 Task: Add an event  with title  Third Product Launch Party, date '2023/10/07' to 2023/10/08 & Select Event type as  Collective. Add location for the event as  Casablanca, Morocco and add a description: The quality assurance team will examine the actual deliverables produced during the project, such as software applications, reports, or physical products. They will verify that the deliverables meet the specified requirements, functional specifications, and quality standards.Create an event link  http-thirdproductlaunchpartycom & Select the event color as  Blue. , logged in from the account softage.4@softage.netand send the event invitation to softage.7@softage.net and softage.8@softage.net
Action: Mouse moved to (717, 101)
Screenshot: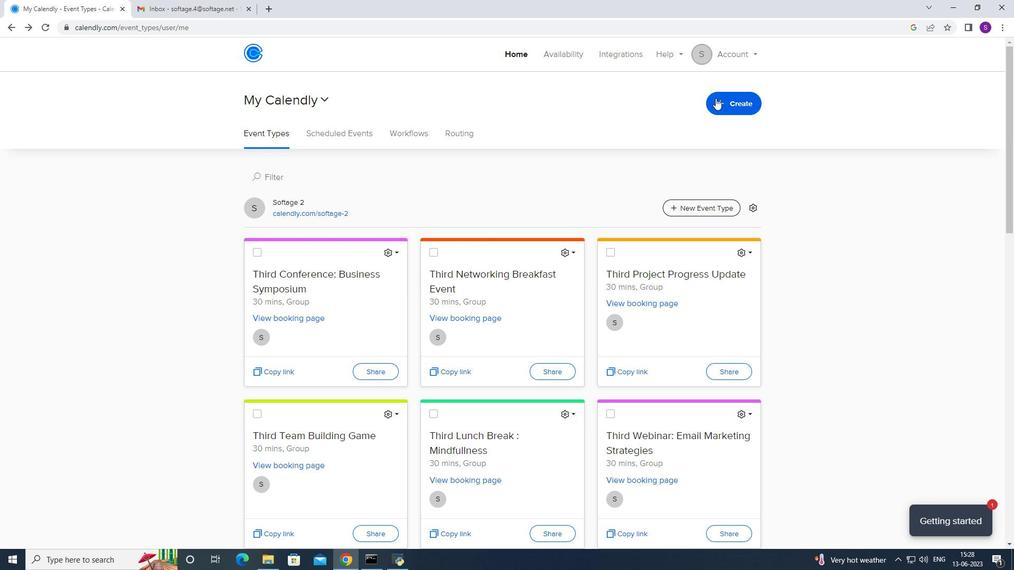 
Action: Mouse pressed left at (717, 101)
Screenshot: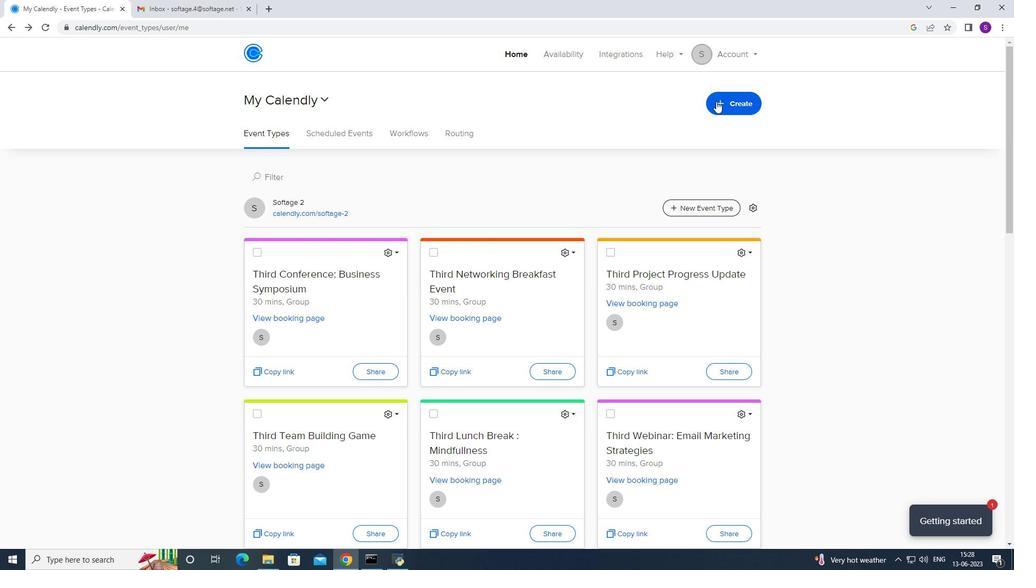 
Action: Mouse moved to (642, 146)
Screenshot: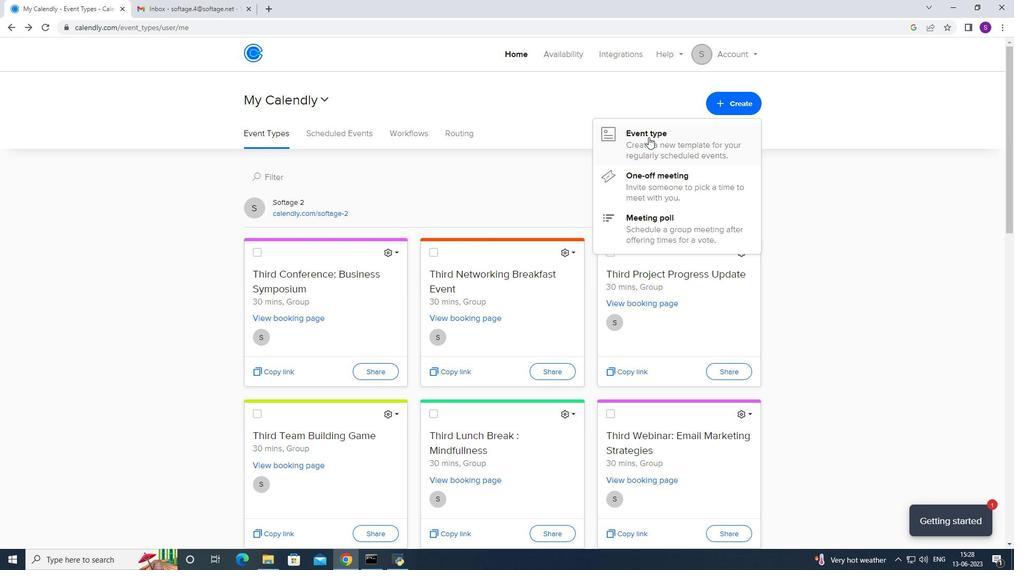 
Action: Mouse pressed left at (642, 146)
Screenshot: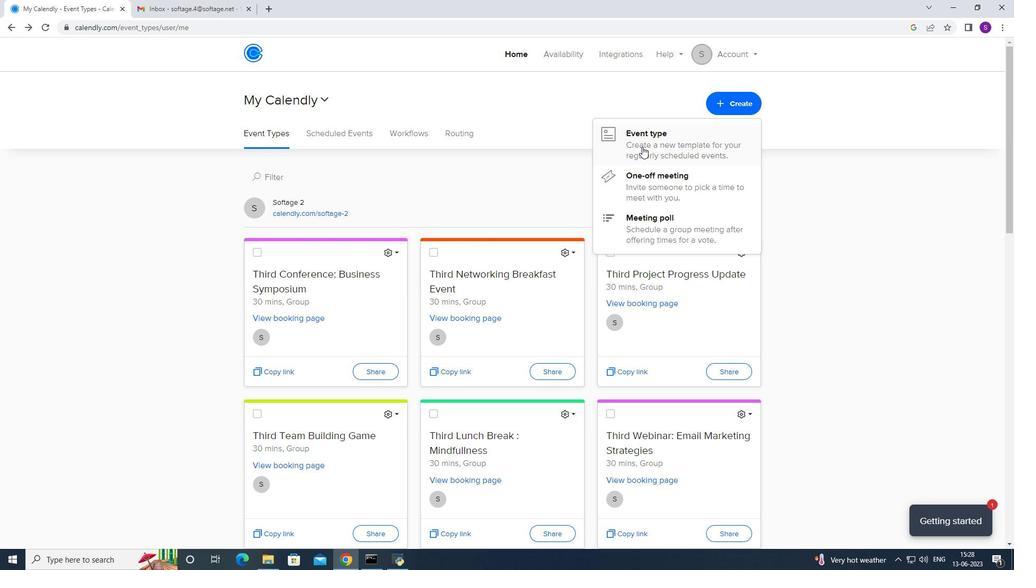 
Action: Mouse moved to (452, 317)
Screenshot: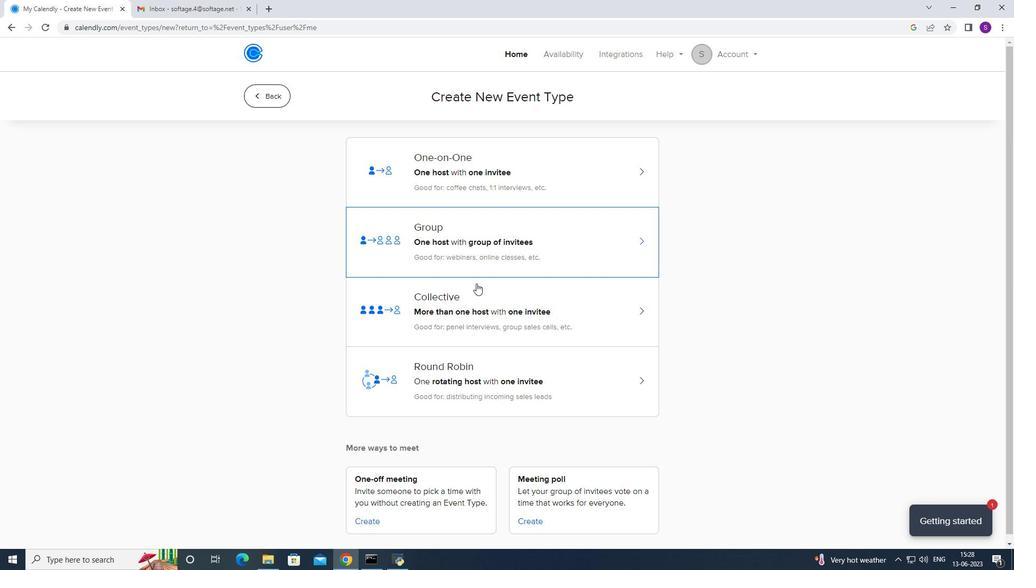 
Action: Mouse pressed left at (452, 317)
Screenshot: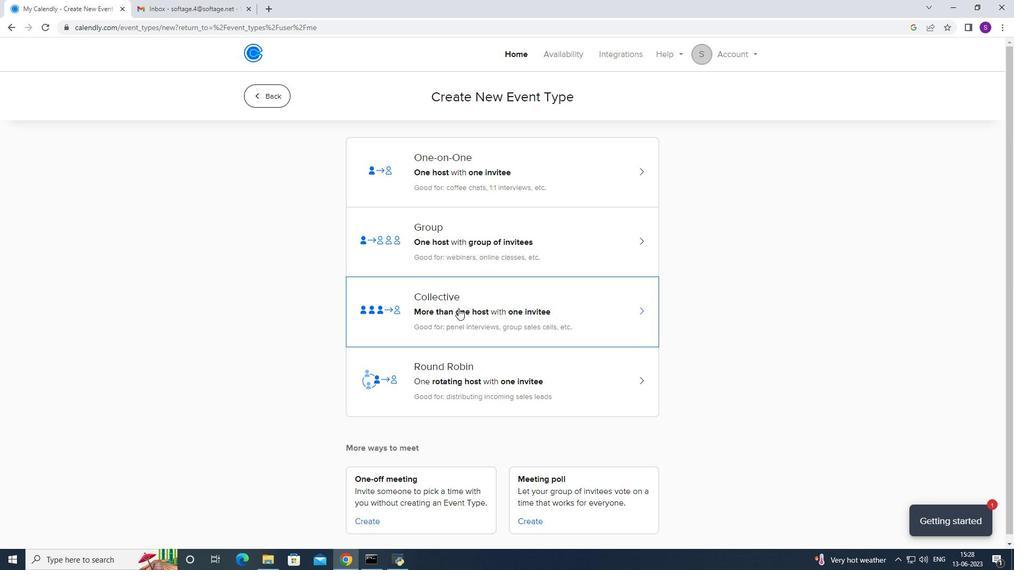 
Action: Mouse moved to (610, 229)
Screenshot: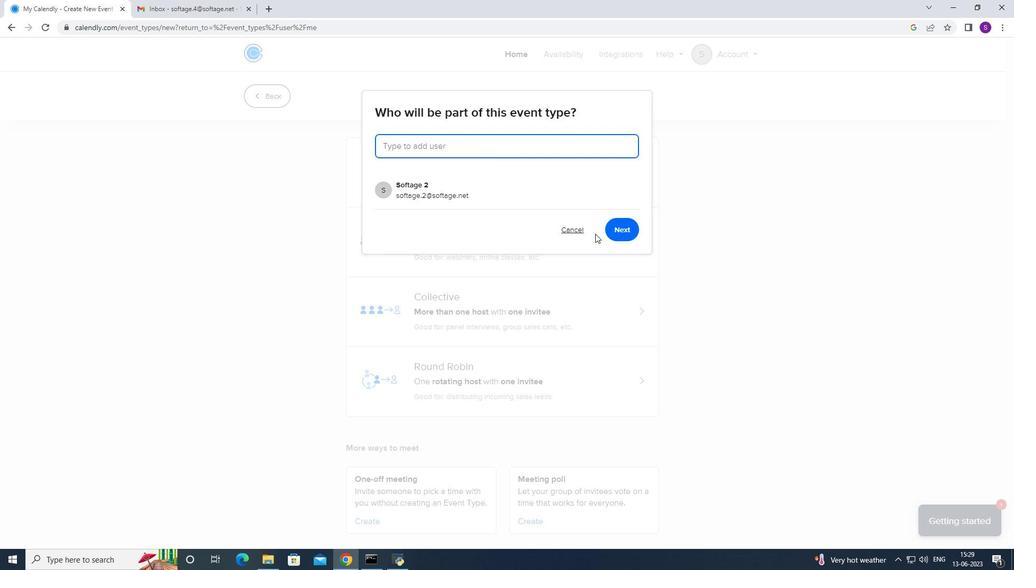 
Action: Mouse pressed left at (610, 229)
Screenshot: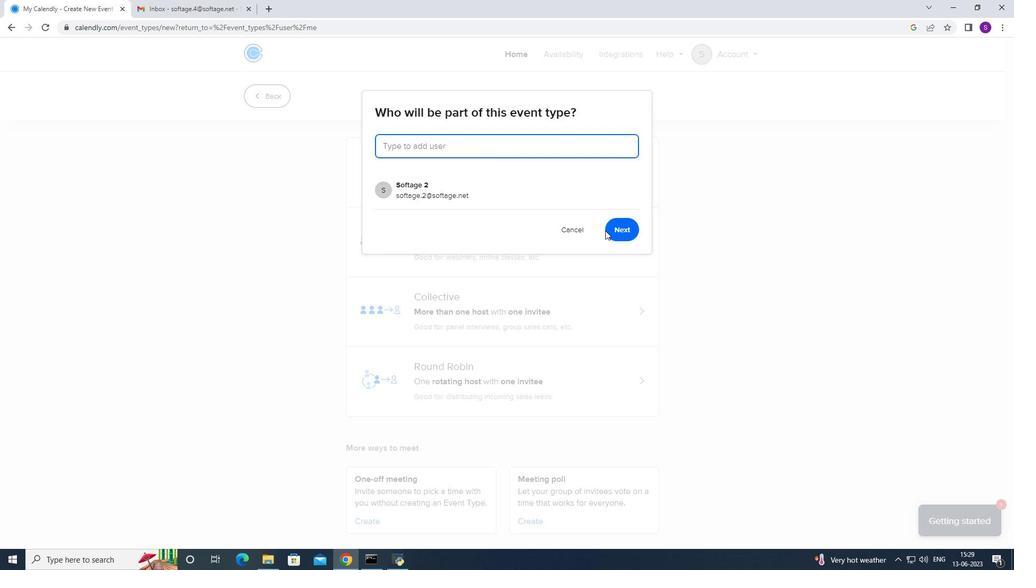 
Action: Mouse moved to (314, 245)
Screenshot: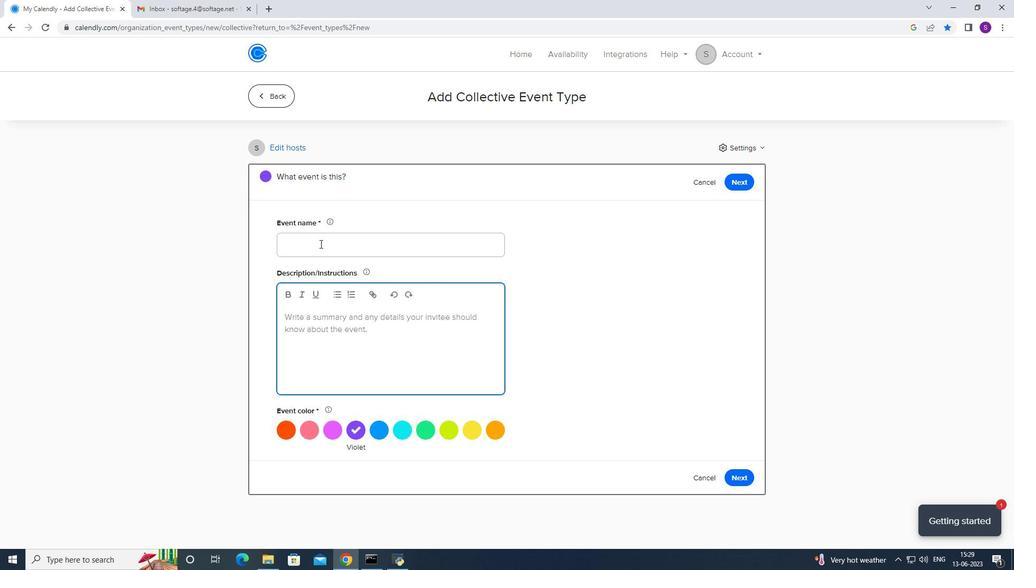 
Action: Mouse pressed left at (314, 245)
Screenshot: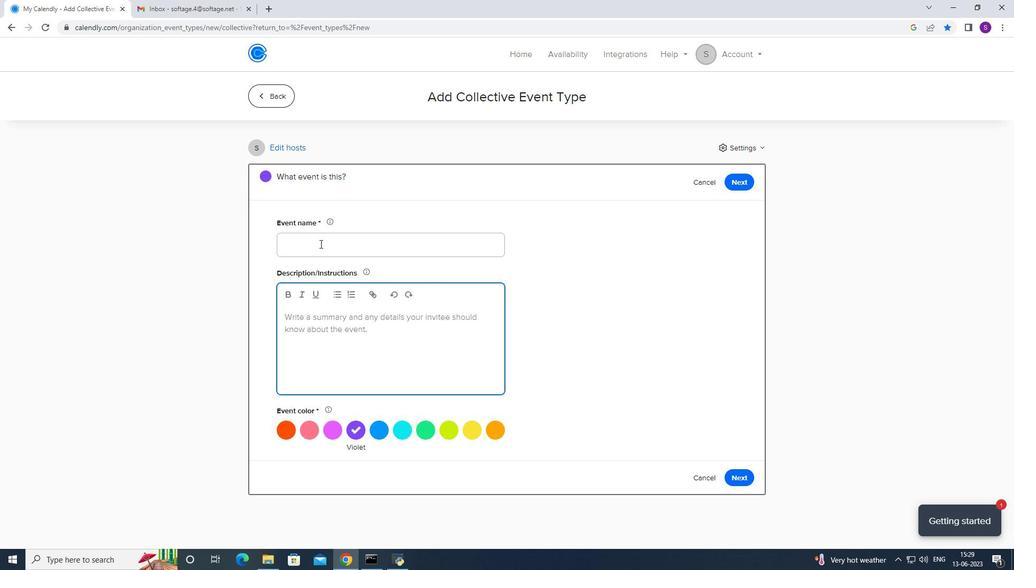 
Action: Mouse moved to (305, 241)
Screenshot: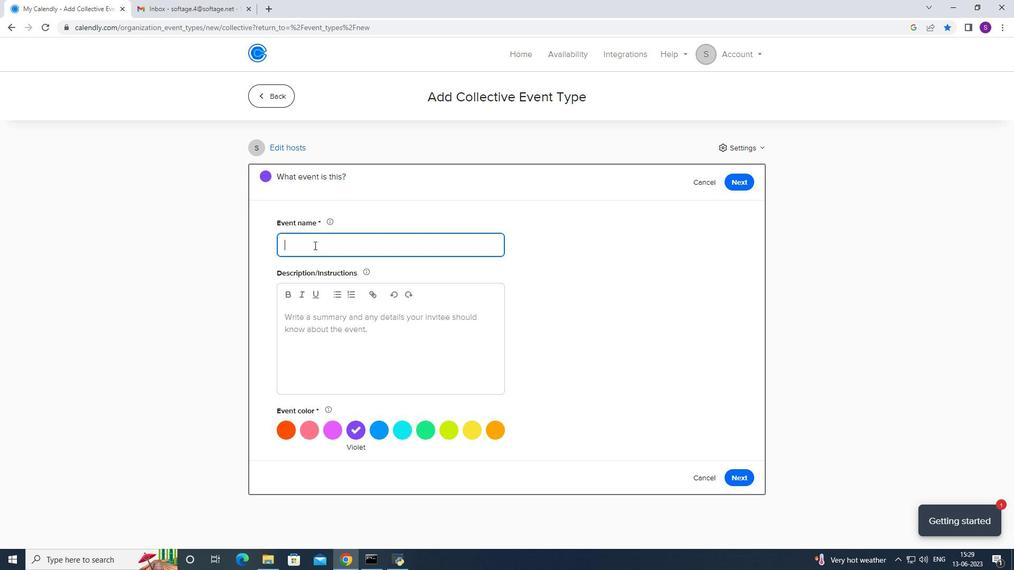 
Action: Key pressed <Key.caps_lock>T<Key.caps_lock>hird<Key.space><Key.caps_lock>P<Key.caps_lock>roduct<Key.space><Key.caps_lock>L<Key.caps_lock>aunch<Key.space><Key.caps_lock>P<Key.caps_lock>arty
Screenshot: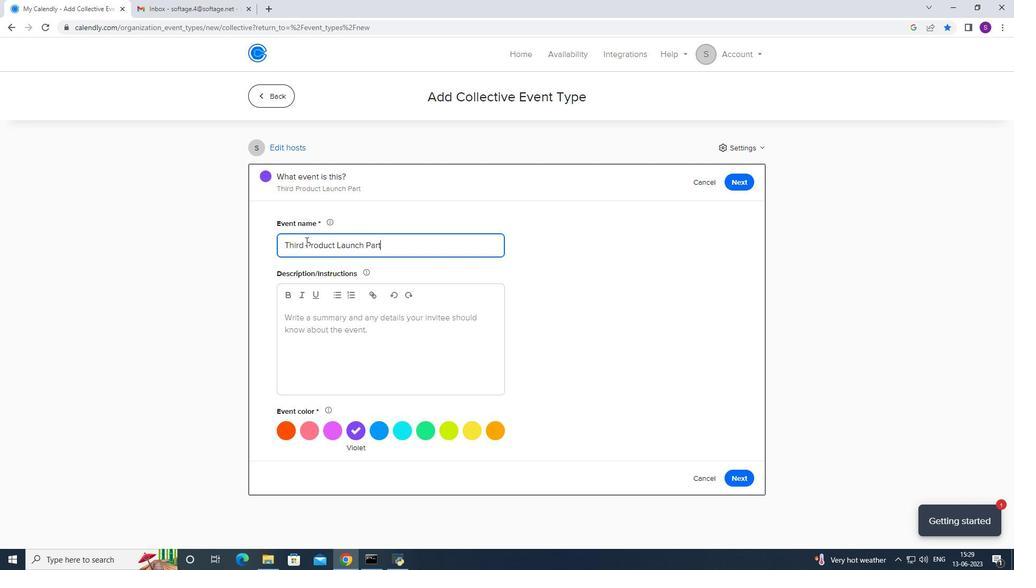 
Action: Mouse moved to (310, 338)
Screenshot: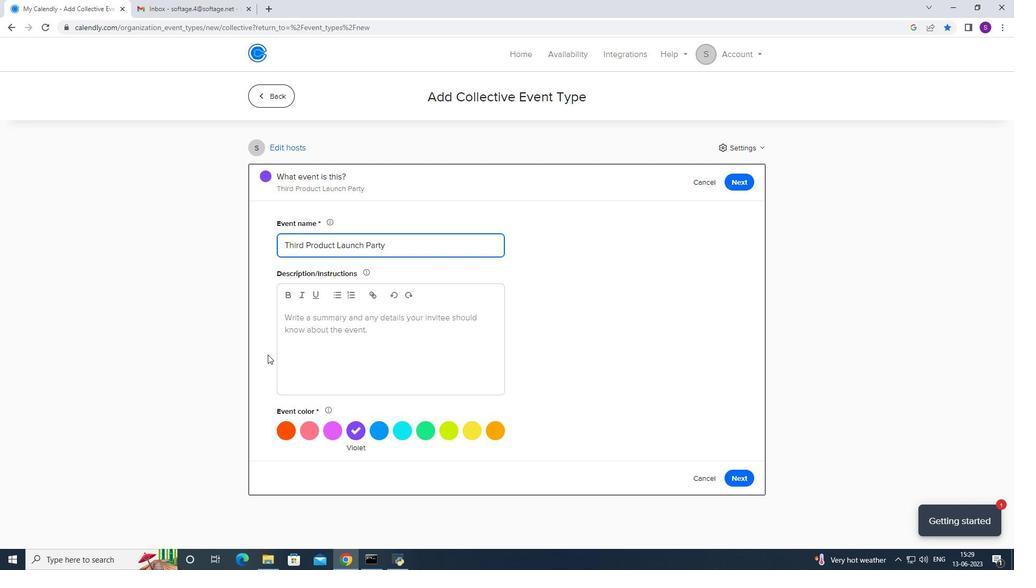 
Action: Mouse pressed left at (310, 338)
Screenshot: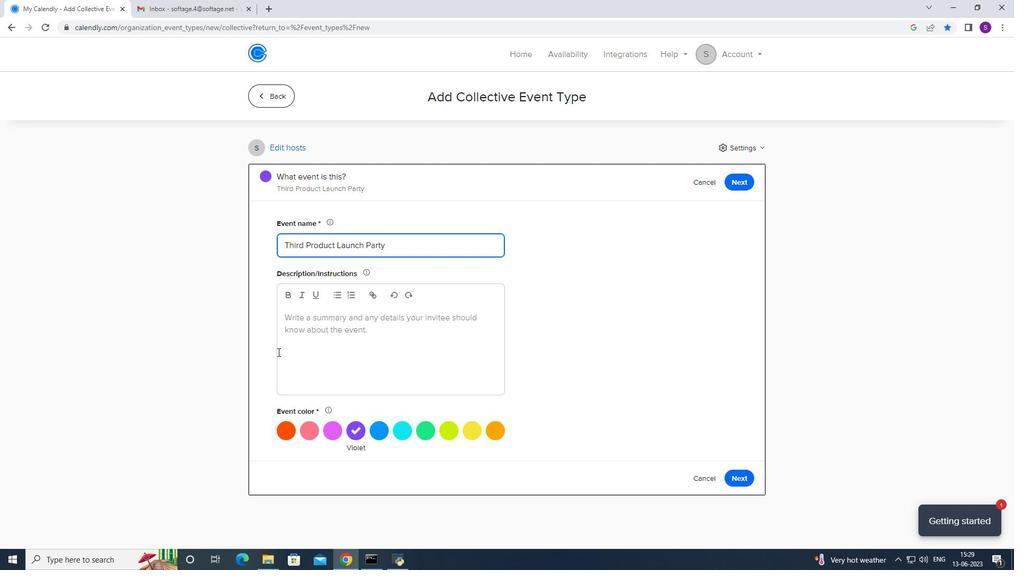 
Action: Mouse moved to (322, 334)
Screenshot: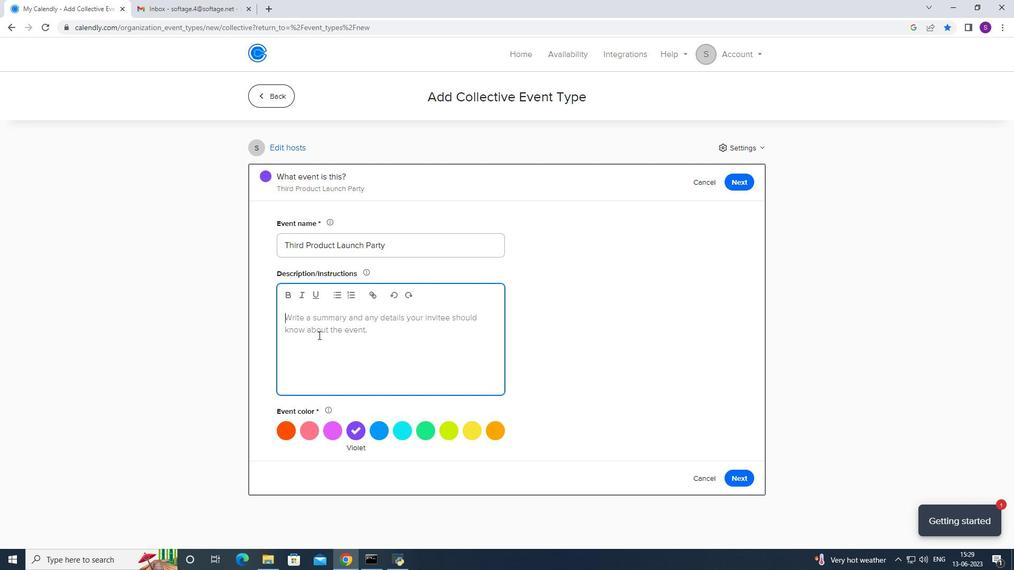 
Action: Key pressed <Key.caps_lock>T<Key.caps_lock>he<Key.space>qualityy<Key.backspace><Key.space>assurance<Key.space>team<Key.space>wil<Key.space><Key.backspace>l<Key.space>examine<Key.space>the<Key.space>actuial<Key.space>f<Key.backspace><Key.backspace><Key.backspace><Key.backspace><Key.backspace>al<Key.space>de;liverables<Key.space>
Screenshot: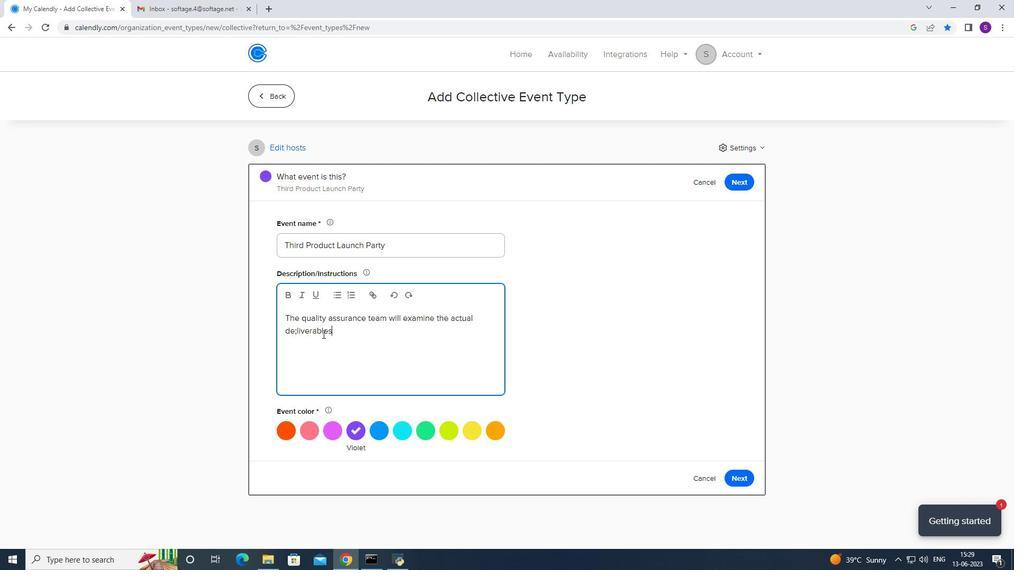 
Action: Mouse moved to (323, 334)
Screenshot: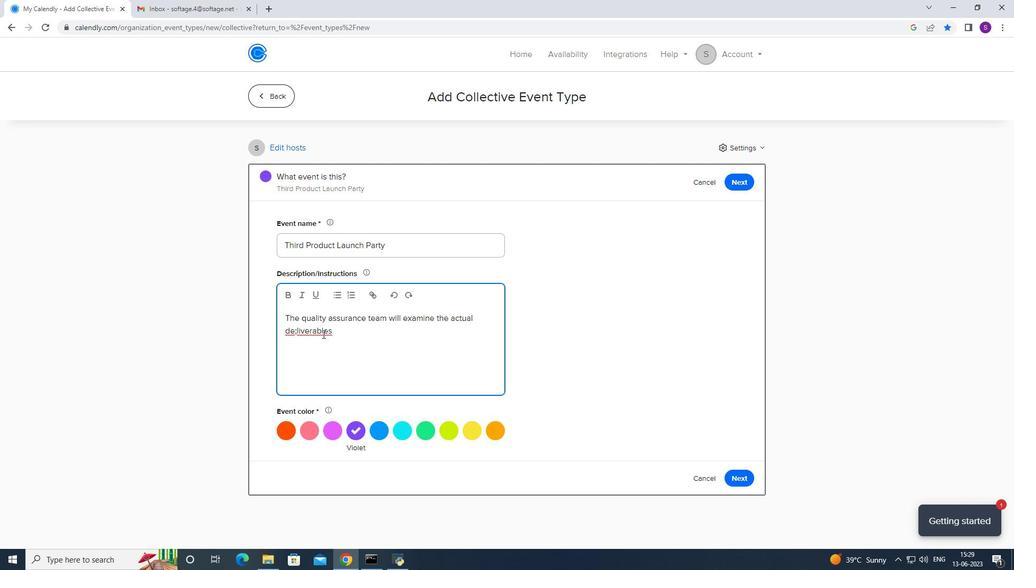 
Action: Mouse scrolled (323, 334) with delta (0, 0)
Screenshot: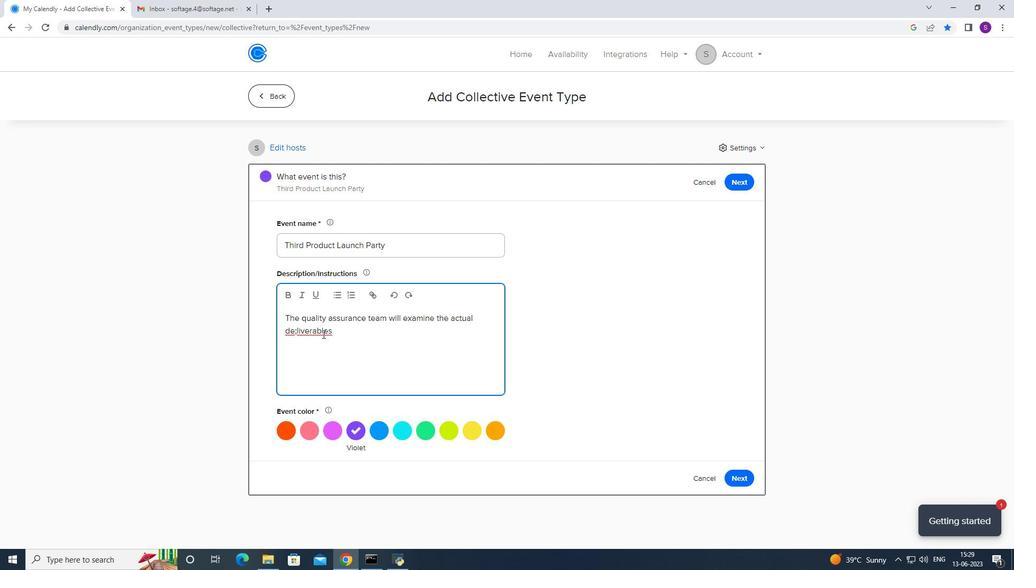 
Action: Mouse moved to (295, 332)
Screenshot: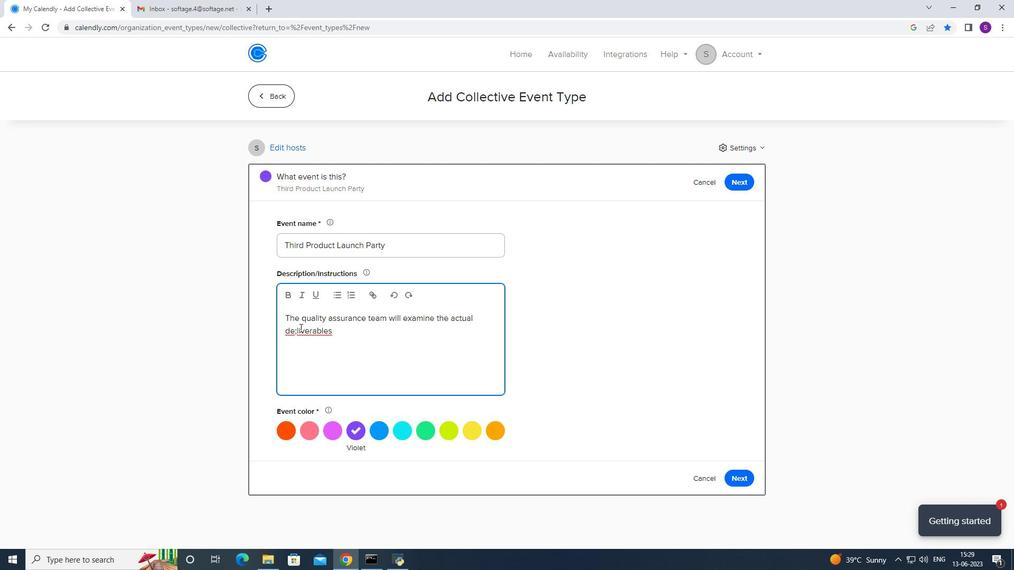 
Action: Mouse pressed left at (295, 332)
Screenshot: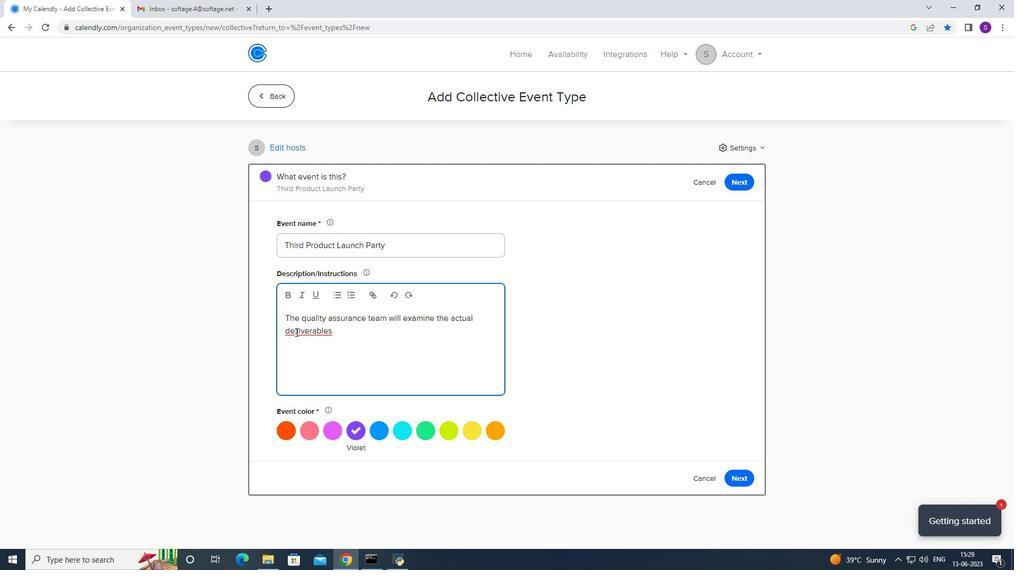 
Action: Mouse moved to (301, 330)
Screenshot: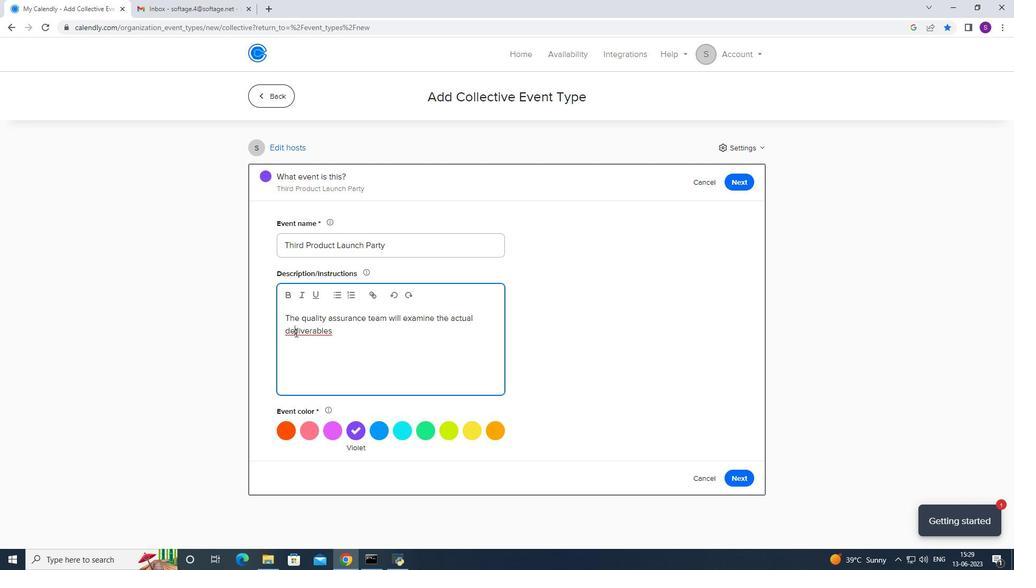 
Action: Mouse pressed left at (301, 330)
Screenshot: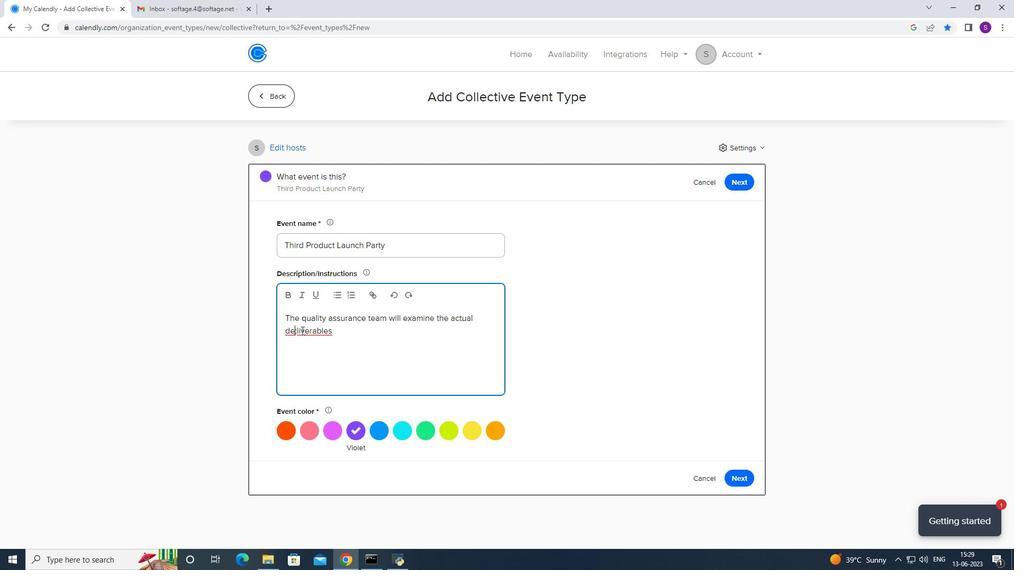 
Action: Mouse moved to (297, 331)
Screenshot: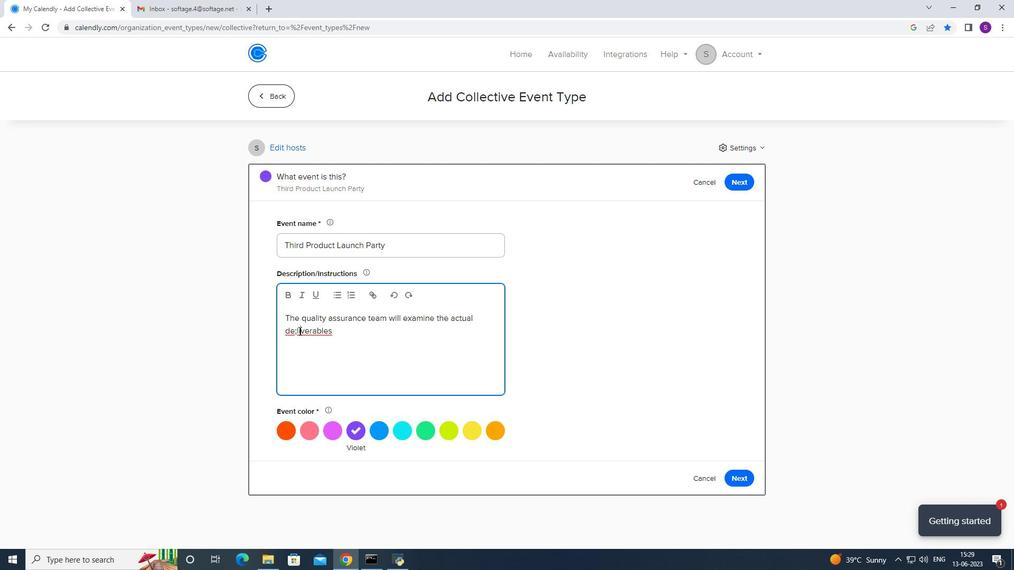 
Action: Mouse pressed left at (297, 331)
Screenshot: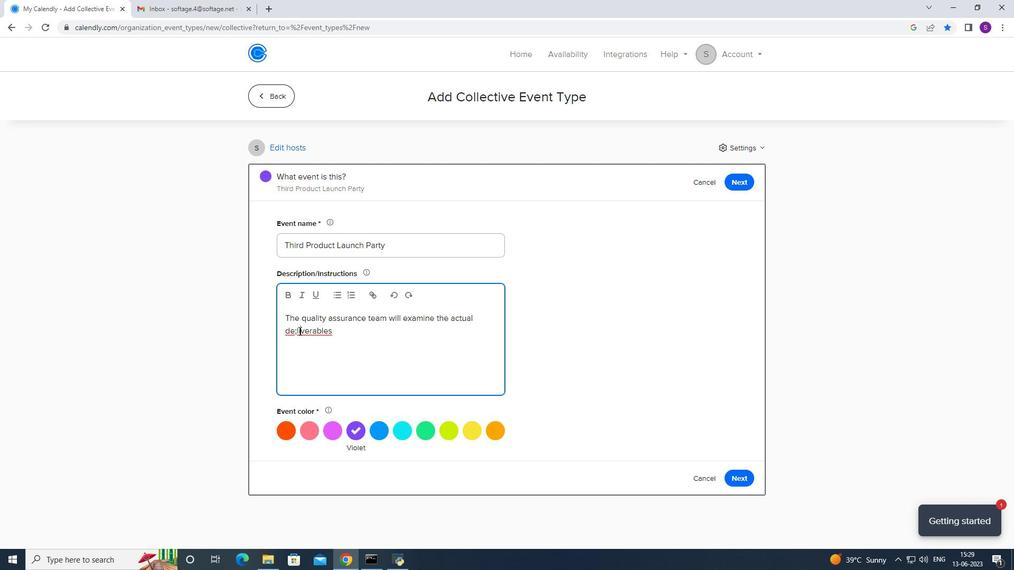 
Action: Mouse moved to (304, 328)
Screenshot: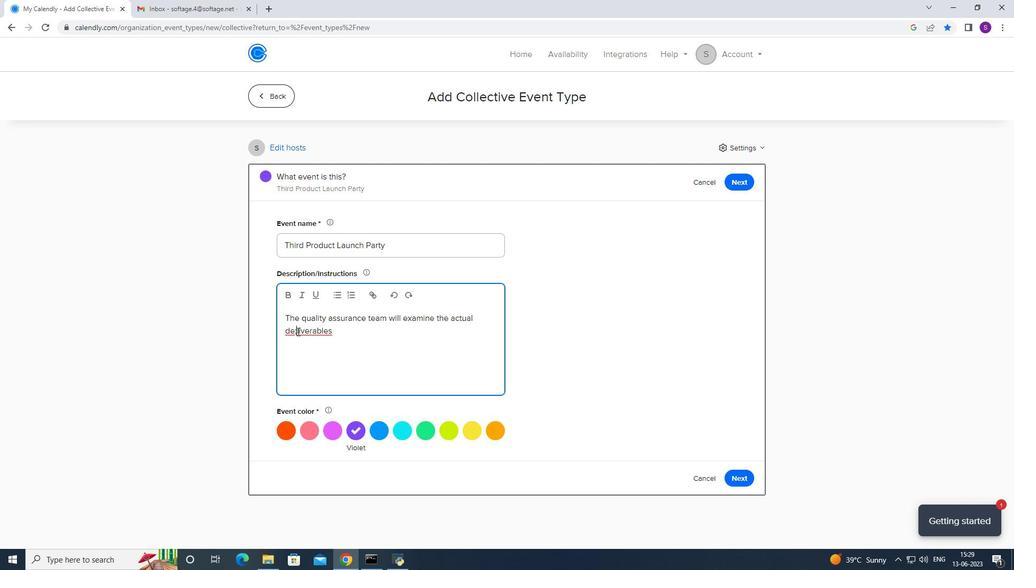 
Action: Key pressed <Key.backspace>
Screenshot: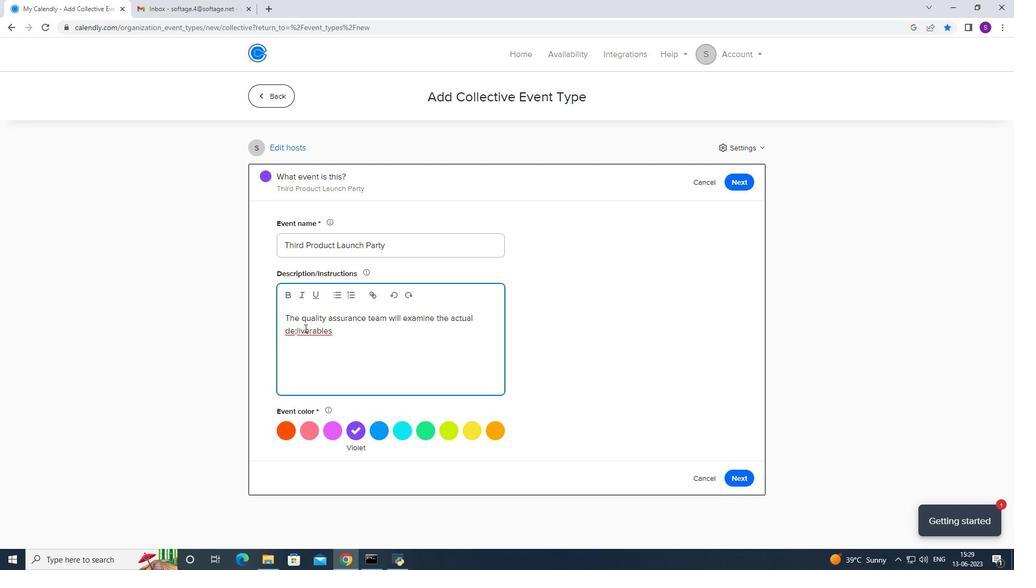 
Action: Mouse moved to (340, 337)
Screenshot: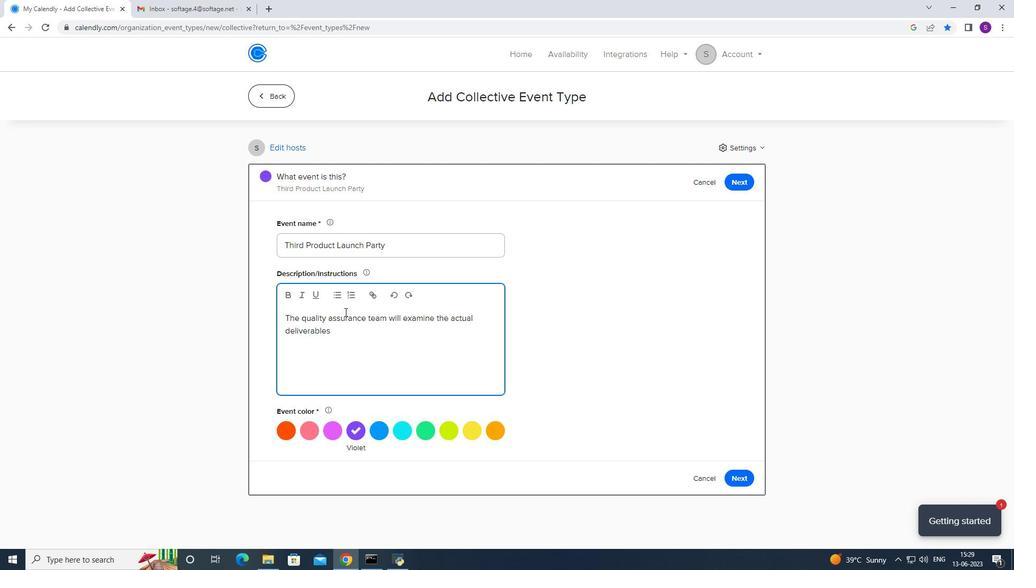
Action: Mouse pressed left at (340, 337)
Screenshot: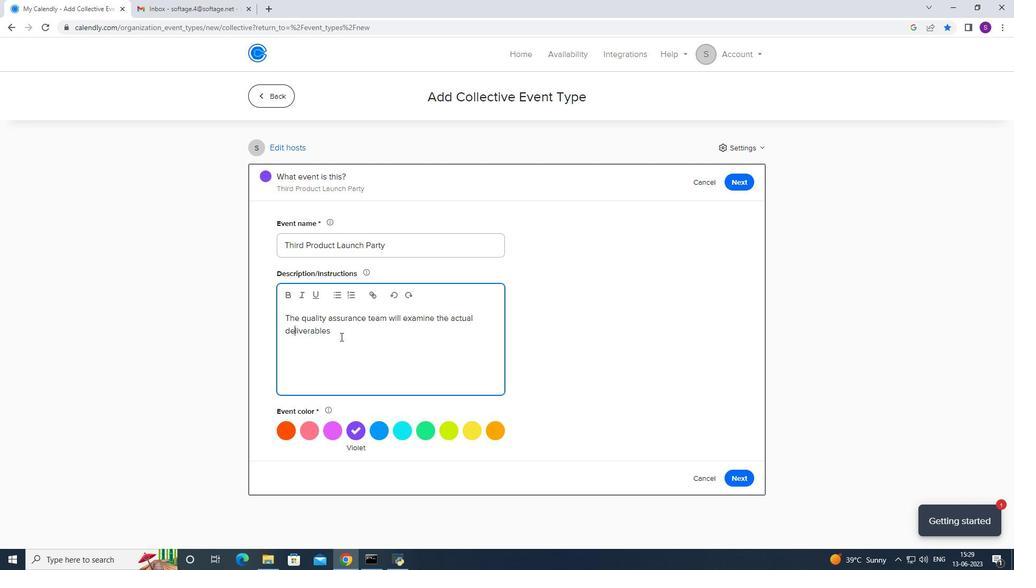 
Action: Key pressed produced<Key.space>s<Key.backspace>during<Key.space>the<Key.space>prtoject.<Key.space>such<Key.space>as<Key.space>software<Key.space>
Screenshot: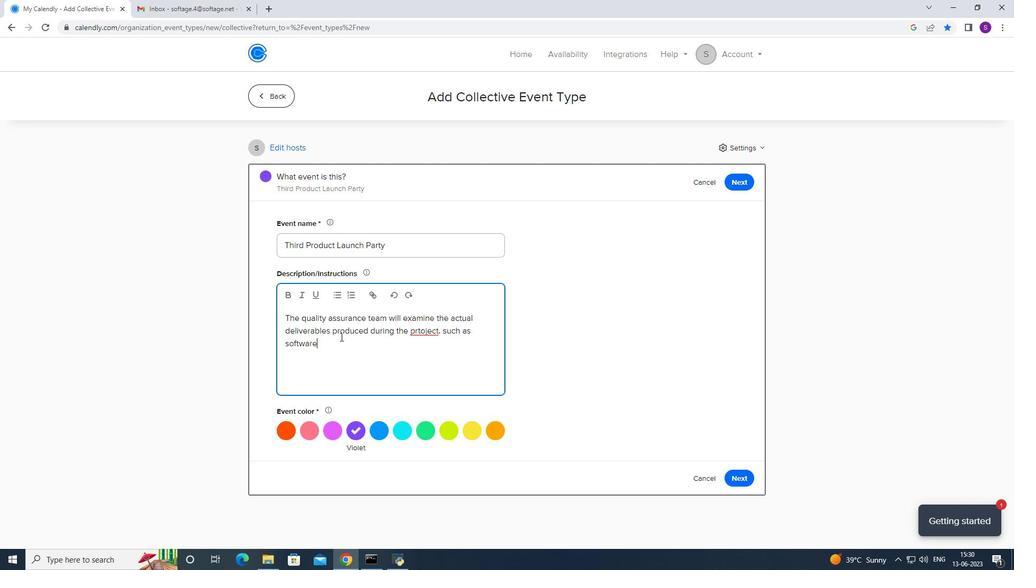 
Action: Mouse moved to (411, 329)
Screenshot: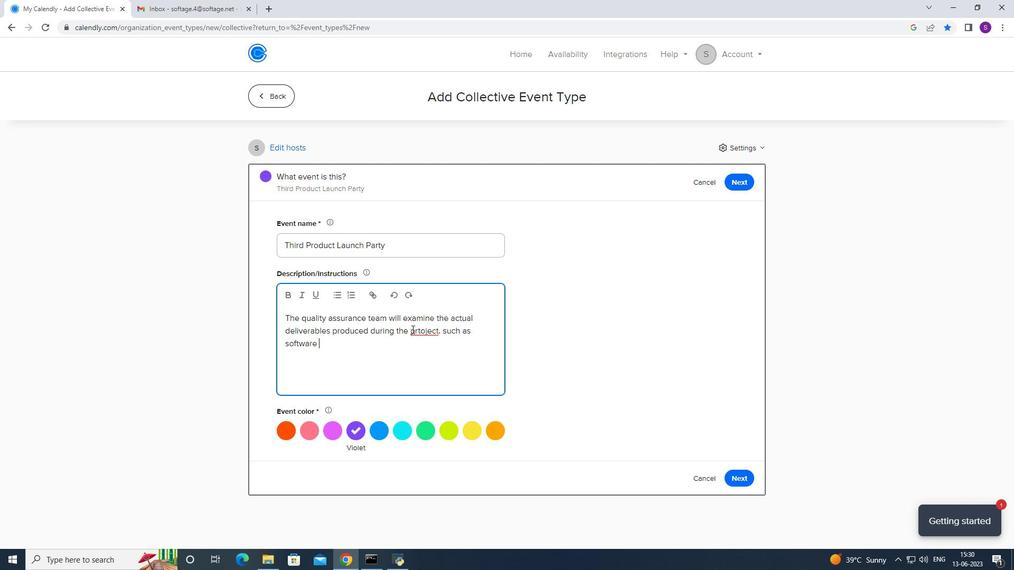 
Action: Mouse pressed right at (411, 329)
Screenshot: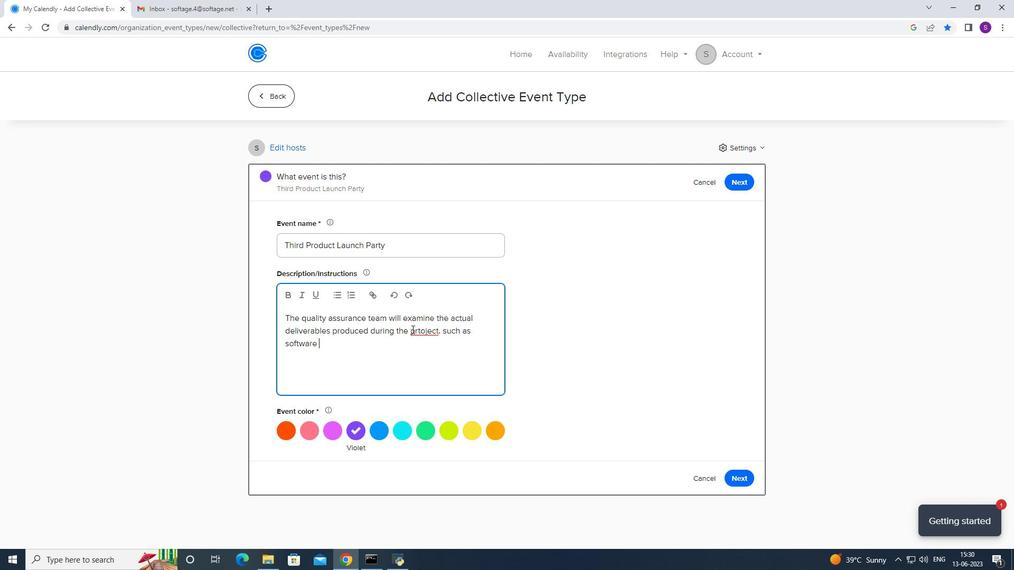 
Action: Mouse moved to (427, 337)
Screenshot: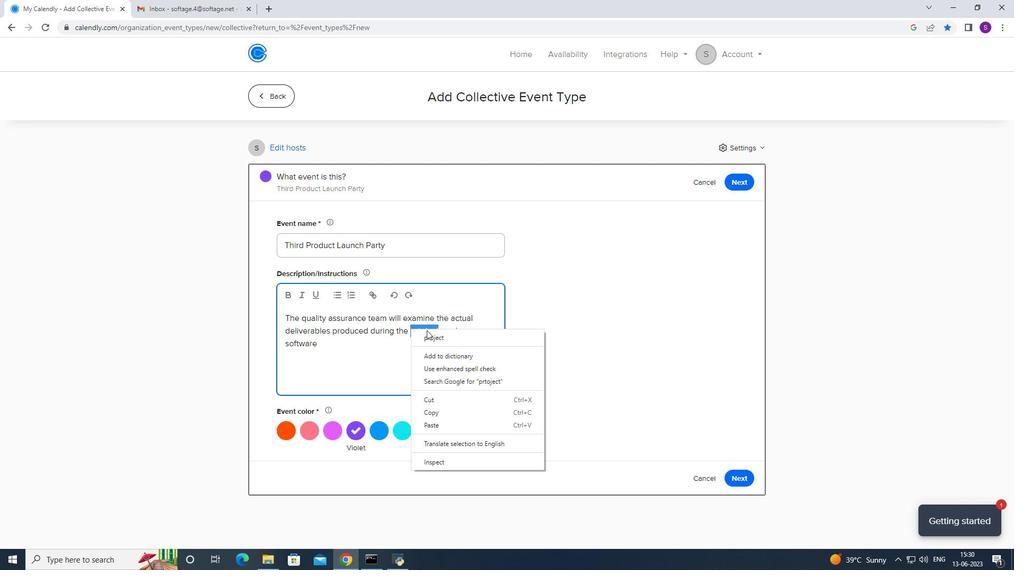 
Action: Mouse pressed left at (427, 337)
Screenshot: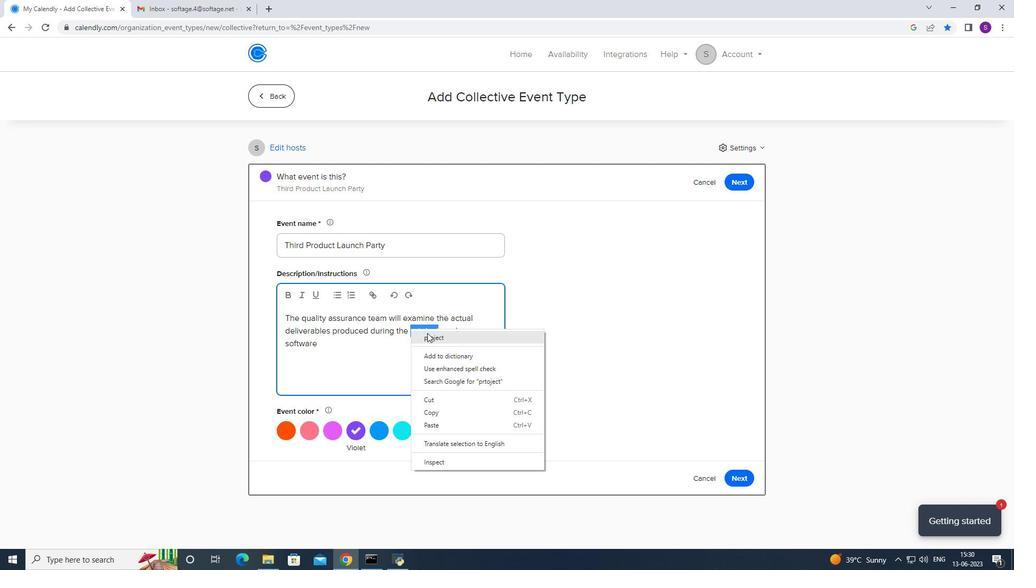 
Action: Mouse moved to (368, 338)
Screenshot: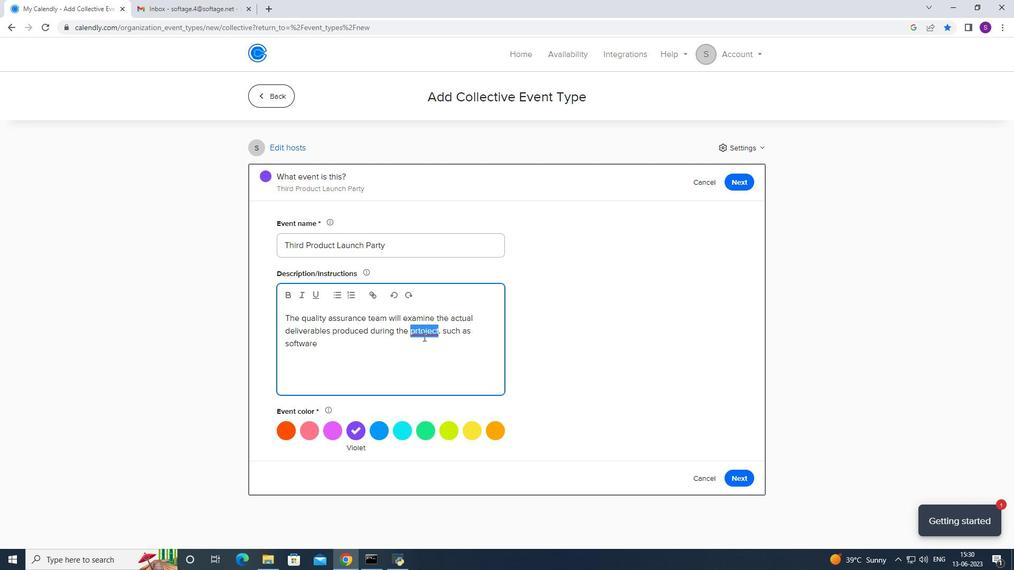 
Action: Mouse pressed left at (368, 338)
Screenshot: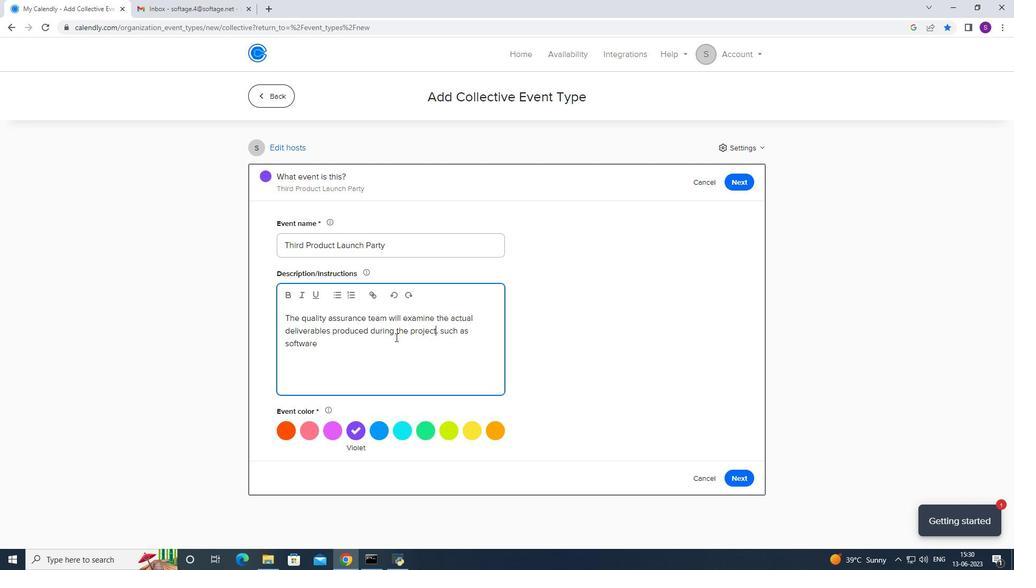 
Action: Mouse moved to (373, 337)
Screenshot: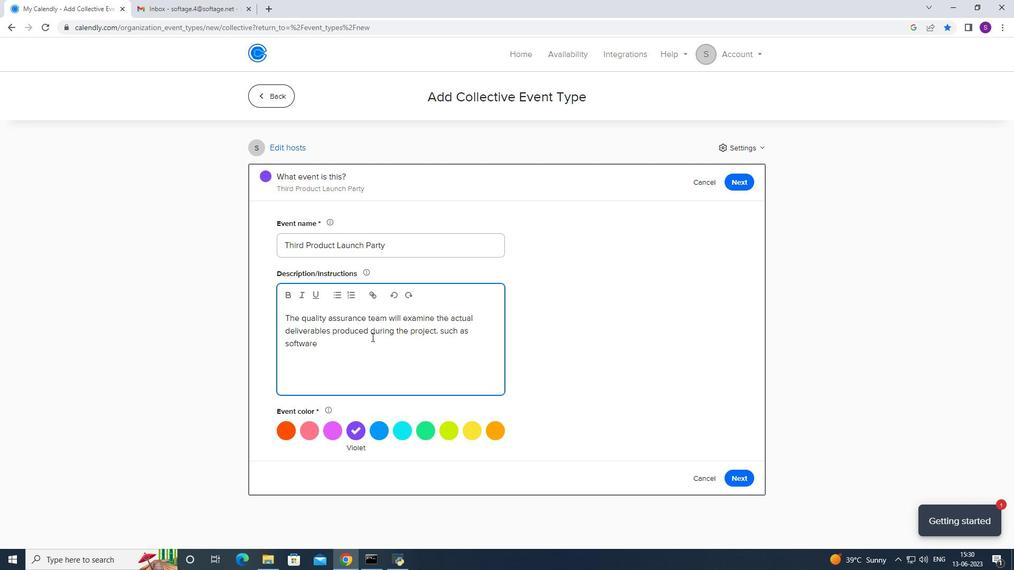 
Action: Key pressed applix<Key.backspace>cations,<Key.space>reports<Key.space>or<Key.space>[p<Key.backspace><Key.backspace><Key.backspace><Key.space>physical<Key.space>opp<Key.backspace><Key.backspace><Key.backspace>products.<Key.space><Key.caps_lock>T<Key.caps_lock>he<Key.space><Key.backspace>
Screenshot: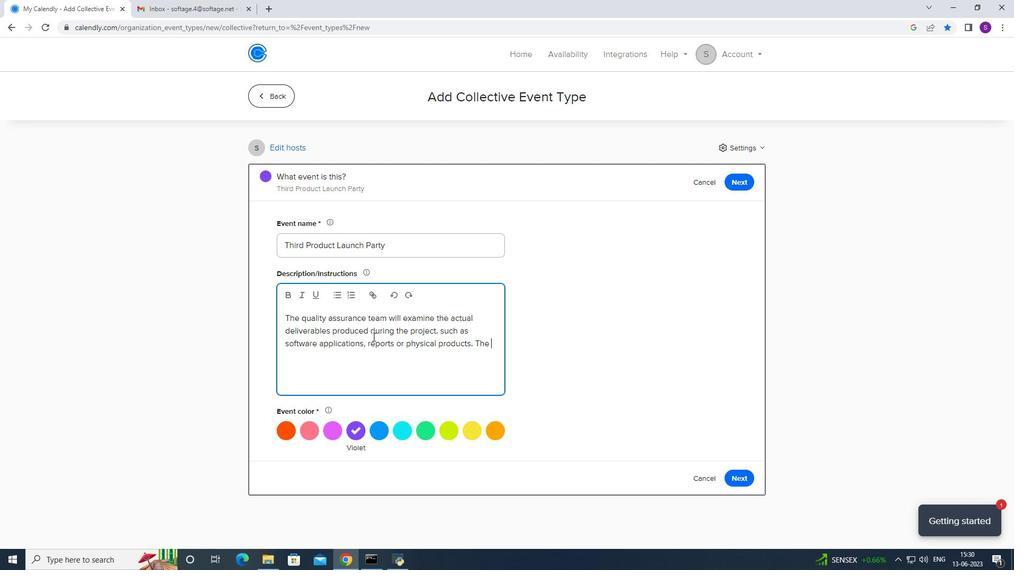 
Action: Mouse moved to (372, 337)
Screenshot: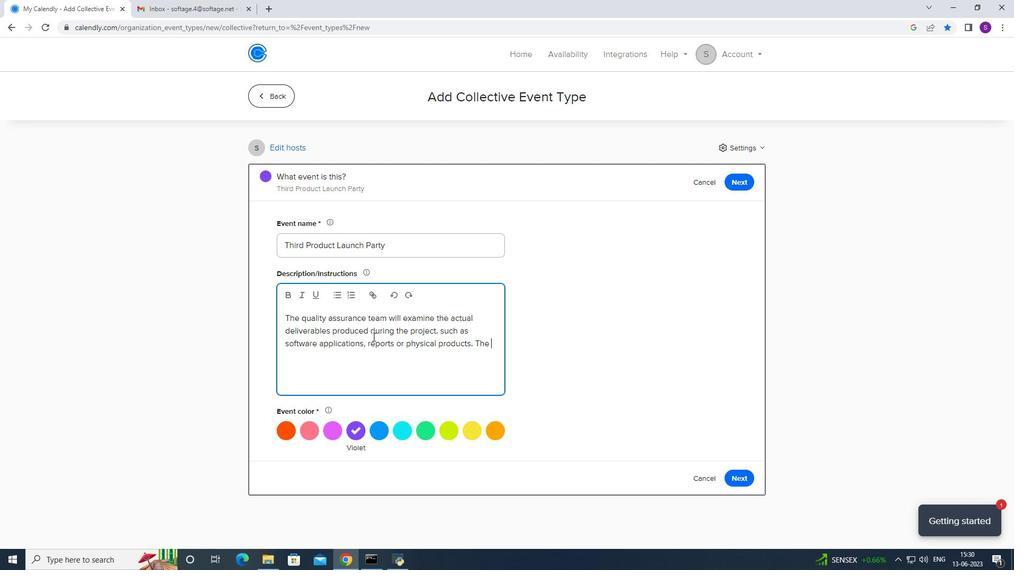 
Action: Key pressed y<Key.space>will<Key.space>verify<Key.space>that<Key.space>the<Key.space>deliverabvles<Key.space><Key.backspace>
Screenshot: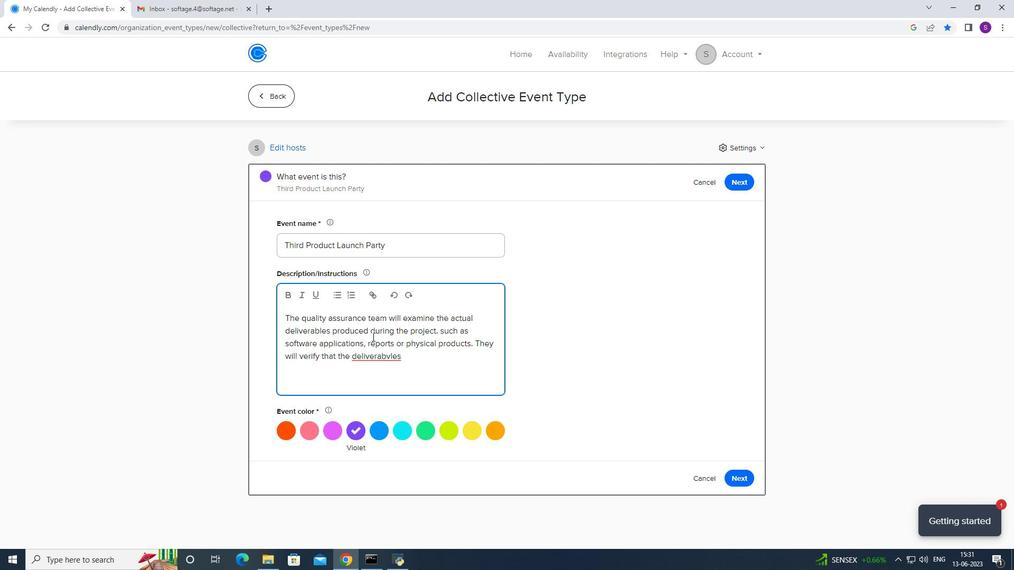 
Action: Mouse moved to (374, 348)
Screenshot: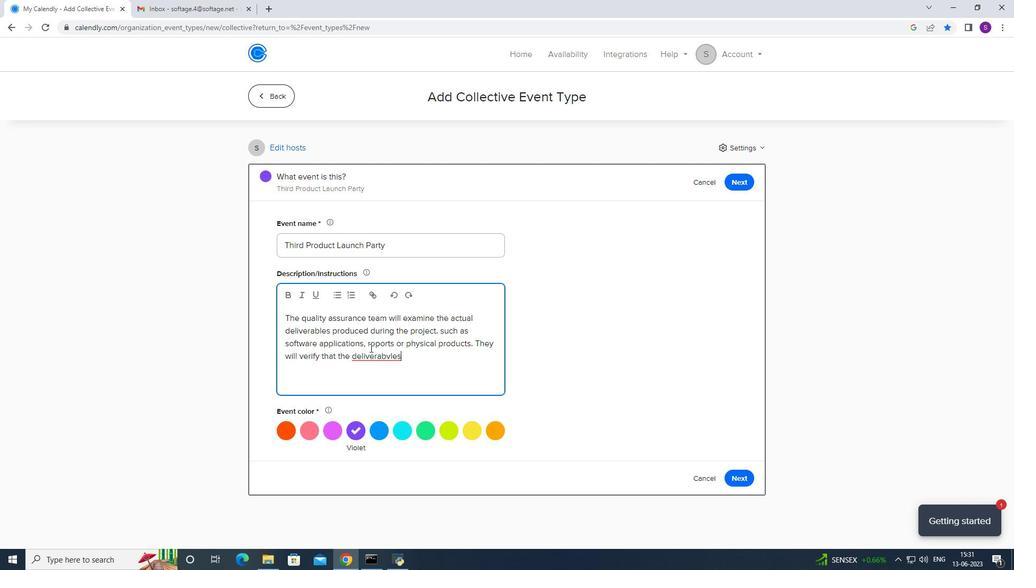 
Action: Mouse pressed right at (374, 348)
Screenshot: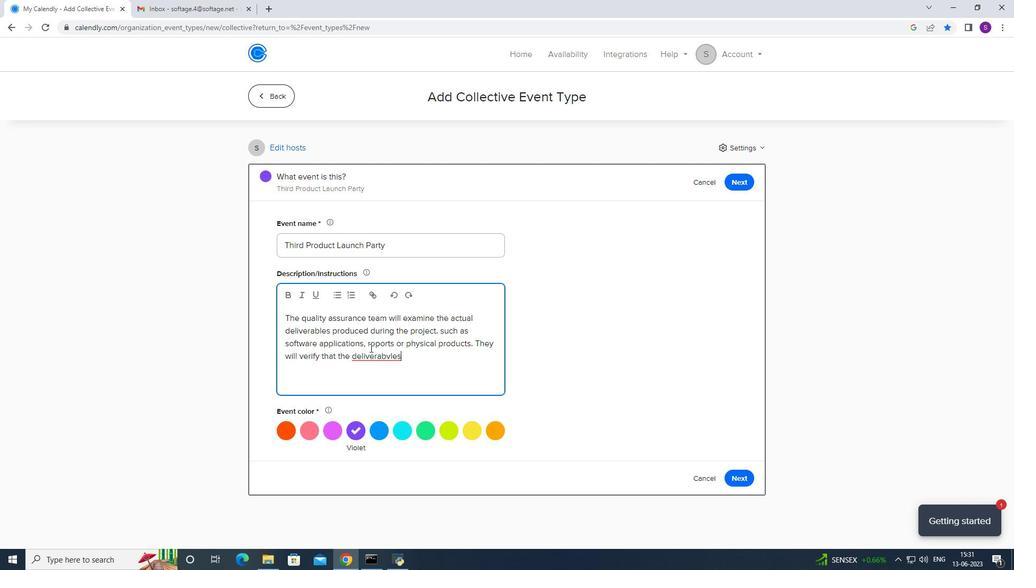 
Action: Mouse moved to (369, 354)
Screenshot: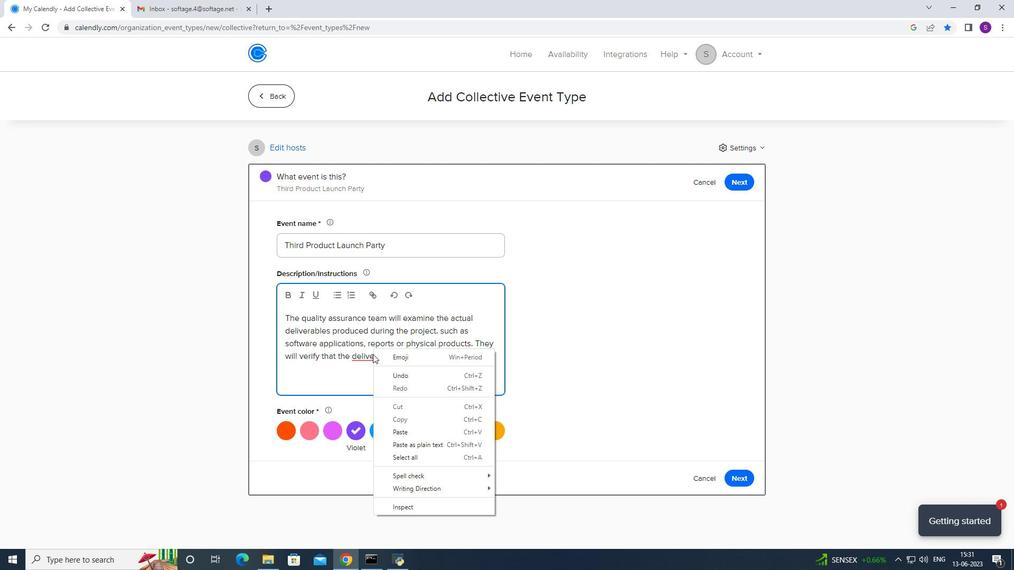 
Action: Mouse pressed left at (369, 354)
Screenshot: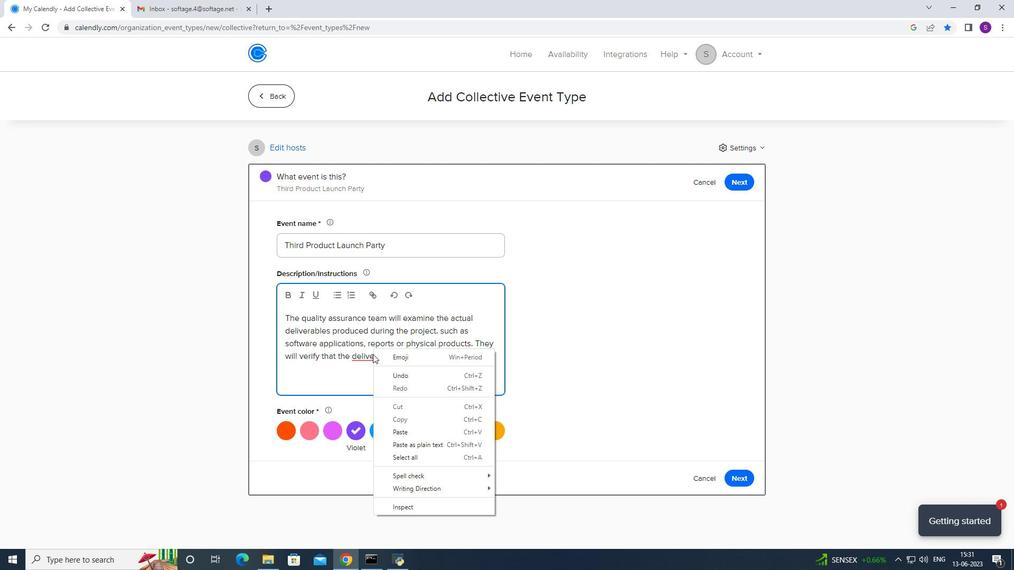 
Action: Mouse pressed right at (369, 354)
Screenshot: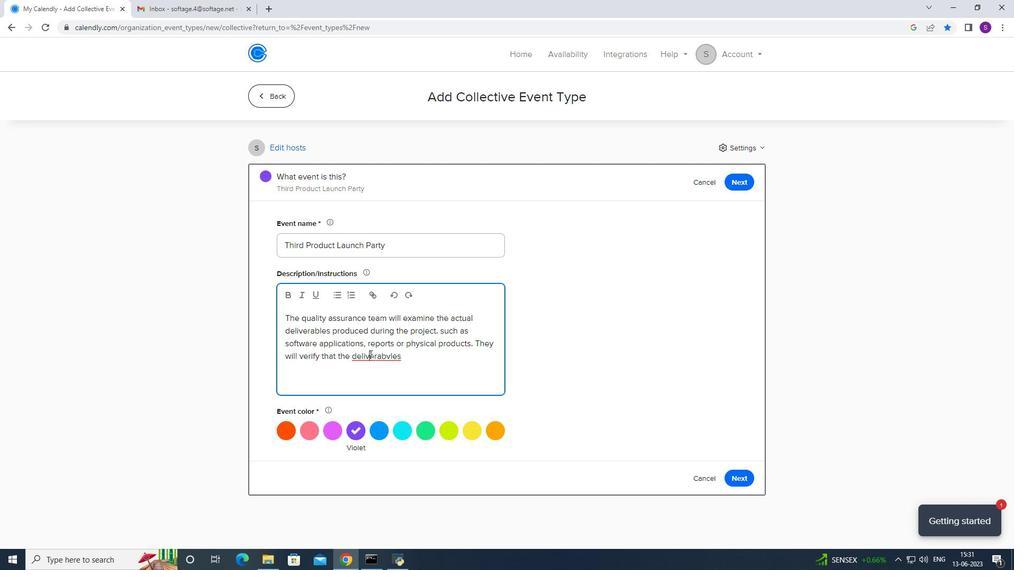 
Action: Mouse moved to (383, 363)
Screenshot: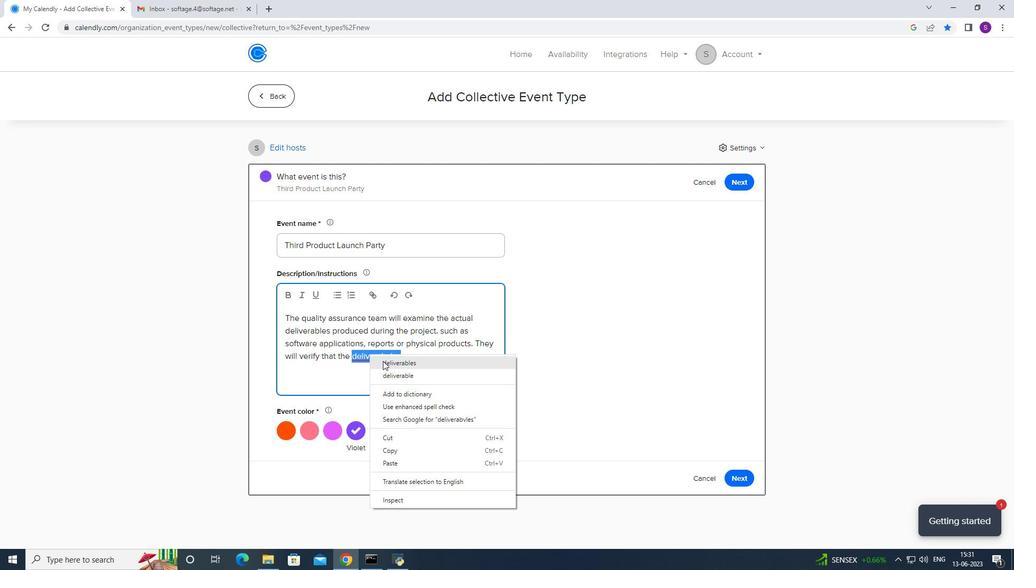 
Action: Mouse pressed left at (383, 363)
Screenshot: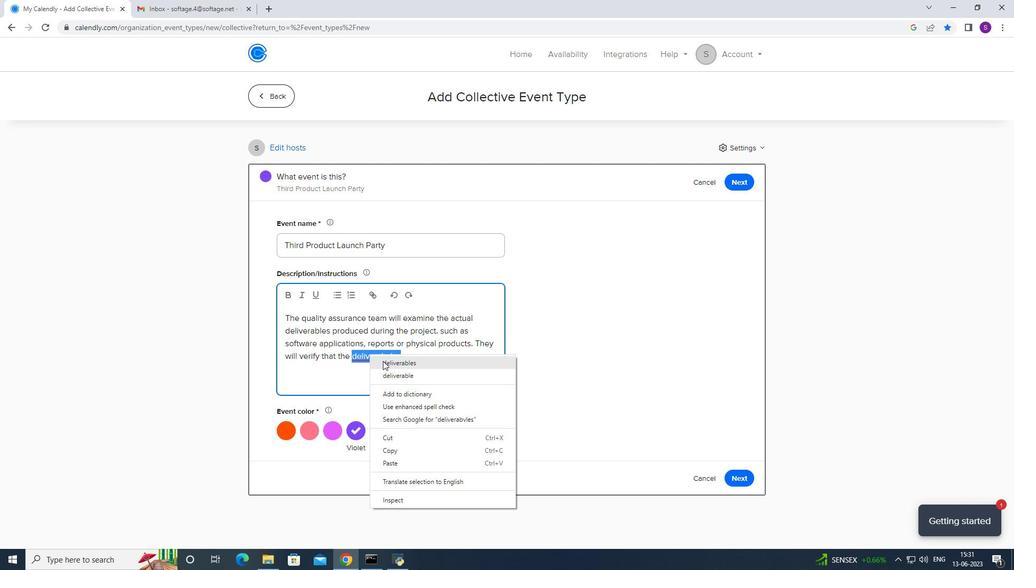
Action: Mouse moved to (406, 355)
Screenshot: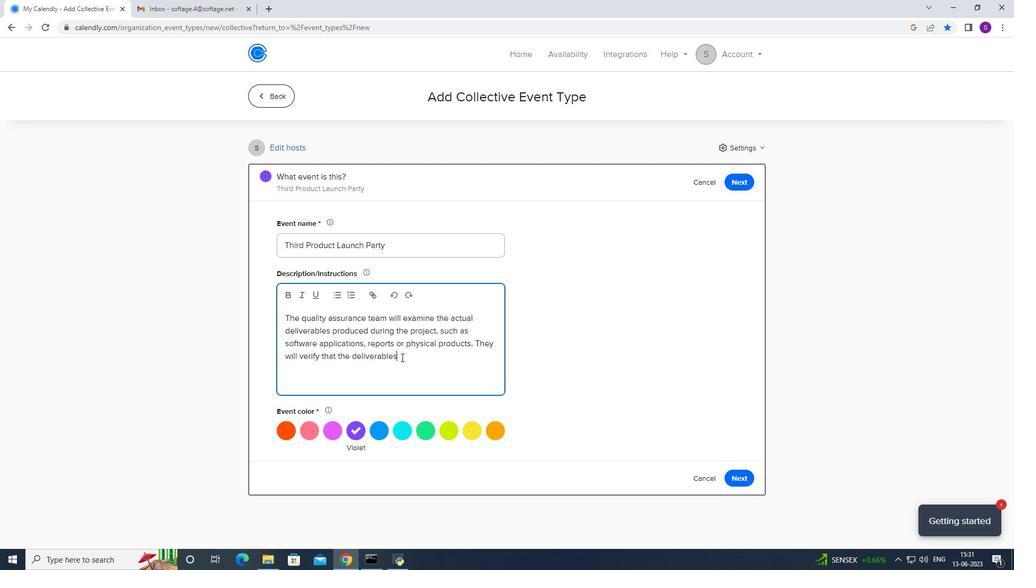 
Action: Mouse pressed left at (406, 355)
Screenshot: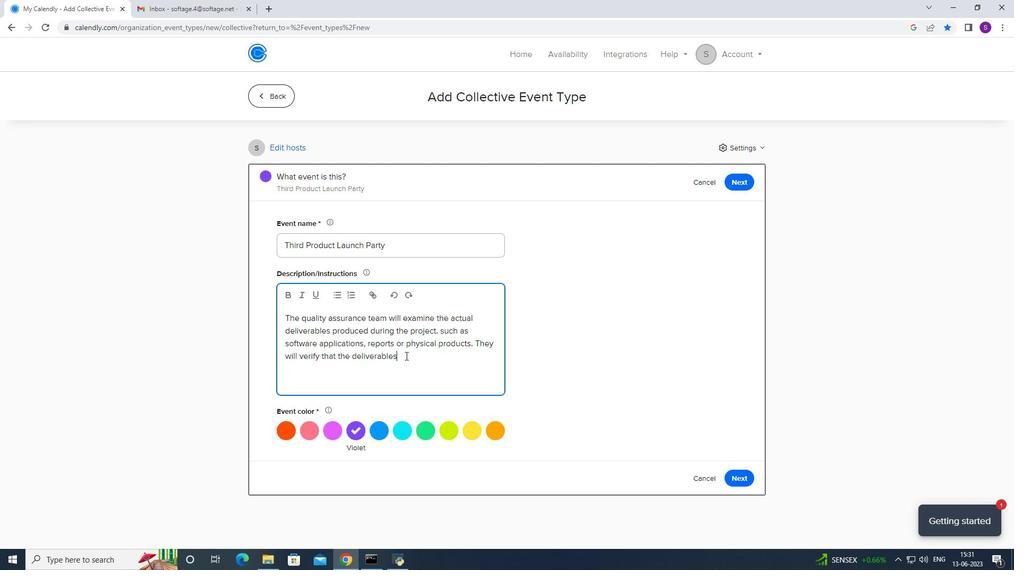 
Action: Key pressed <Key.space>meet<Key.space>the<Key.space>specid=<Key.backspace><Key.backspace>fied<Key.space>requirements,<Key.space>functional<Key.space>spo<Key.backspace>ecification<Key.space>anbd<Key.space>quality<Key.space>standards.
Screenshot: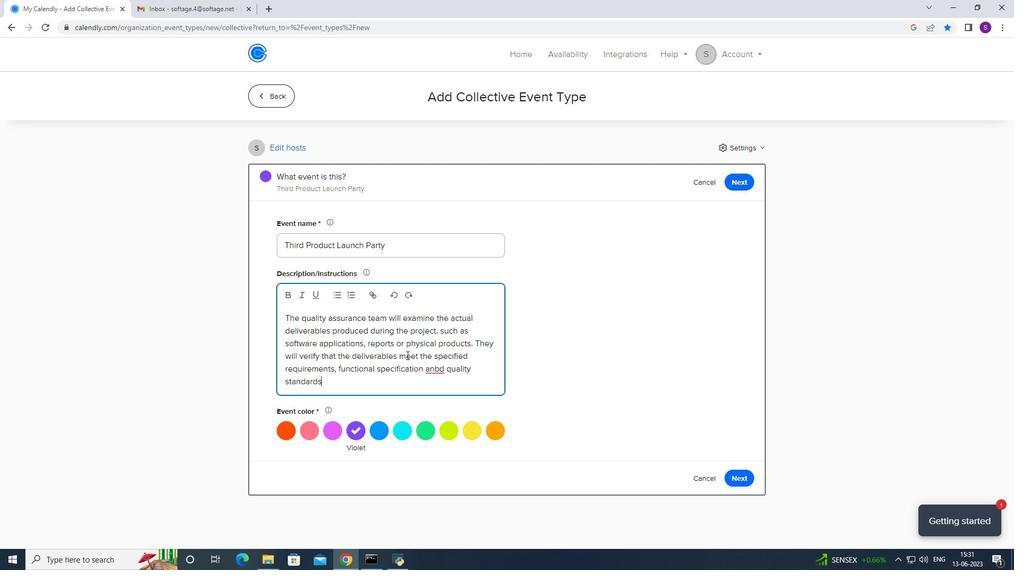 
Action: Mouse moved to (431, 366)
Screenshot: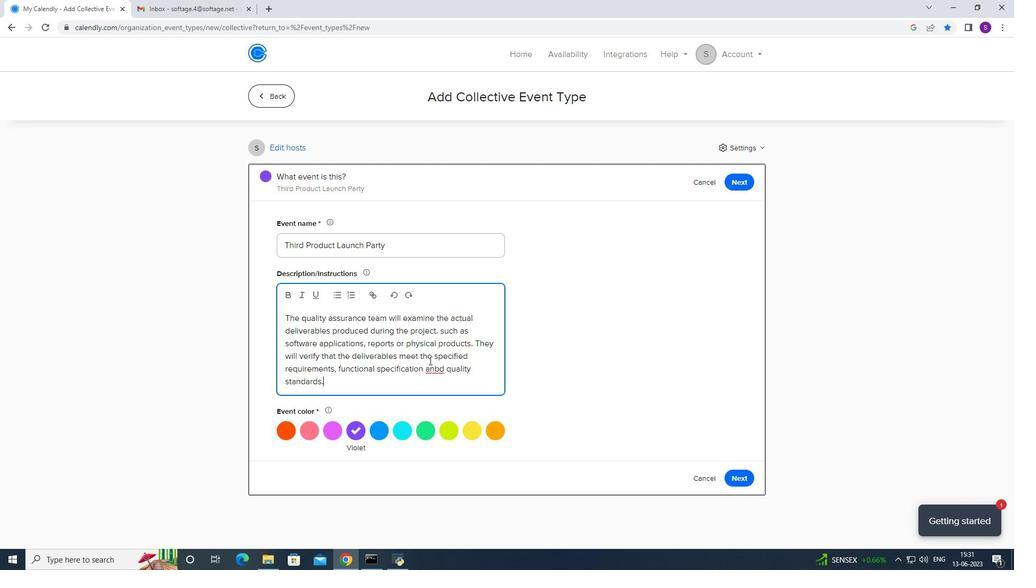 
Action: Mouse pressed right at (431, 366)
Screenshot: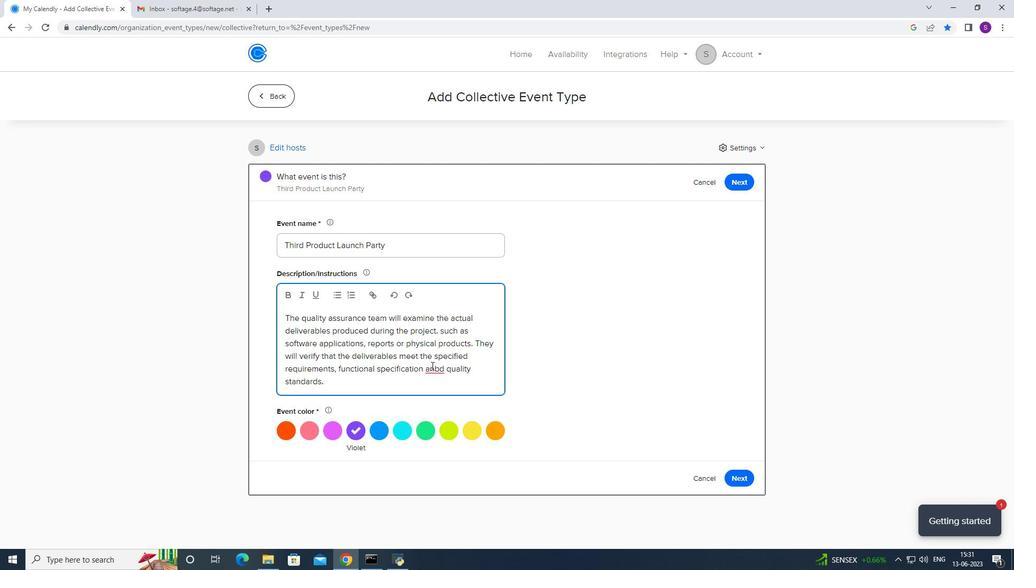 
Action: Mouse moved to (445, 375)
Screenshot: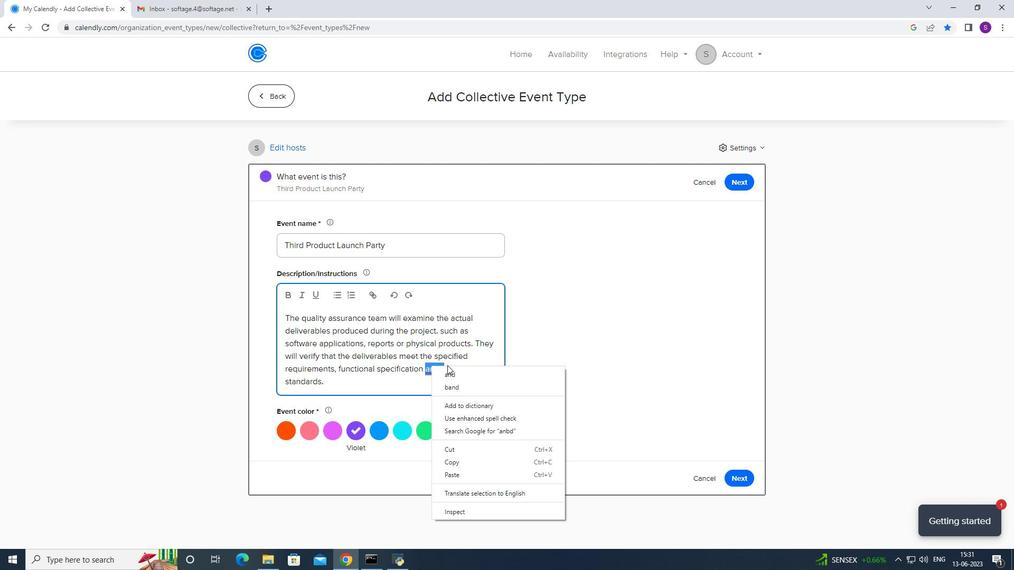 
Action: Mouse pressed left at (445, 375)
Screenshot: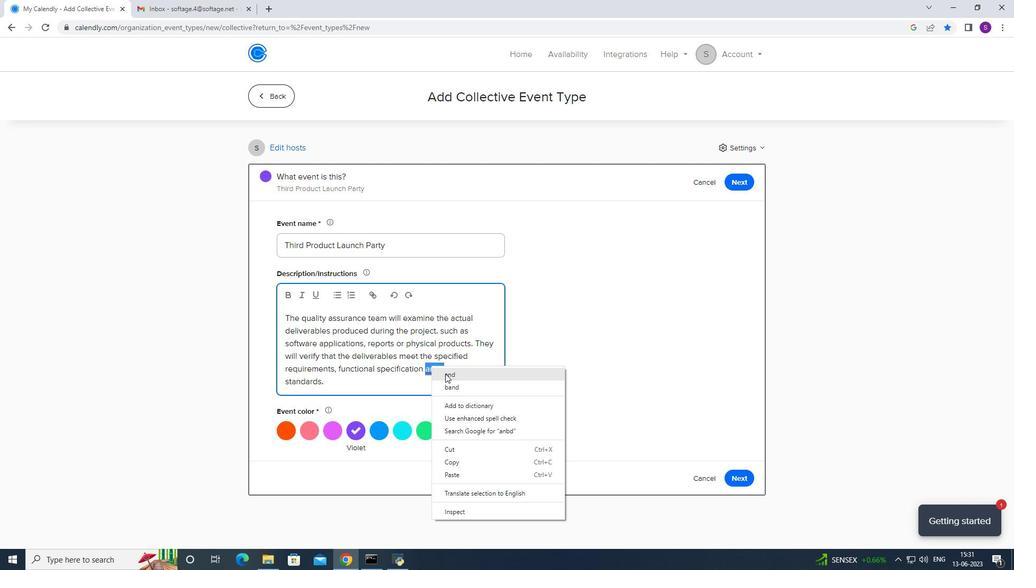 
Action: Mouse moved to (376, 429)
Screenshot: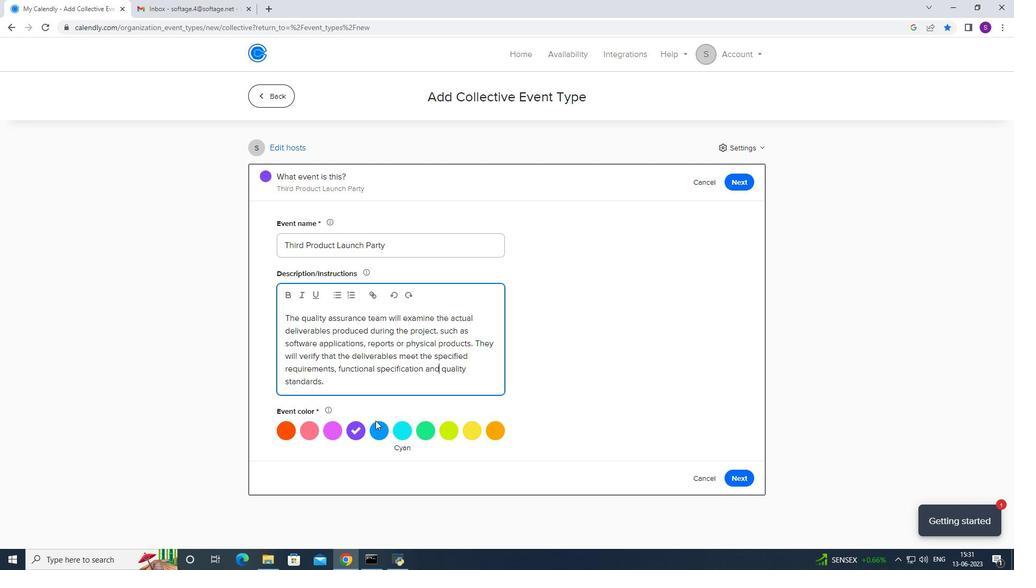 
Action: Mouse pressed left at (376, 429)
Screenshot: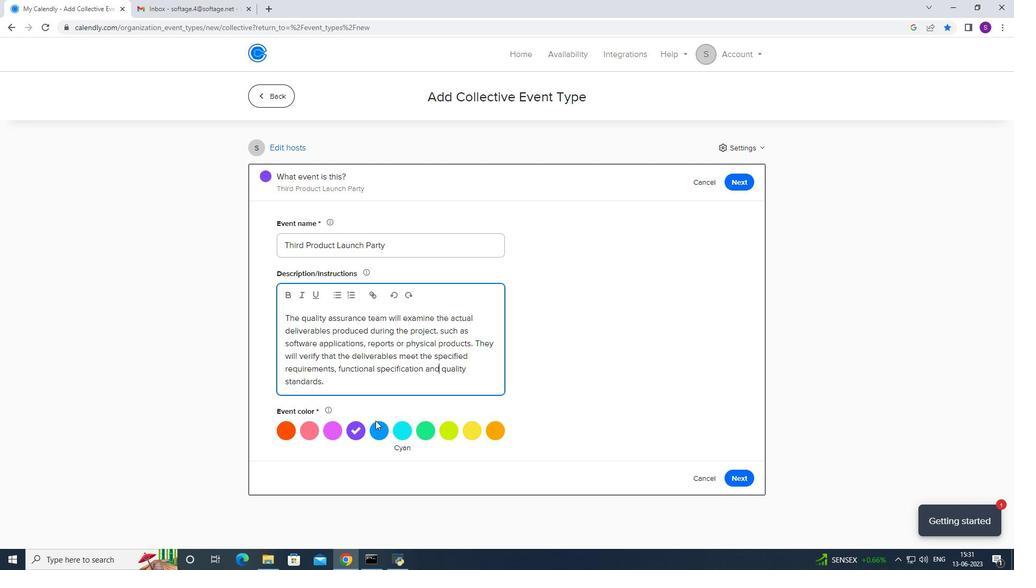 
Action: Mouse moved to (736, 478)
Screenshot: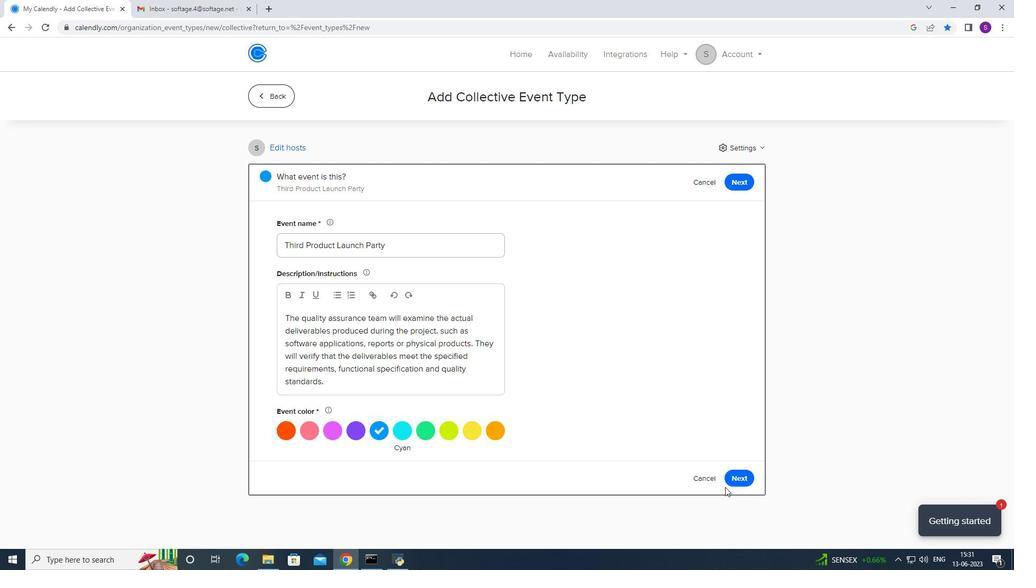 
Action: Mouse pressed left at (736, 478)
Screenshot: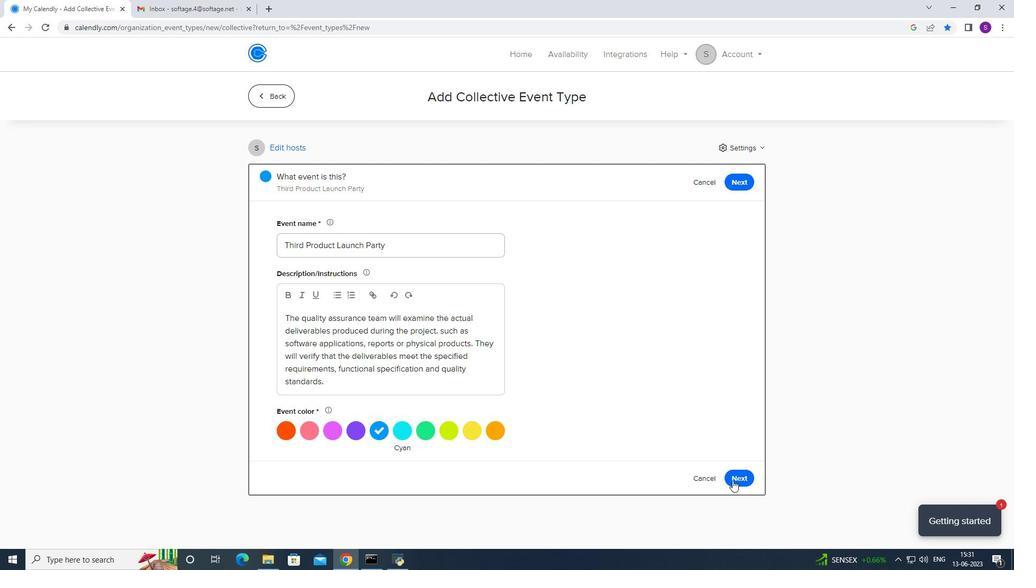 
Action: Mouse moved to (390, 301)
Screenshot: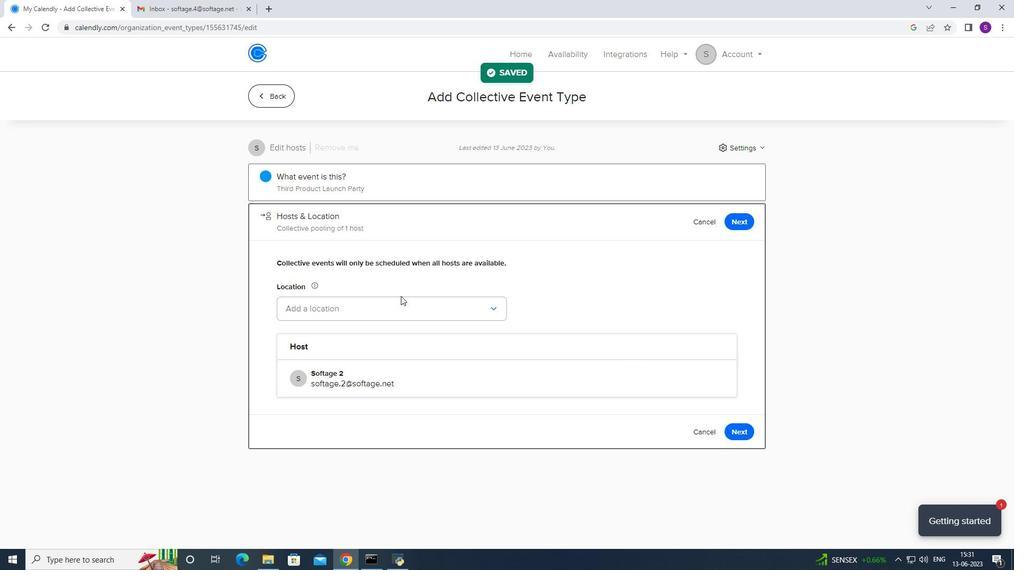 
Action: Mouse pressed left at (390, 301)
Screenshot: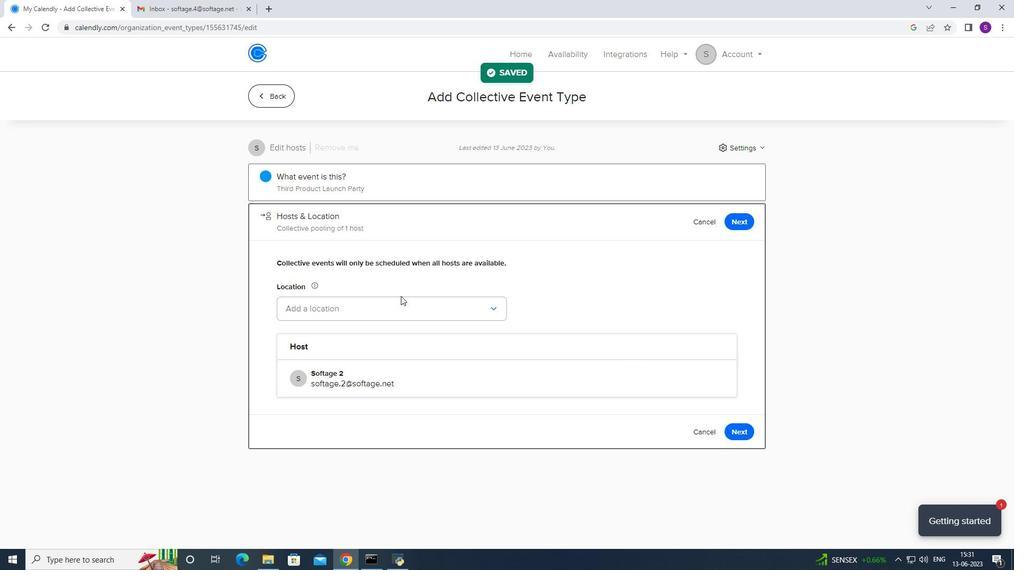 
Action: Mouse moved to (359, 330)
Screenshot: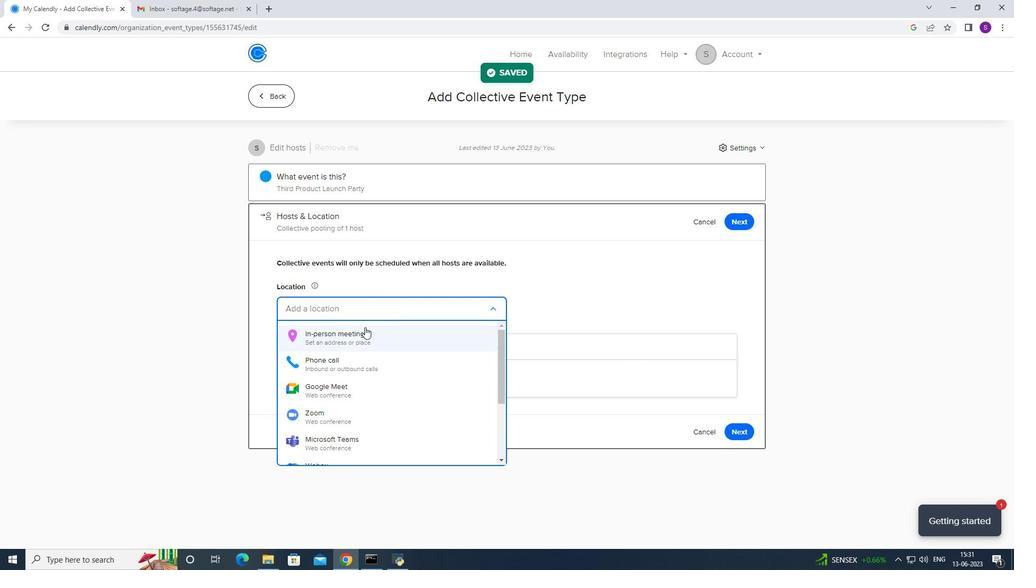 
Action: Mouse pressed left at (359, 330)
Screenshot: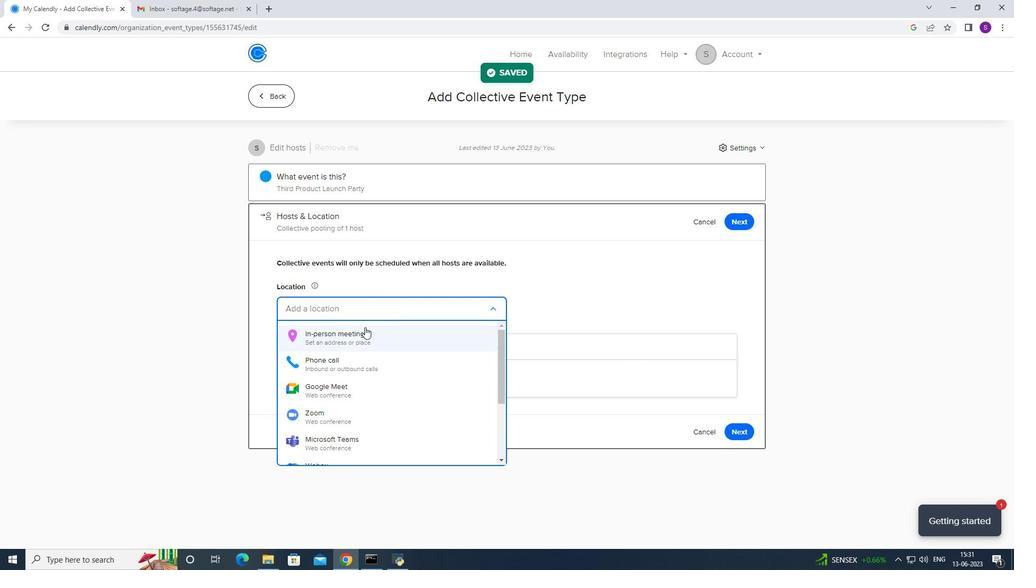 
Action: Mouse moved to (488, 178)
Screenshot: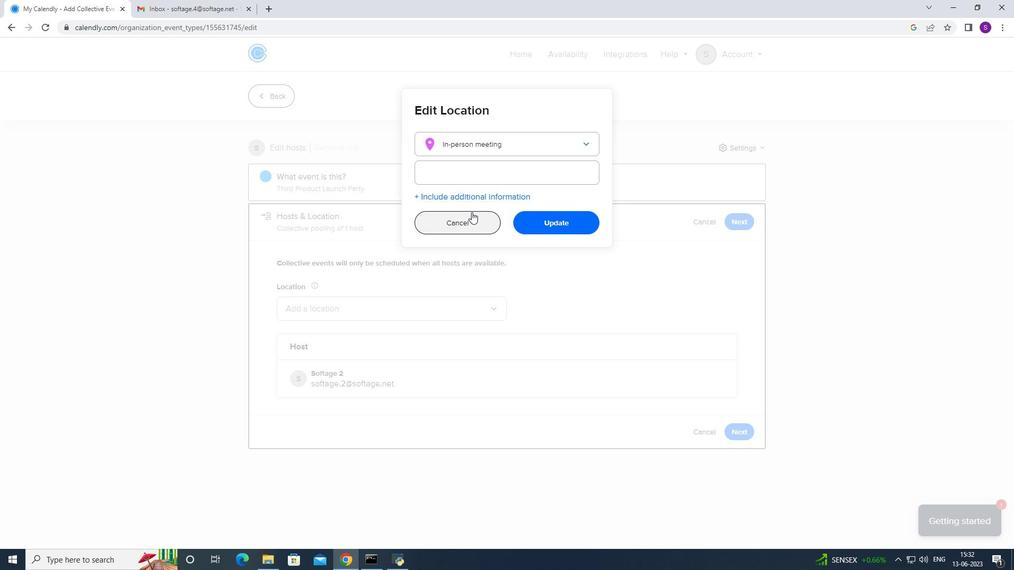 
Action: Mouse pressed left at (488, 178)
Screenshot: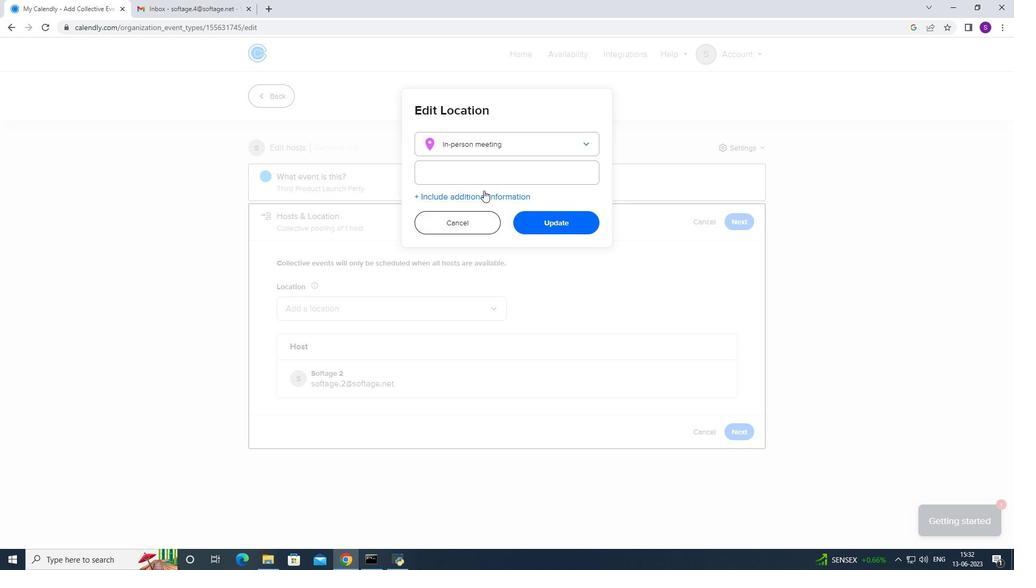 
Action: Mouse moved to (485, 178)
Screenshot: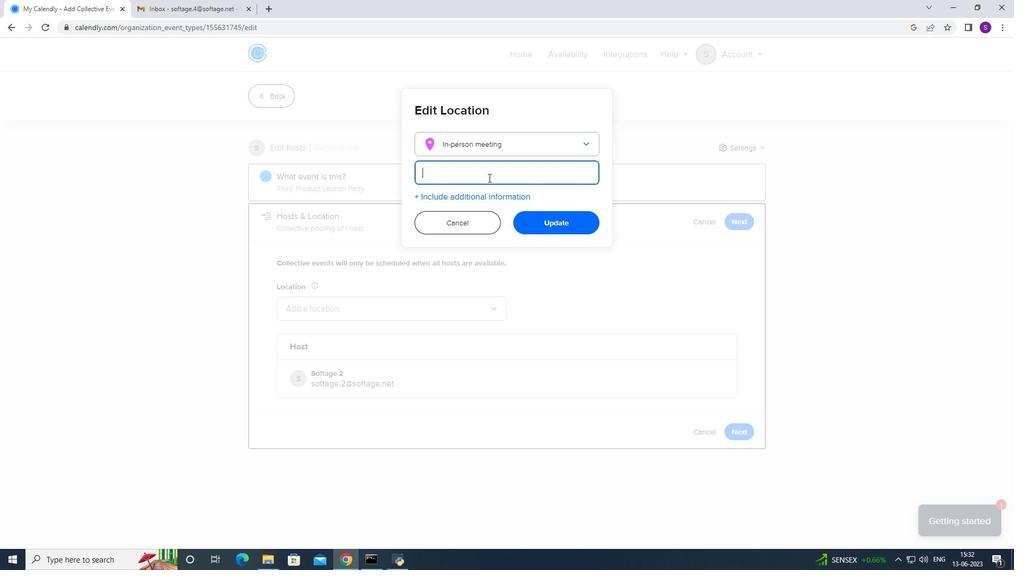 
Action: Key pressed <Key.caps_lock>CAS<Key.backspace>
Screenshot: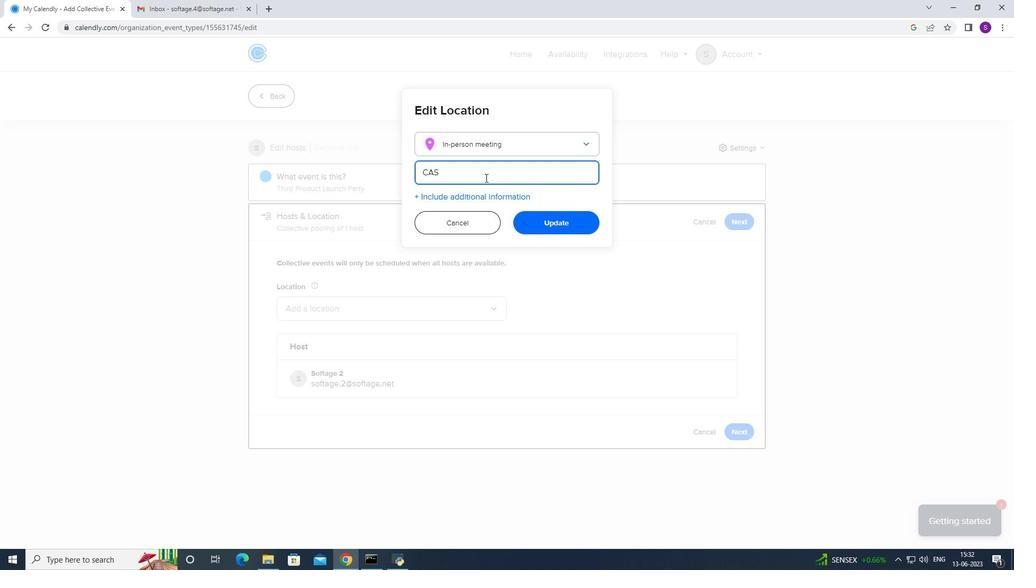 
Action: Mouse moved to (477, 184)
Screenshot: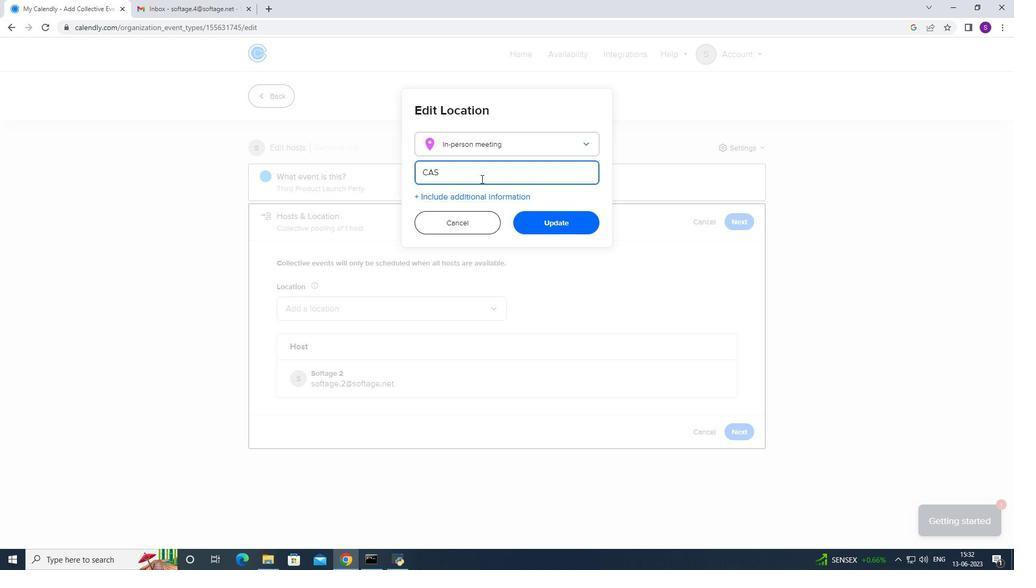 
Action: Key pressed <Key.backspace>
Screenshot: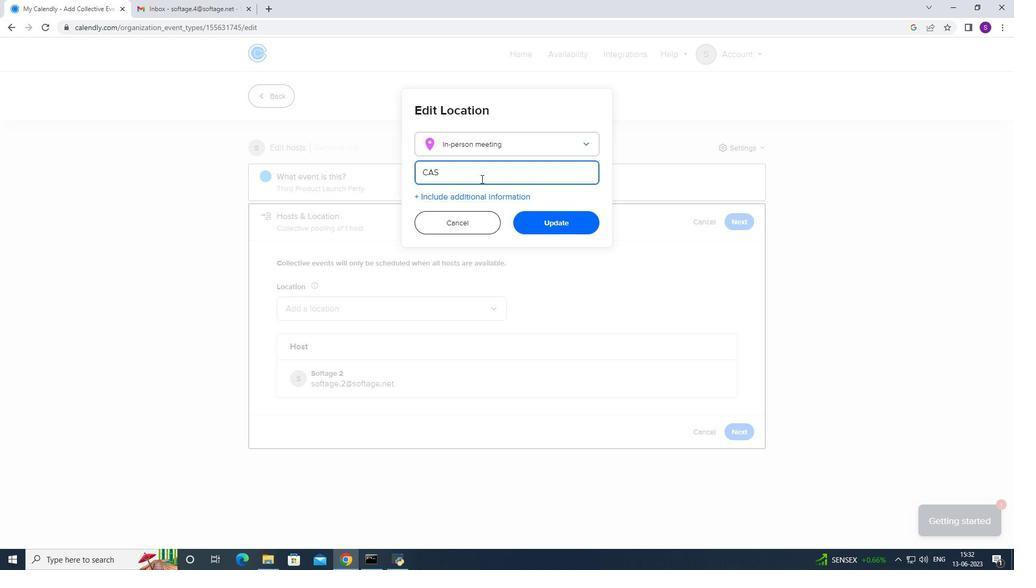 
Action: Mouse moved to (477, 186)
Screenshot: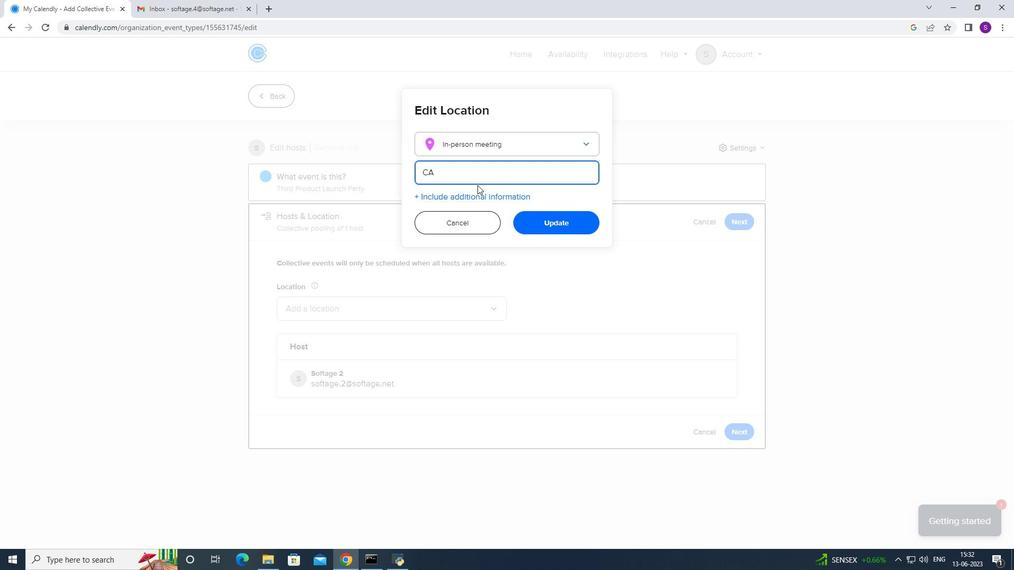 
Action: Key pressed <Key.caps_lock>asan<Key.backspace>blanca,<Key.space><Key.caps_lock>M<Key.caps_lock>orrocco
Screenshot: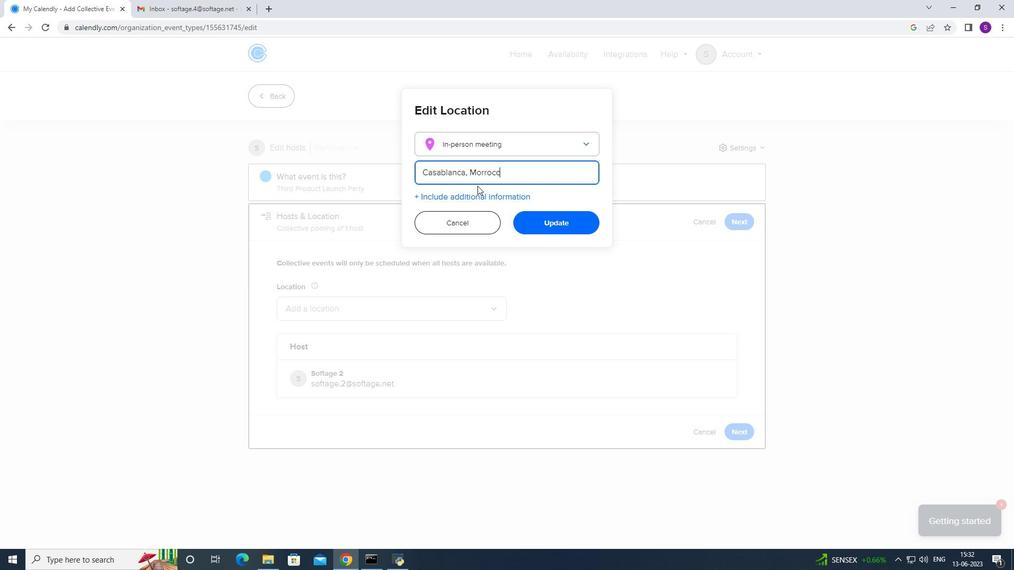 
Action: Mouse moved to (525, 224)
Screenshot: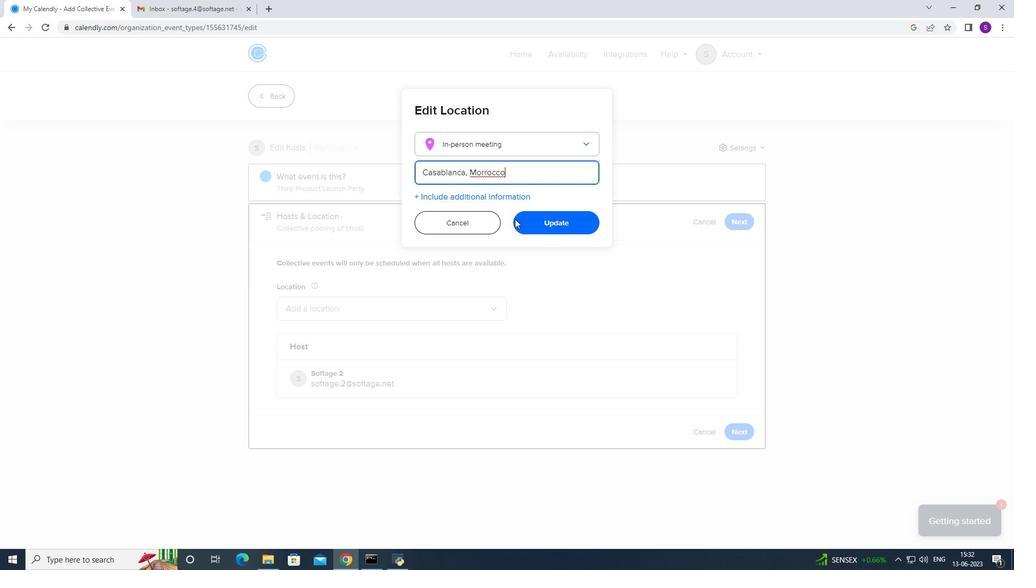 
Action: Mouse pressed left at (525, 224)
Screenshot: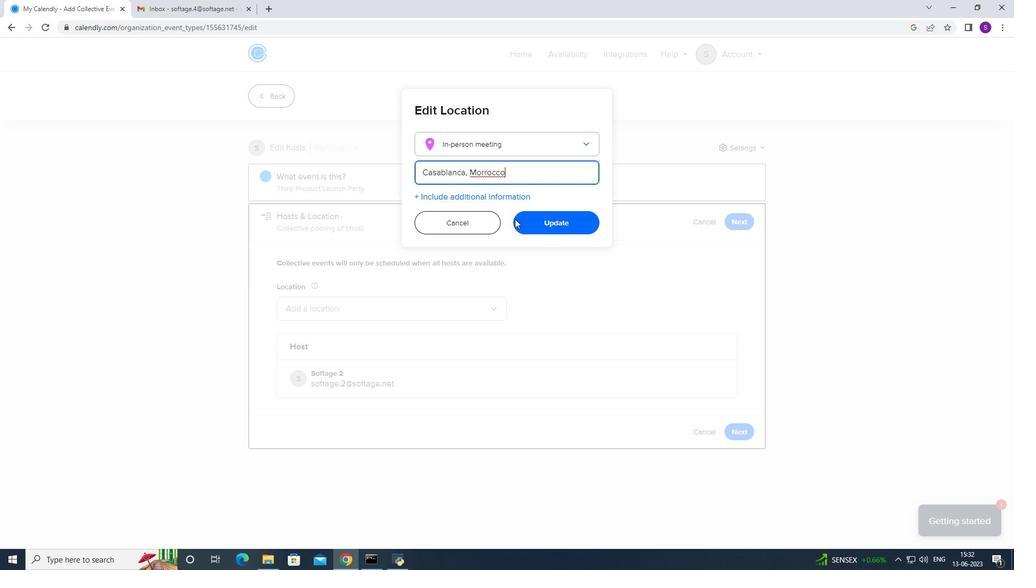 
Action: Mouse moved to (361, 321)
Screenshot: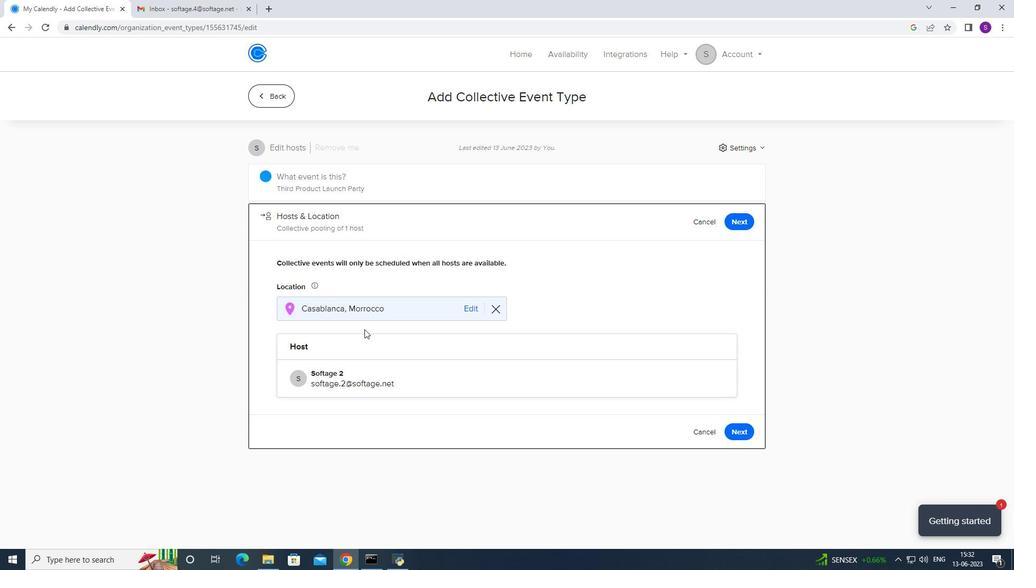 
Action: Mouse scrolled (361, 320) with delta (0, 0)
Screenshot: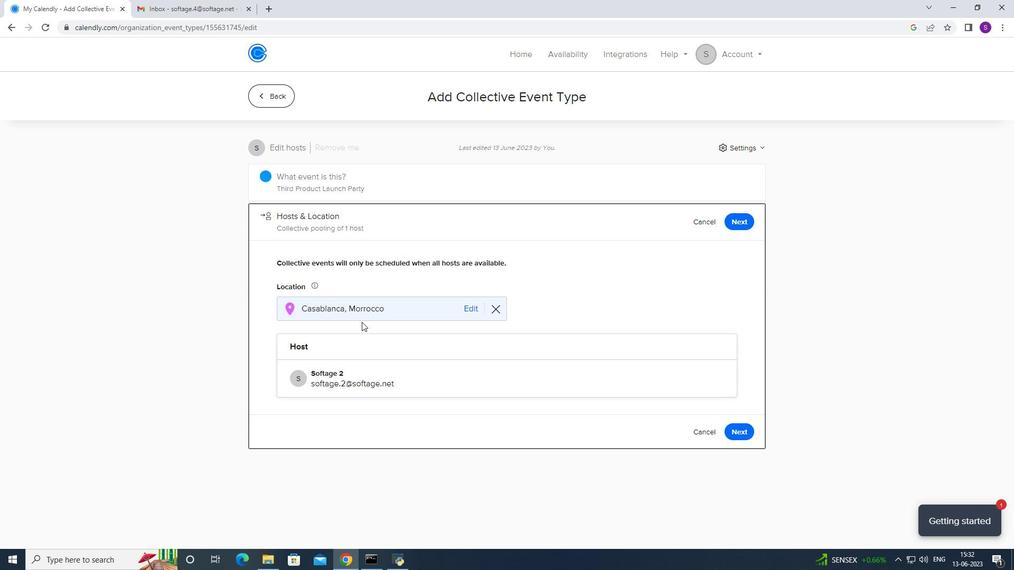 
Action: Mouse scrolled (361, 320) with delta (0, 0)
Screenshot: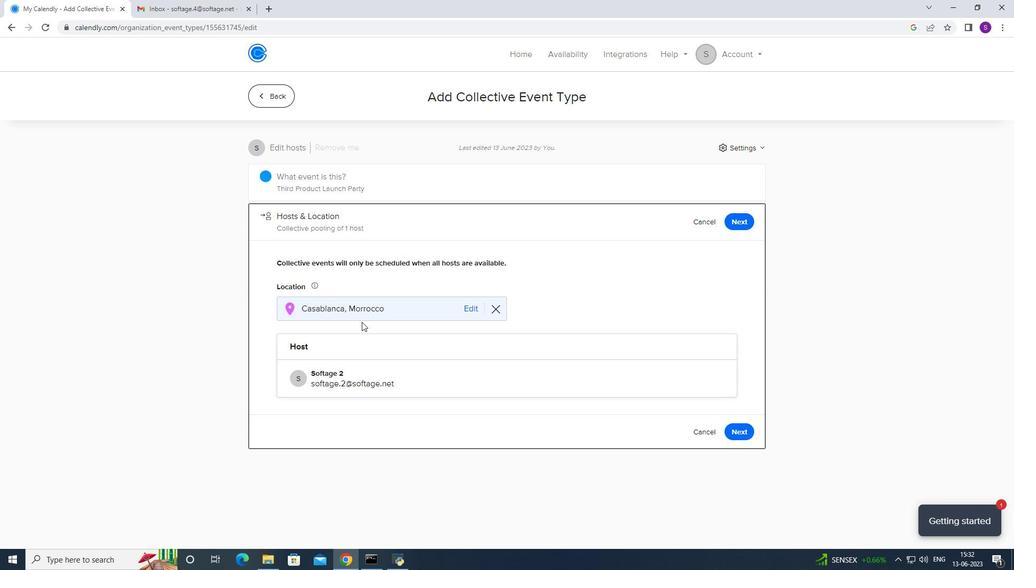 
Action: Mouse scrolled (361, 320) with delta (0, 0)
Screenshot: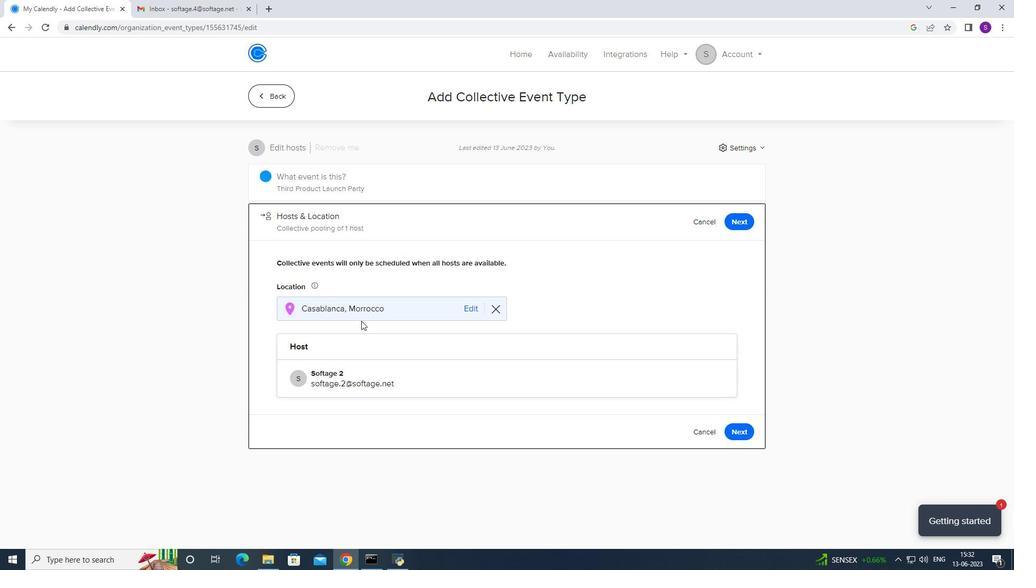 
Action: Mouse scrolled (361, 320) with delta (0, 0)
Screenshot: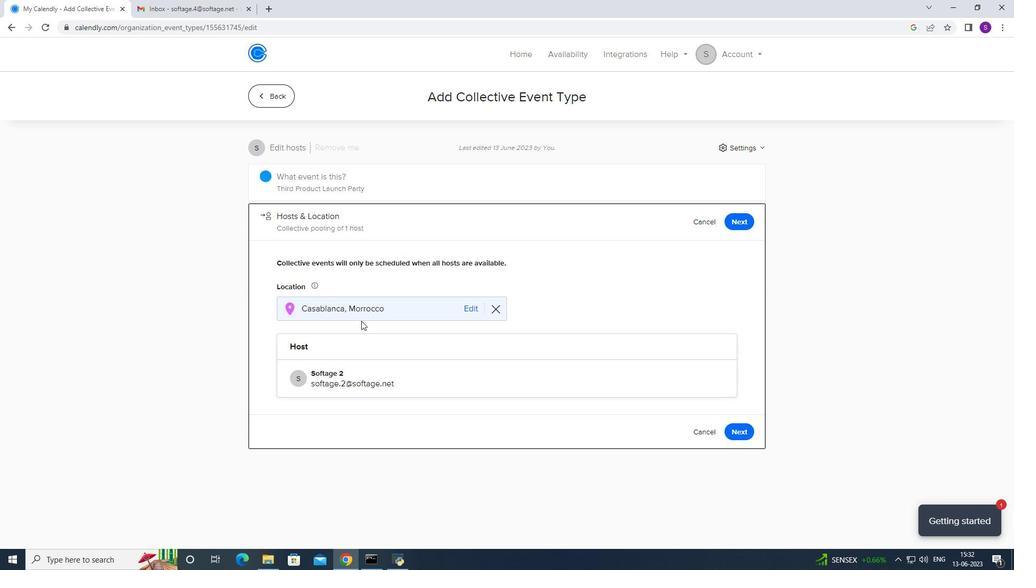 
Action: Mouse moved to (741, 432)
Screenshot: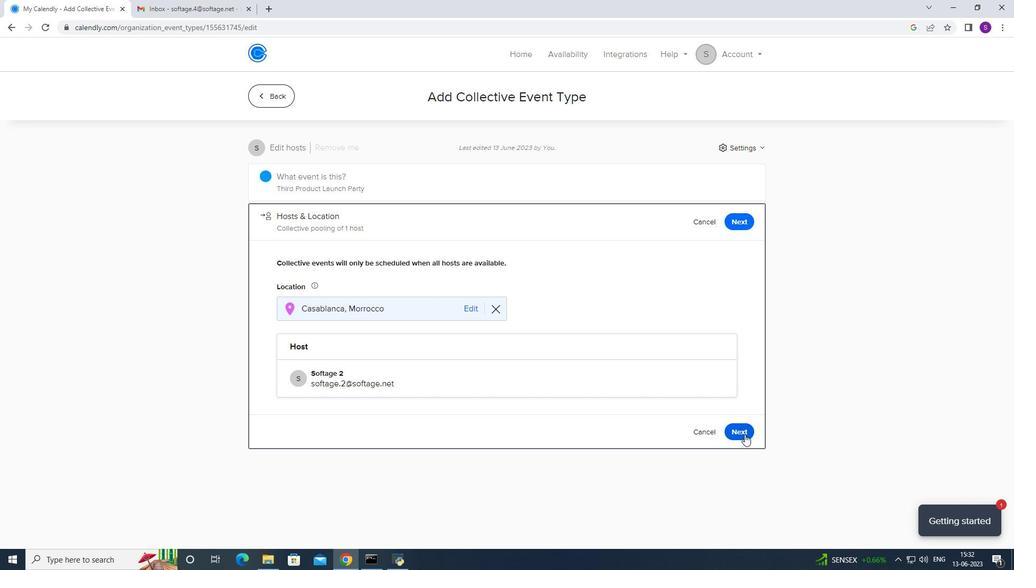 
Action: Mouse pressed left at (743, 434)
Screenshot: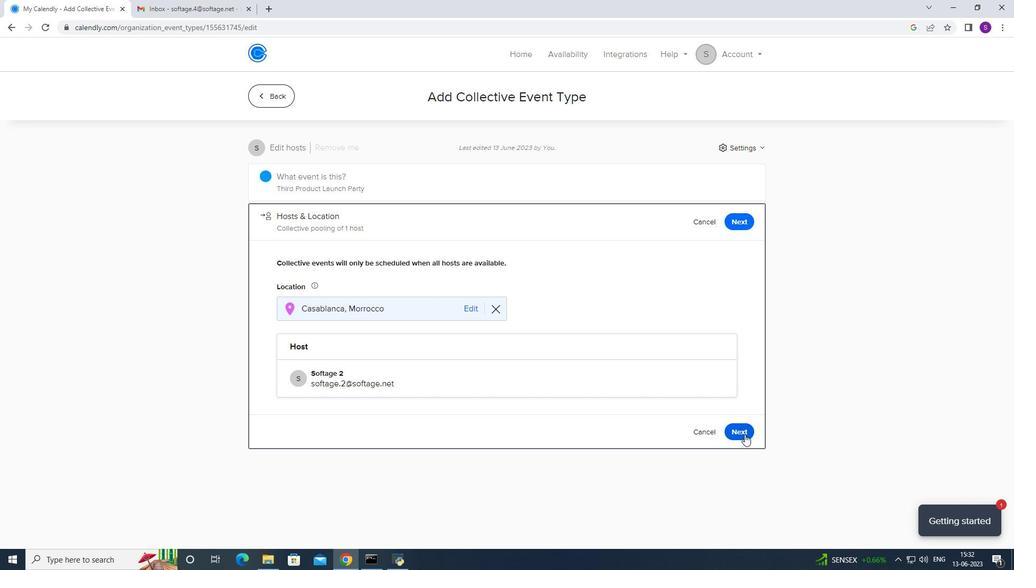 
Action: Mouse moved to (358, 349)
Screenshot: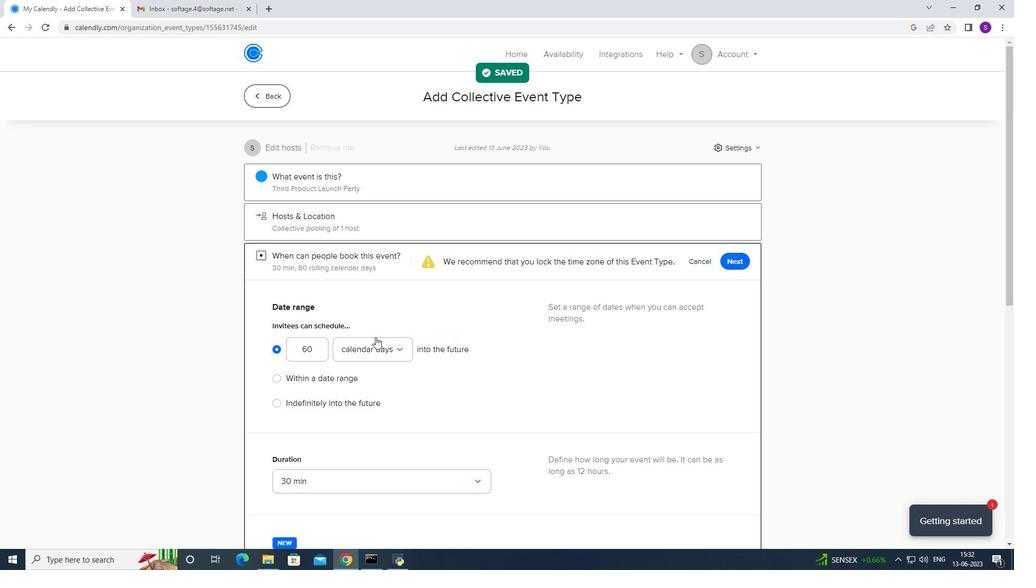 
Action: Mouse scrolled (358, 349) with delta (0, 0)
Screenshot: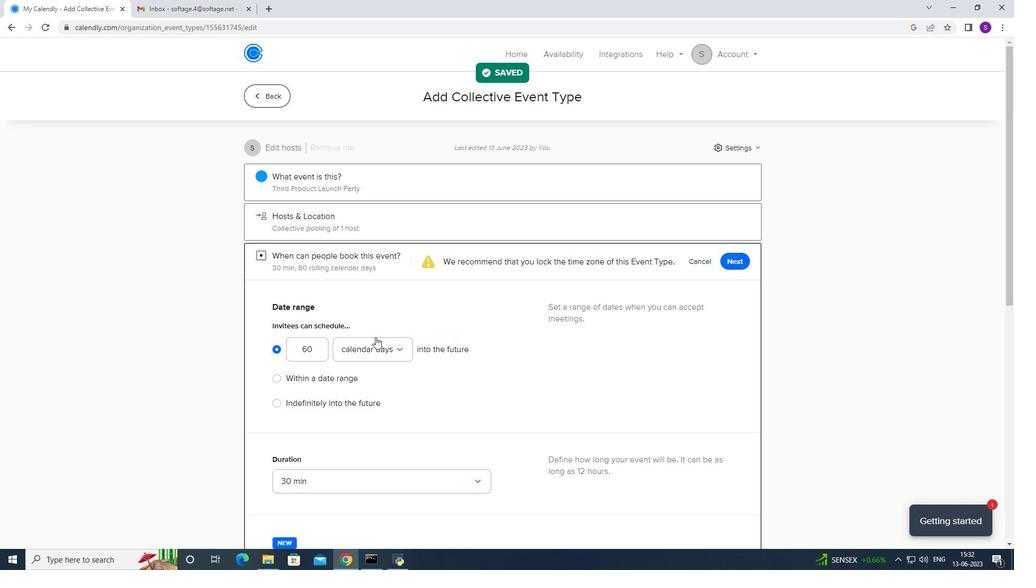 
Action: Mouse moved to (352, 354)
Screenshot: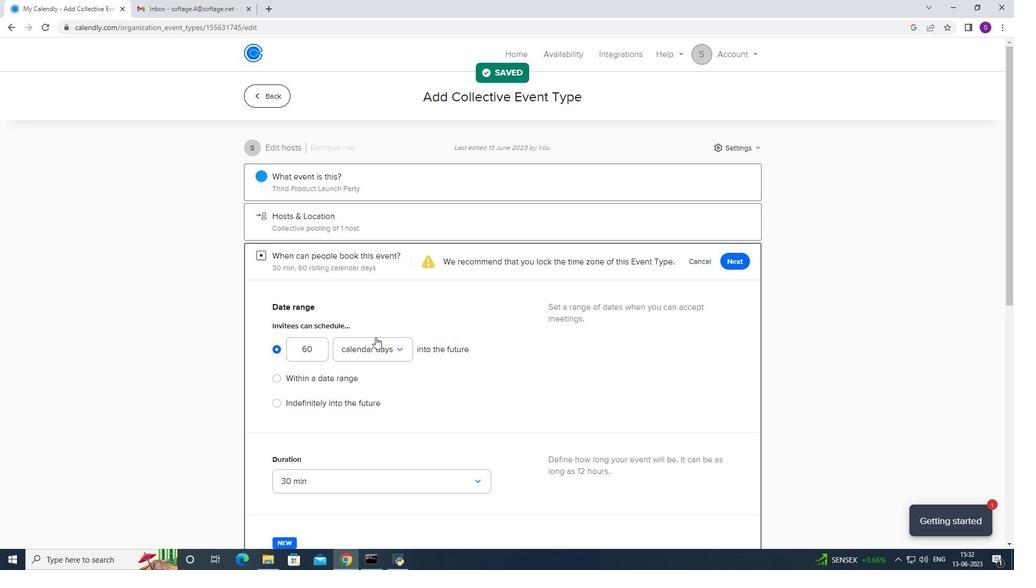 
Action: Mouse scrolled (352, 353) with delta (0, 0)
Screenshot: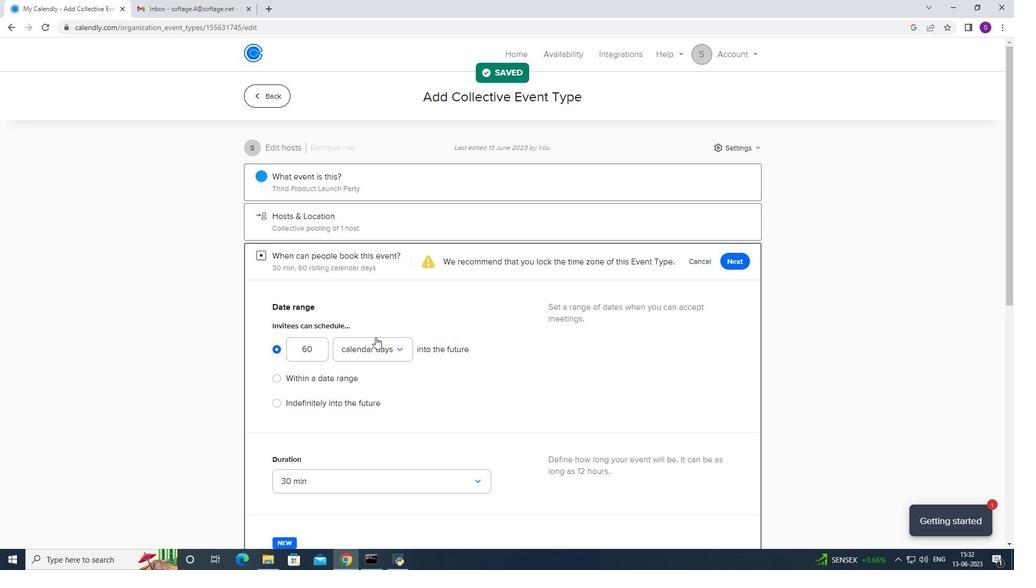 
Action: Mouse moved to (318, 270)
Screenshot: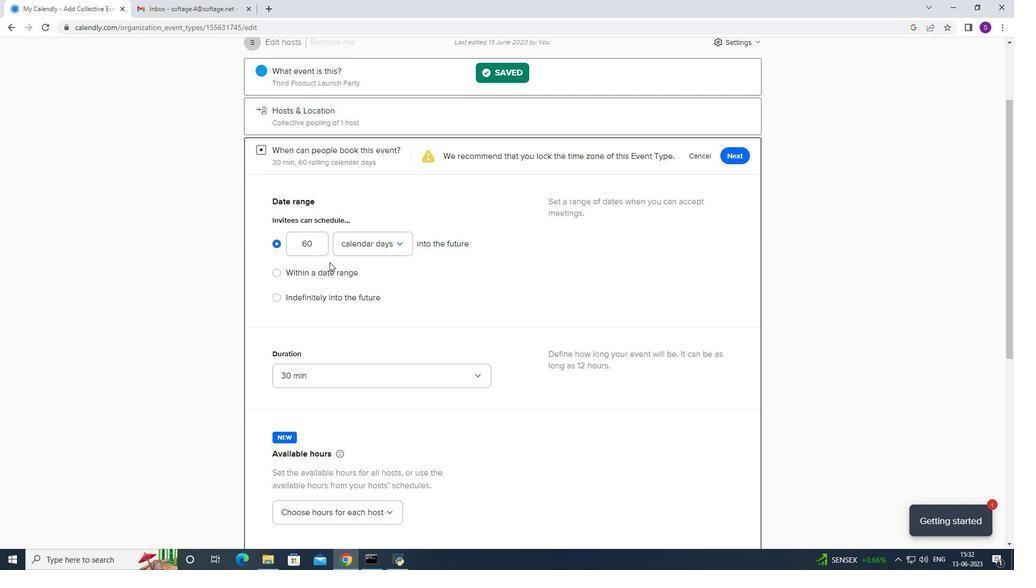 
Action: Mouse pressed left at (318, 270)
Screenshot: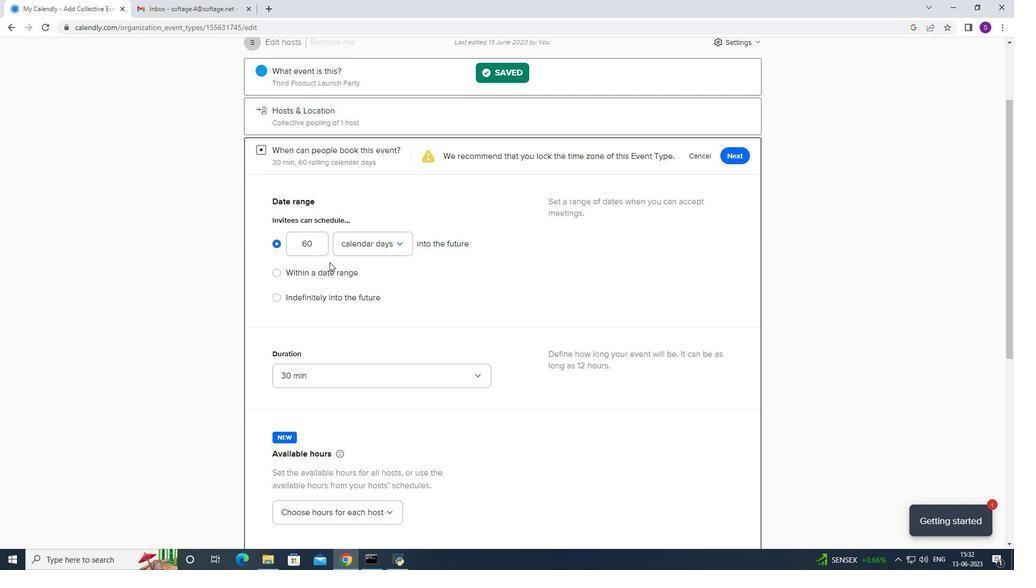 
Action: Mouse moved to (427, 273)
Screenshot: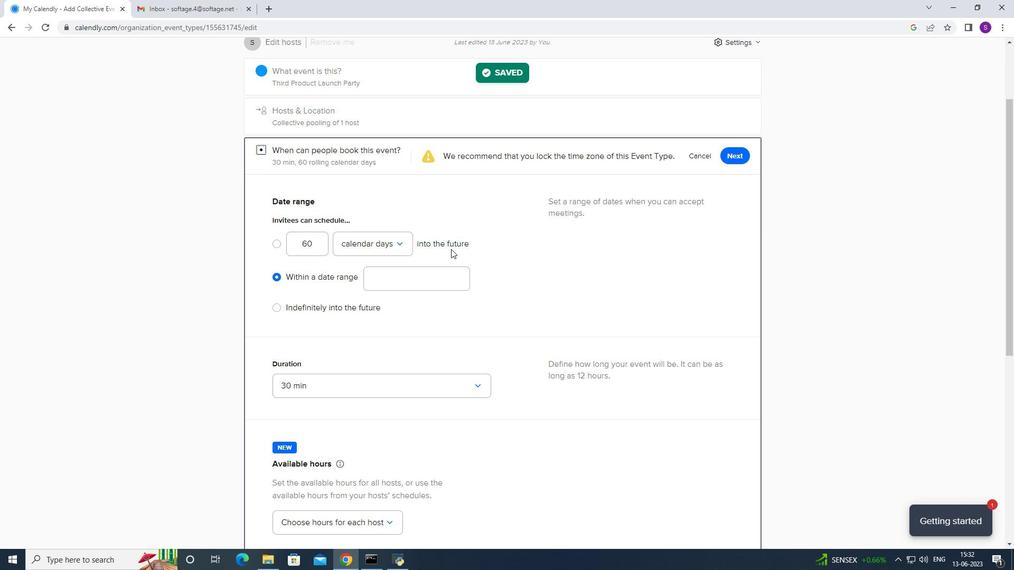
Action: Mouse pressed left at (427, 273)
Screenshot: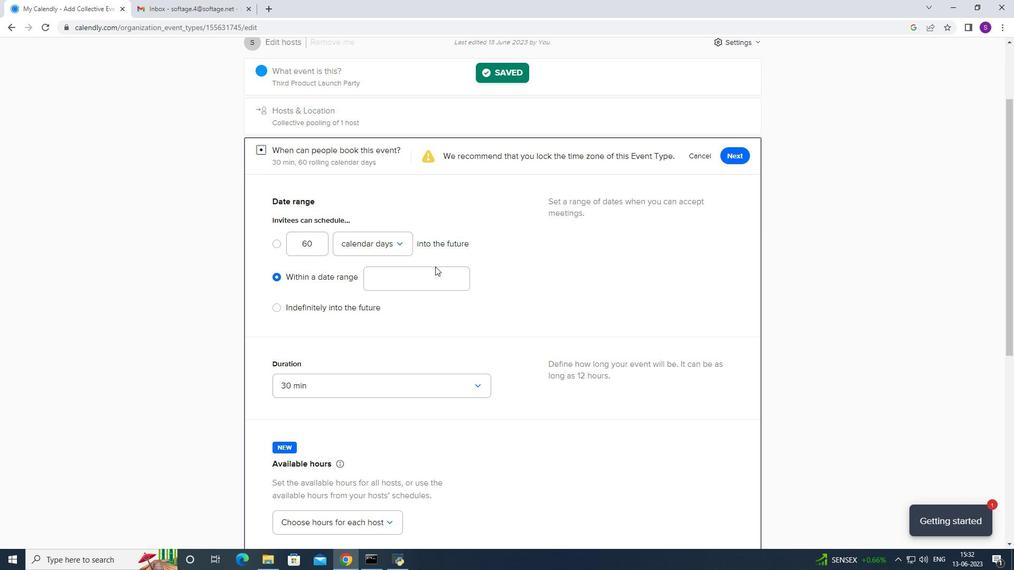 
Action: Mouse moved to (447, 318)
Screenshot: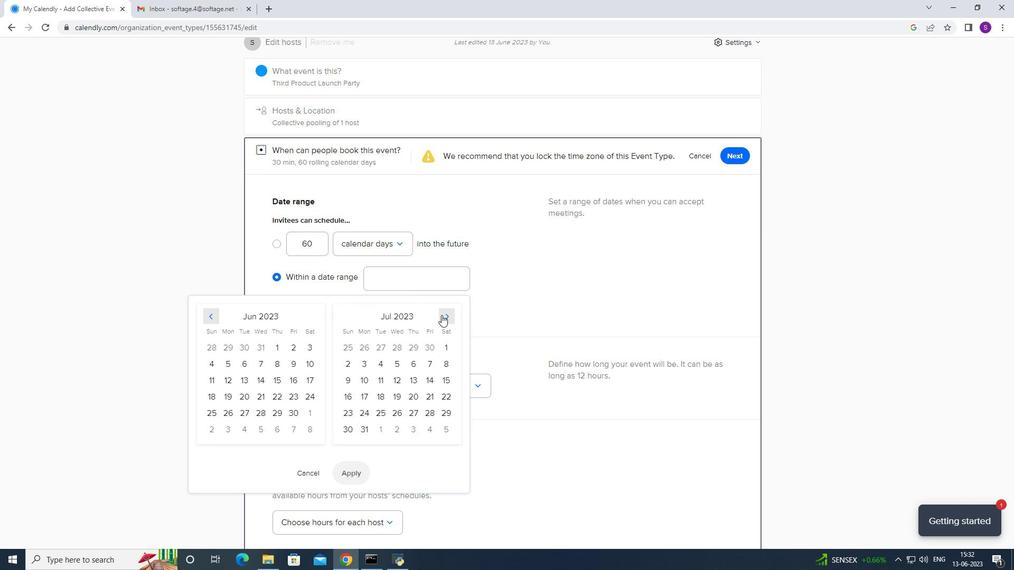 
Action: Mouse pressed left at (447, 318)
Screenshot: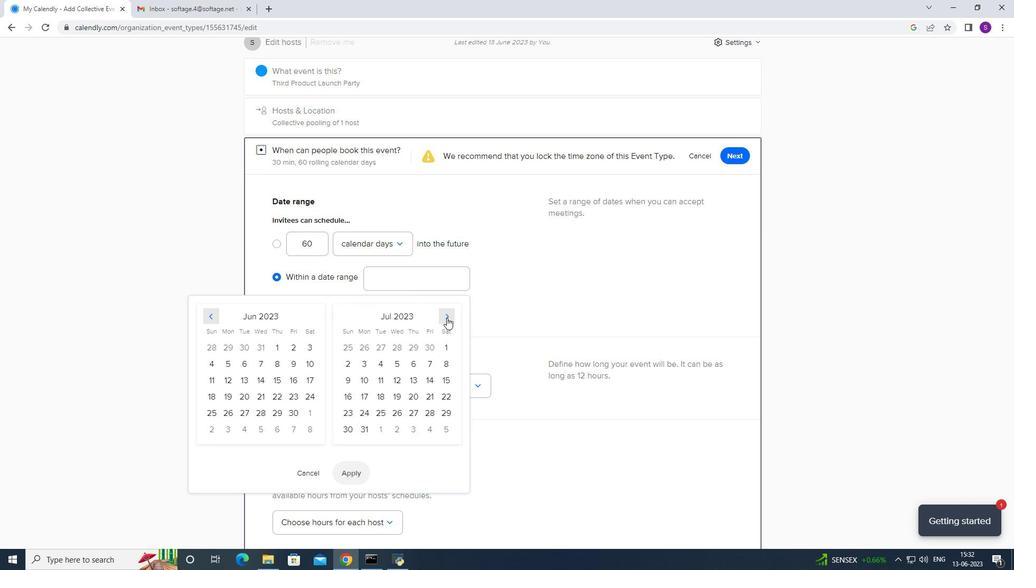 
Action: Mouse pressed left at (447, 318)
Screenshot: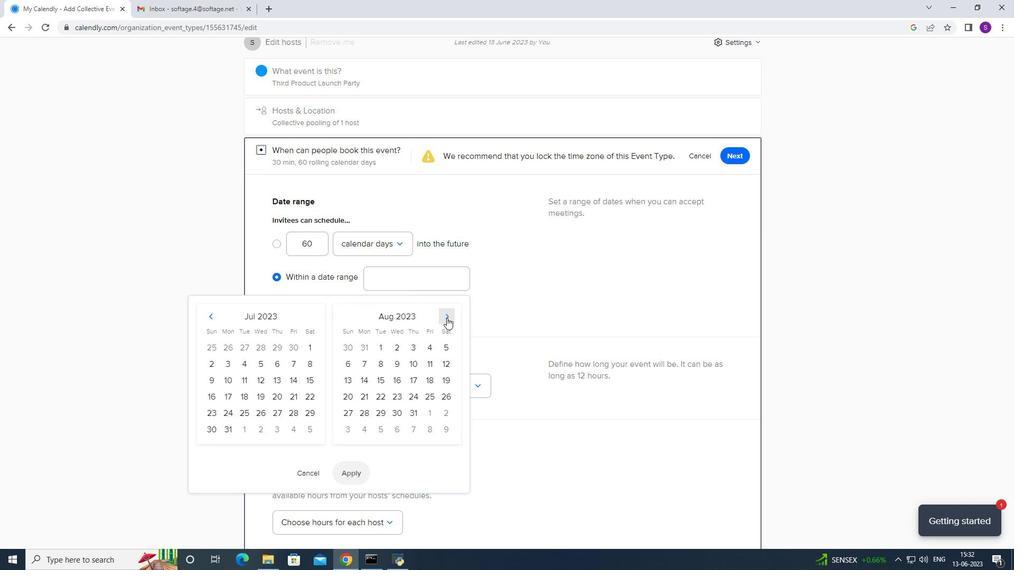 
Action: Mouse pressed left at (447, 318)
Screenshot: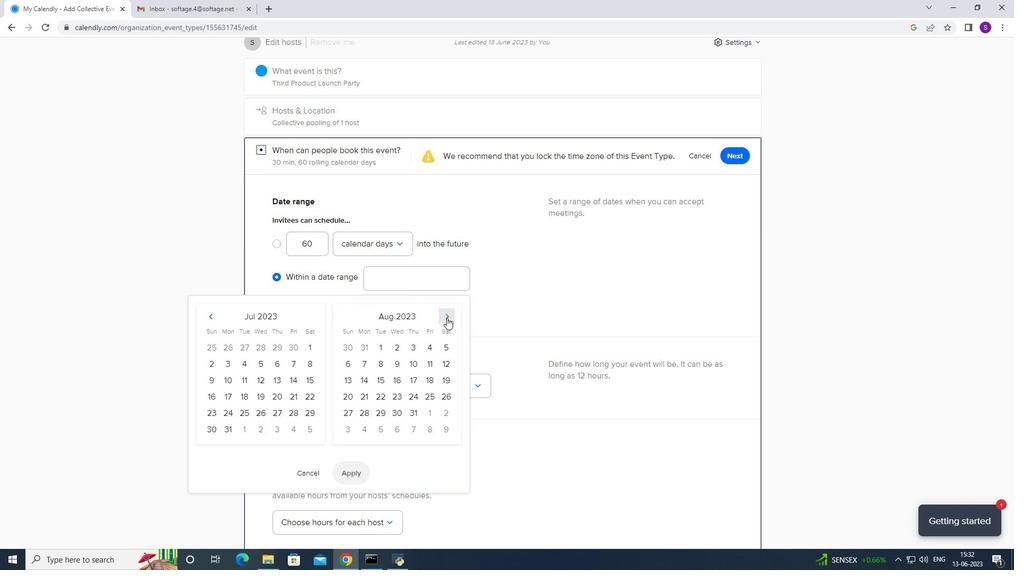 
Action: Mouse pressed left at (447, 318)
Screenshot: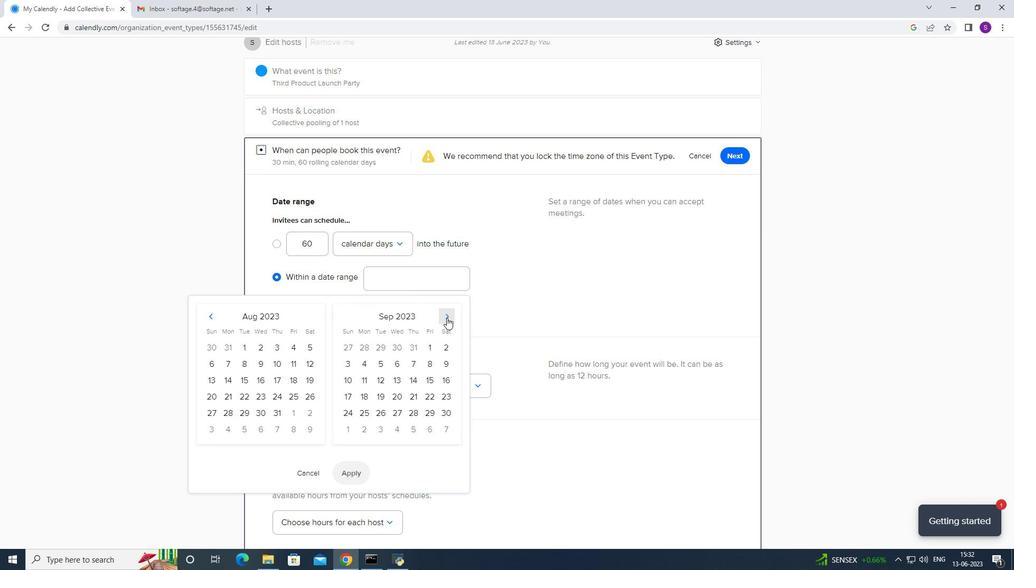 
Action: Mouse pressed left at (447, 318)
Screenshot: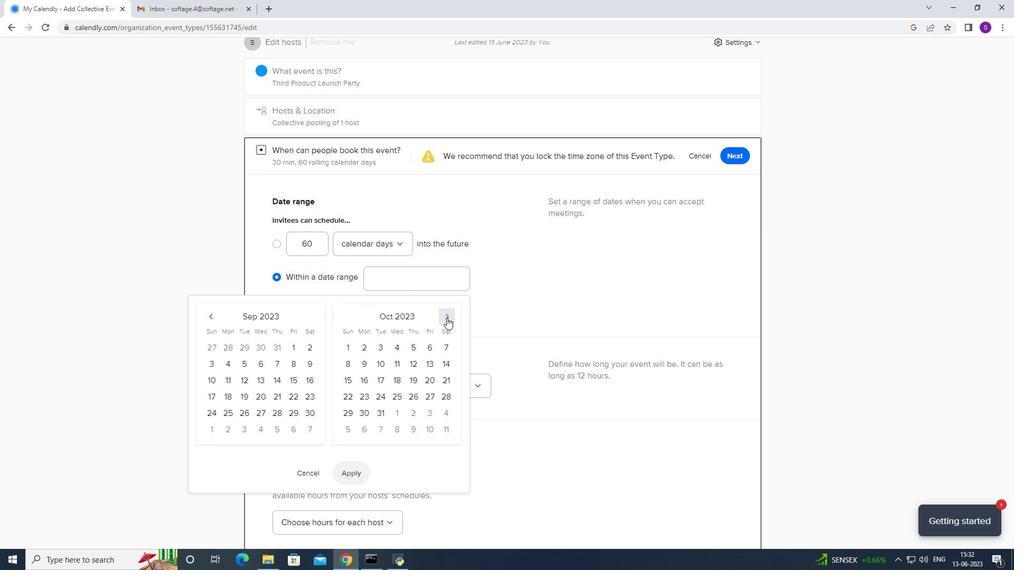 
Action: Mouse moved to (209, 314)
Screenshot: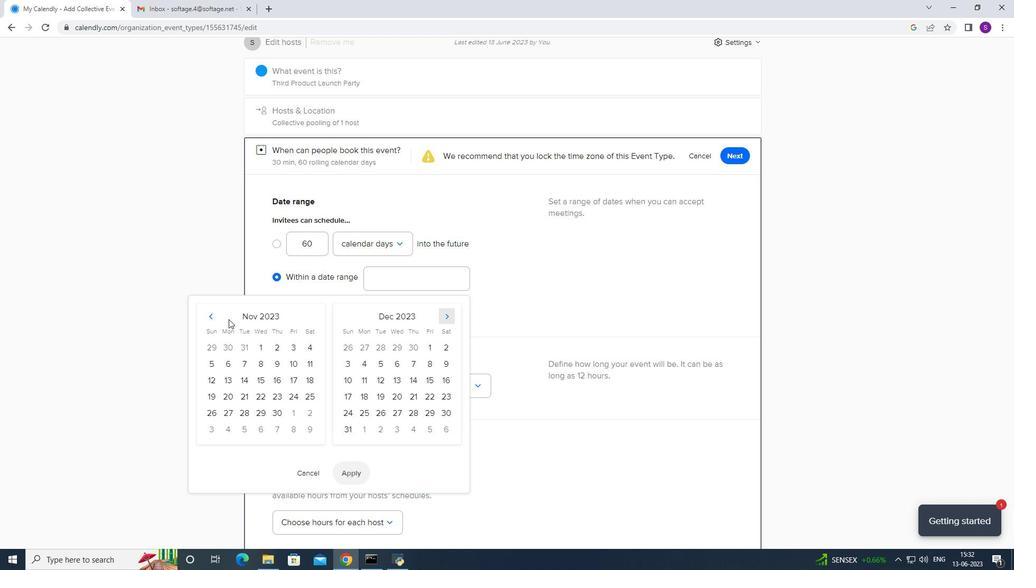 
Action: Mouse pressed left at (209, 314)
Screenshot: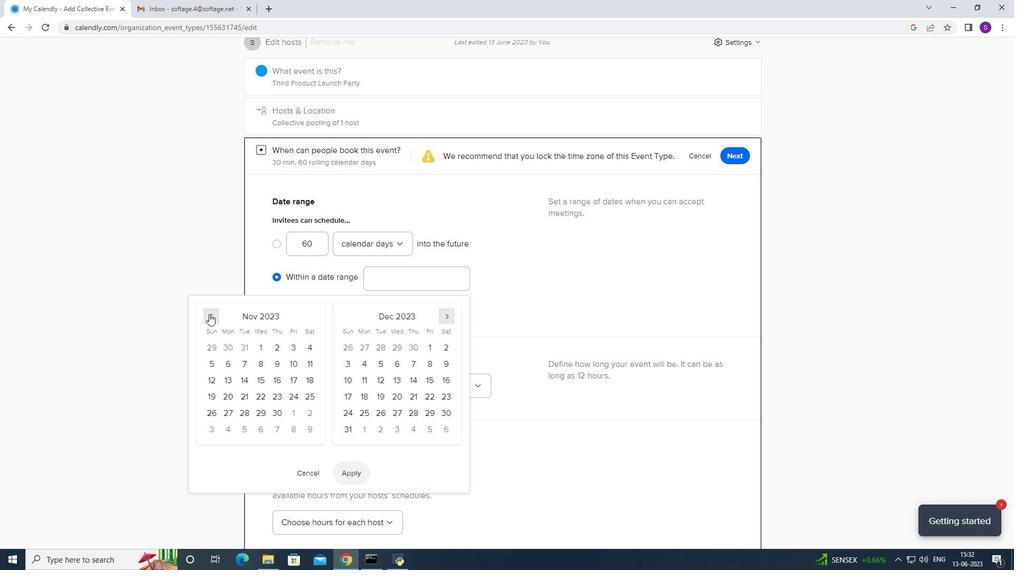 
Action: Mouse moved to (303, 347)
Screenshot: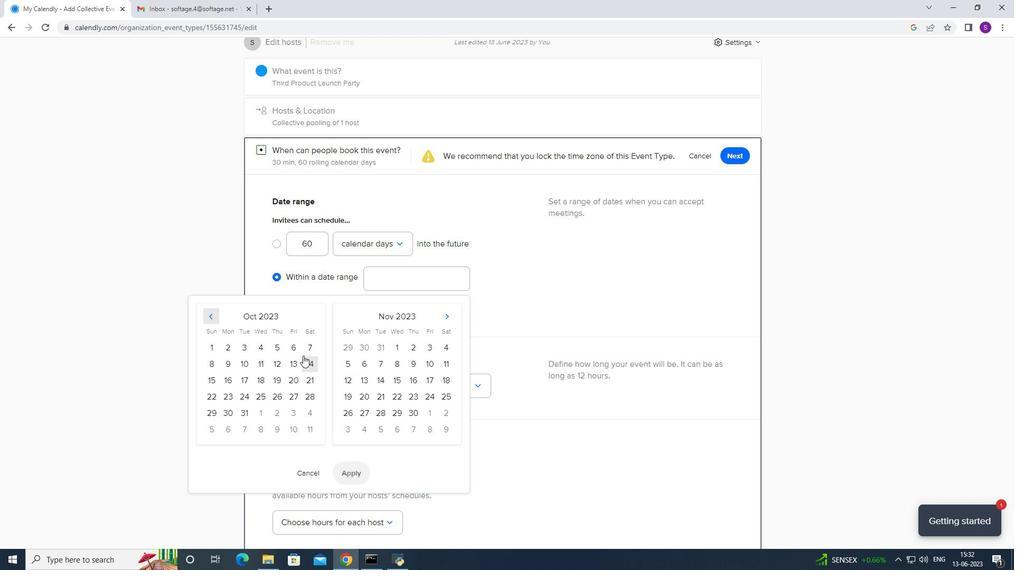 
Action: Mouse pressed left at (303, 347)
Screenshot: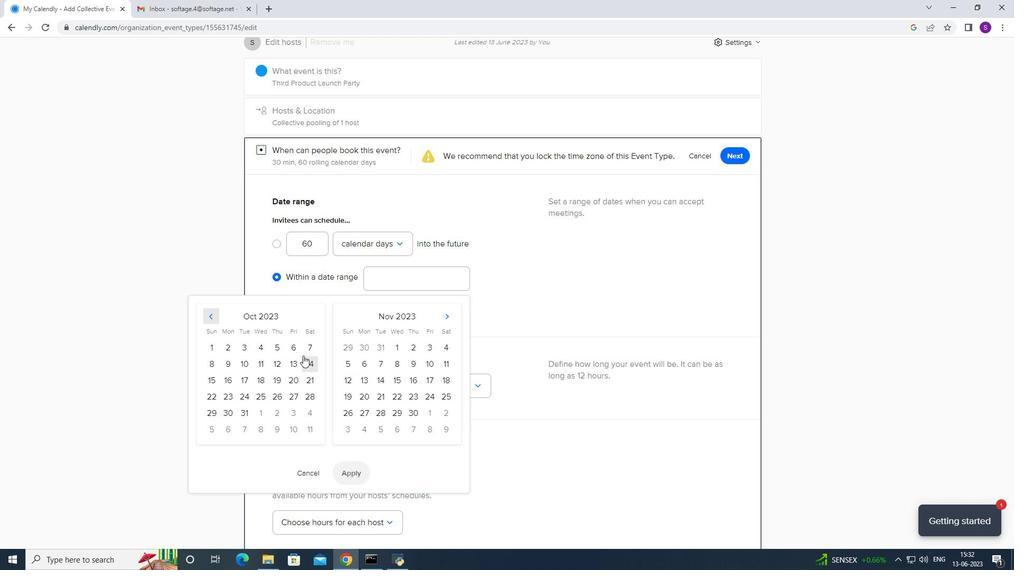 
Action: Mouse moved to (221, 368)
Screenshot: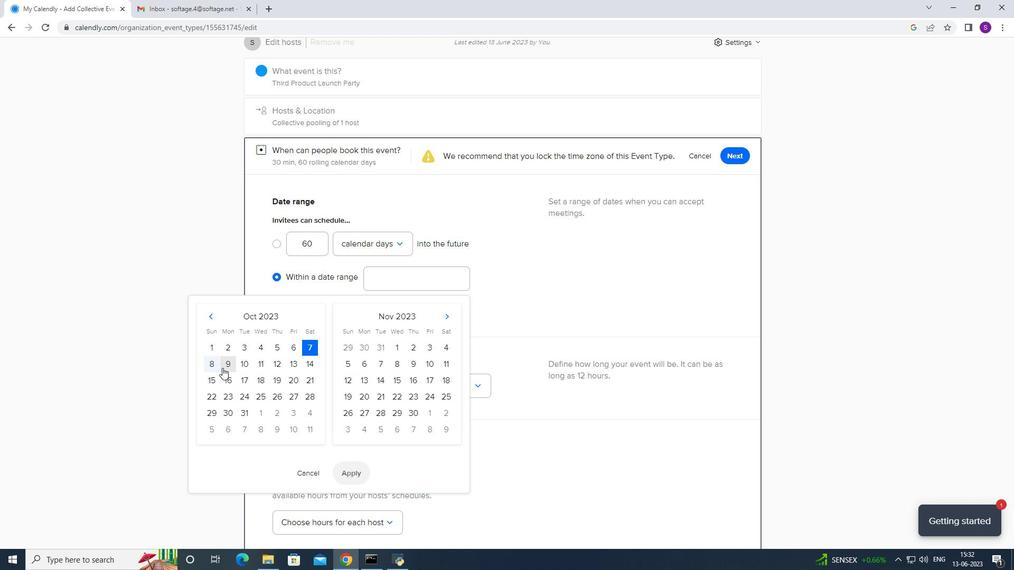
Action: Mouse pressed left at (221, 368)
Screenshot: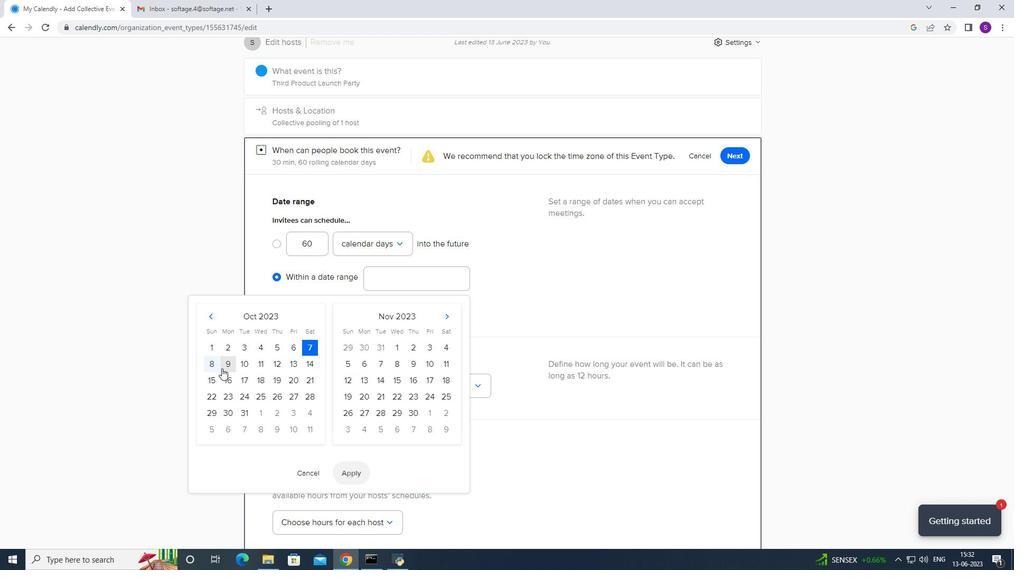
Action: Mouse moved to (217, 369)
Screenshot: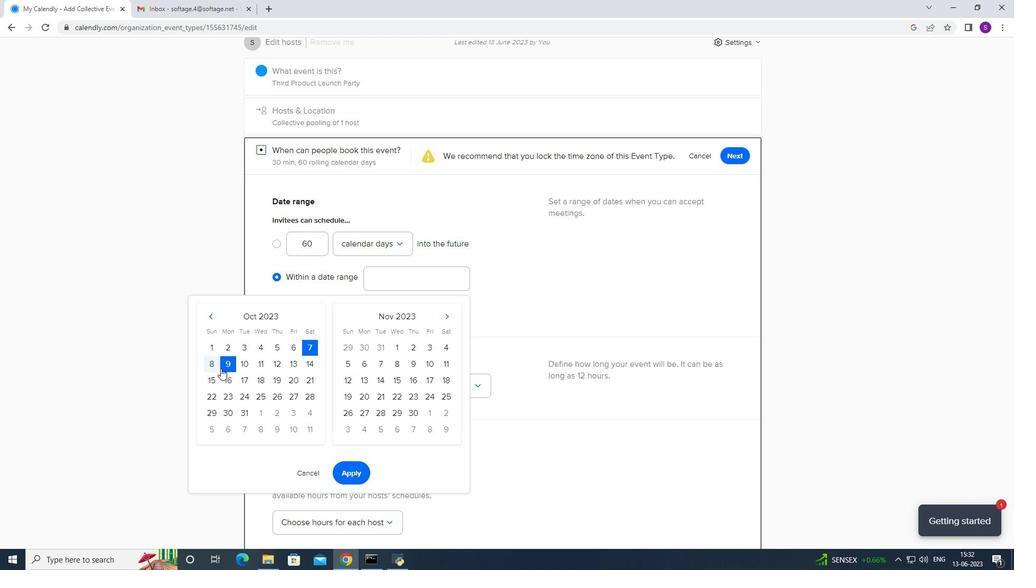 
Action: Mouse pressed left at (217, 369)
Screenshot: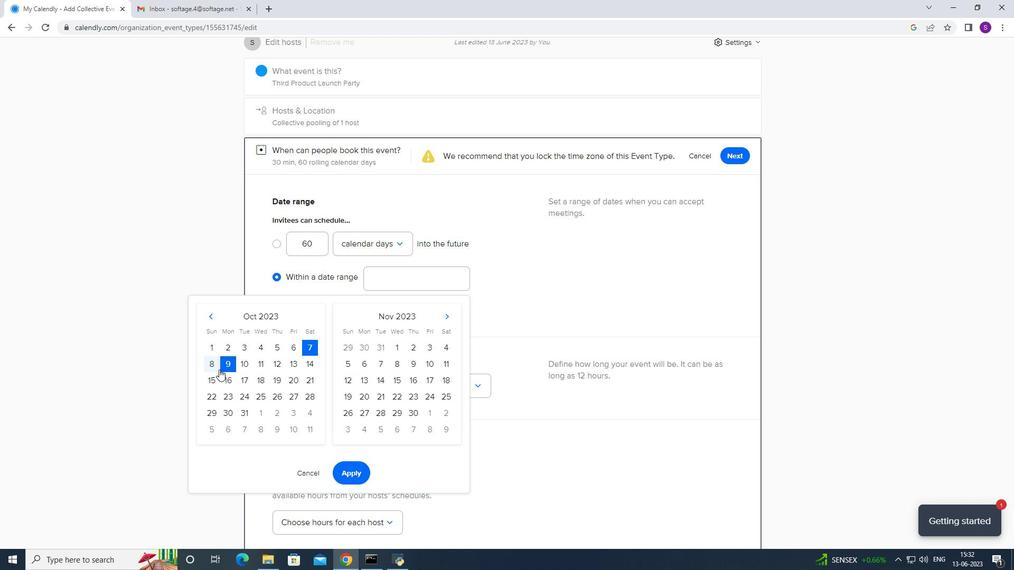 
Action: Mouse moved to (306, 354)
Screenshot: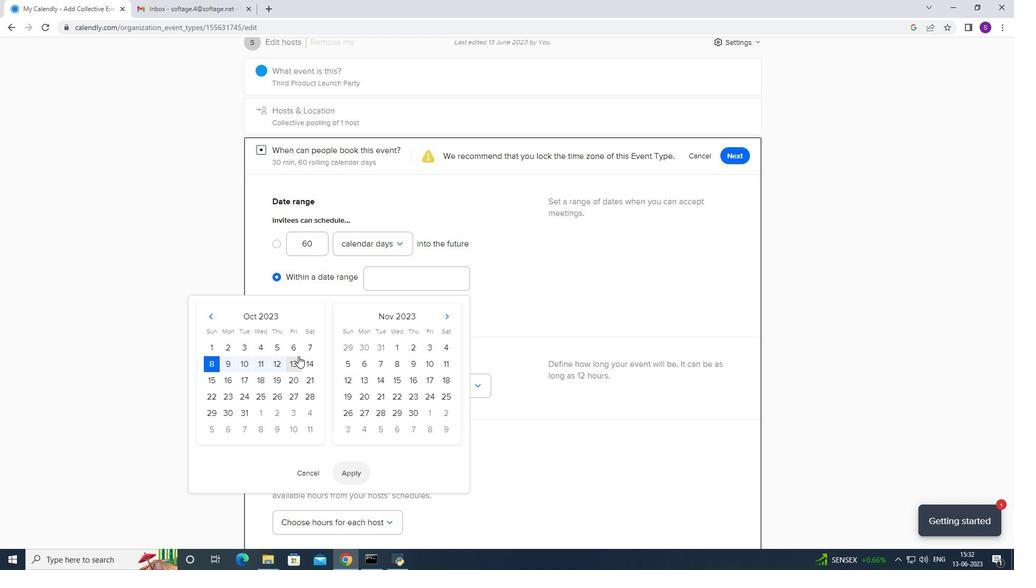
Action: Mouse pressed left at (306, 354)
Screenshot: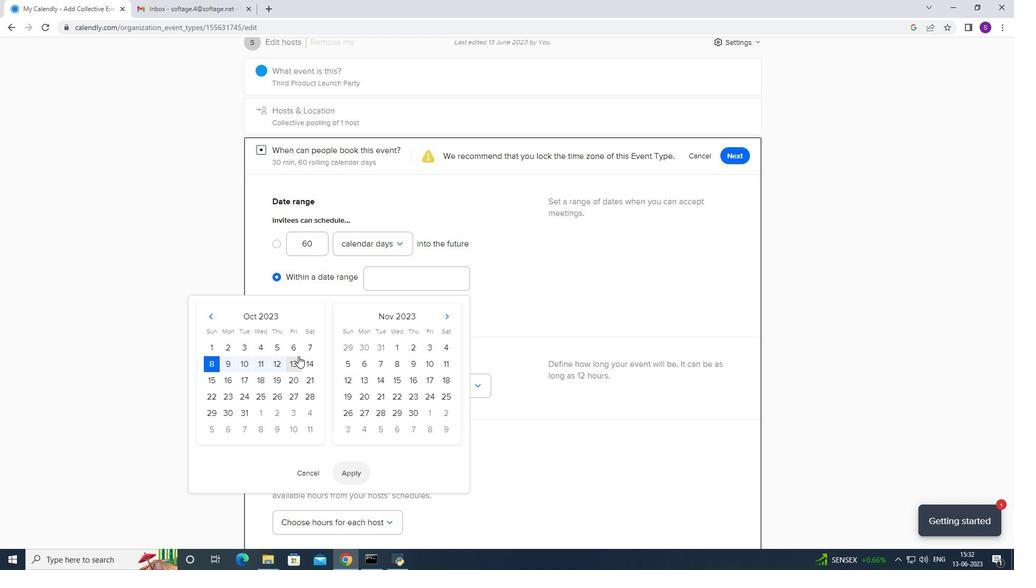 
Action: Mouse moved to (209, 361)
Screenshot: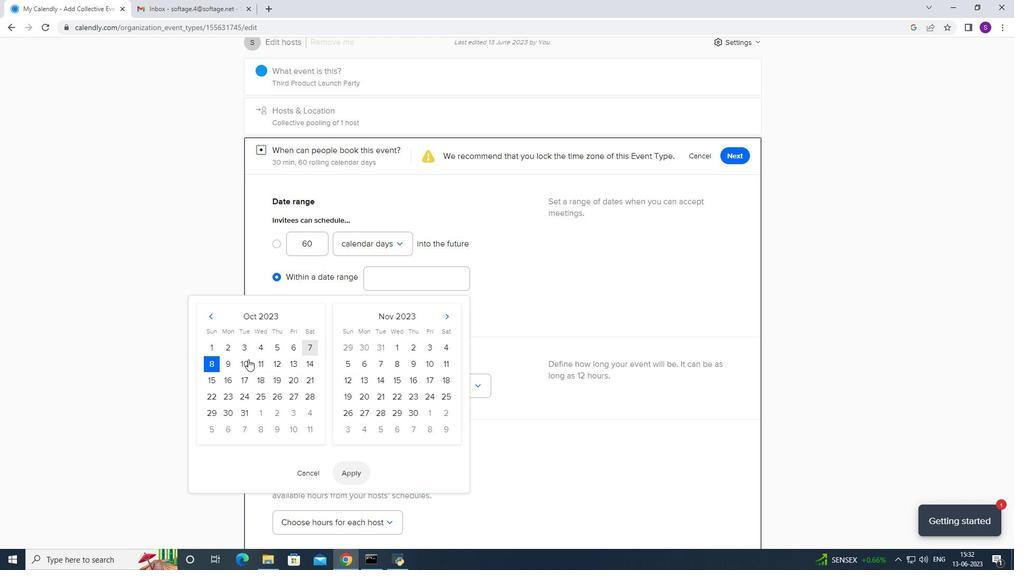
Action: Mouse pressed left at (209, 361)
Screenshot: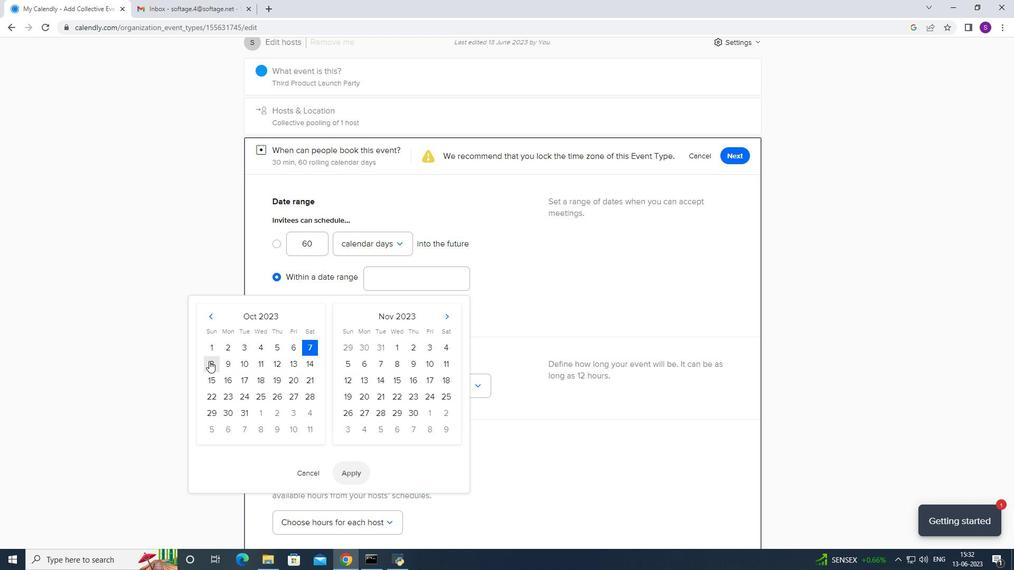 
Action: Mouse moved to (360, 474)
Screenshot: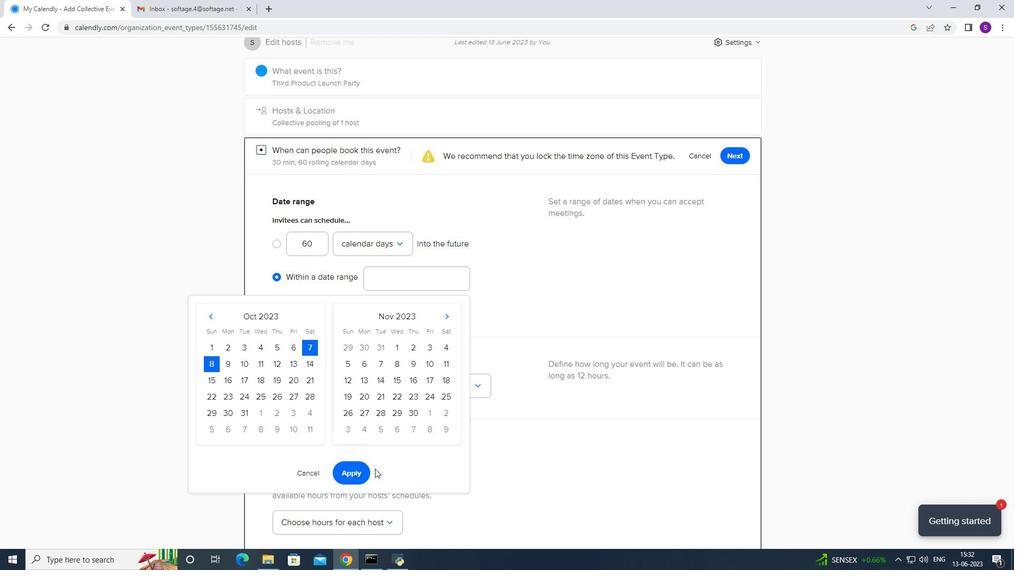 
Action: Mouse pressed left at (360, 474)
Screenshot: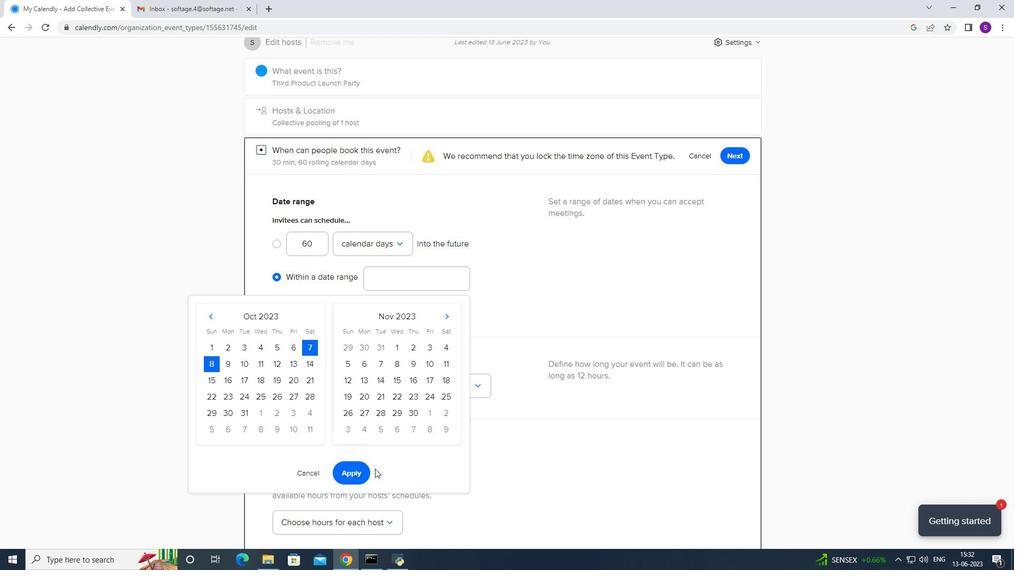 
Action: Mouse moved to (418, 354)
Screenshot: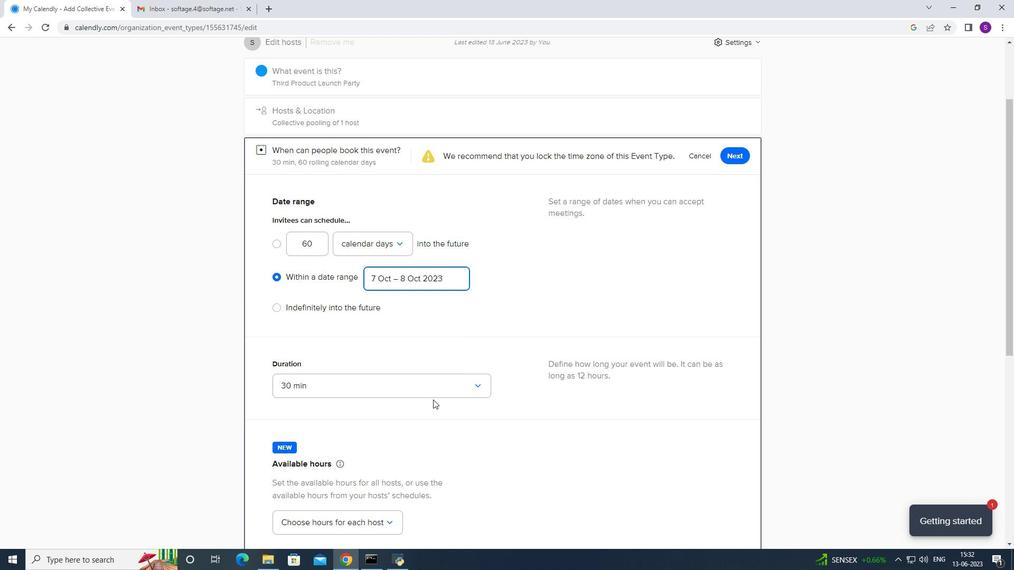 
Action: Mouse scrolled (418, 354) with delta (0, 0)
Screenshot: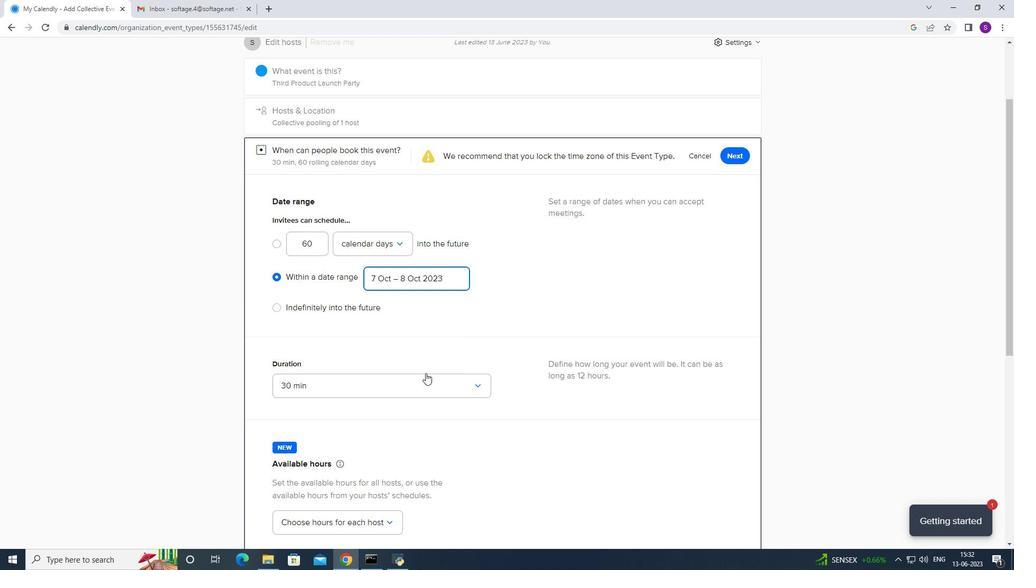 
Action: Mouse scrolled (418, 354) with delta (0, 0)
Screenshot: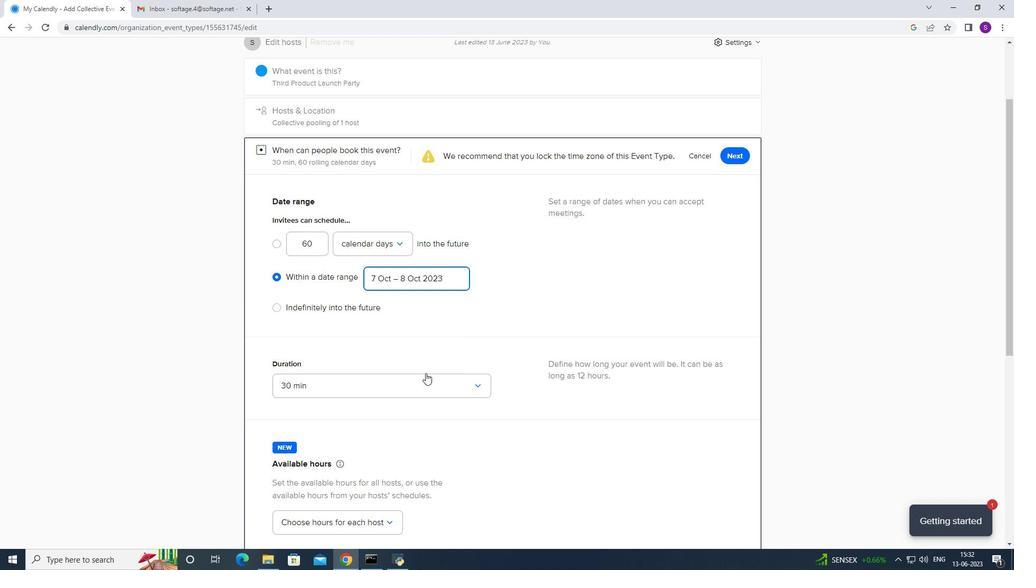
Action: Mouse scrolled (418, 354) with delta (0, 0)
Screenshot: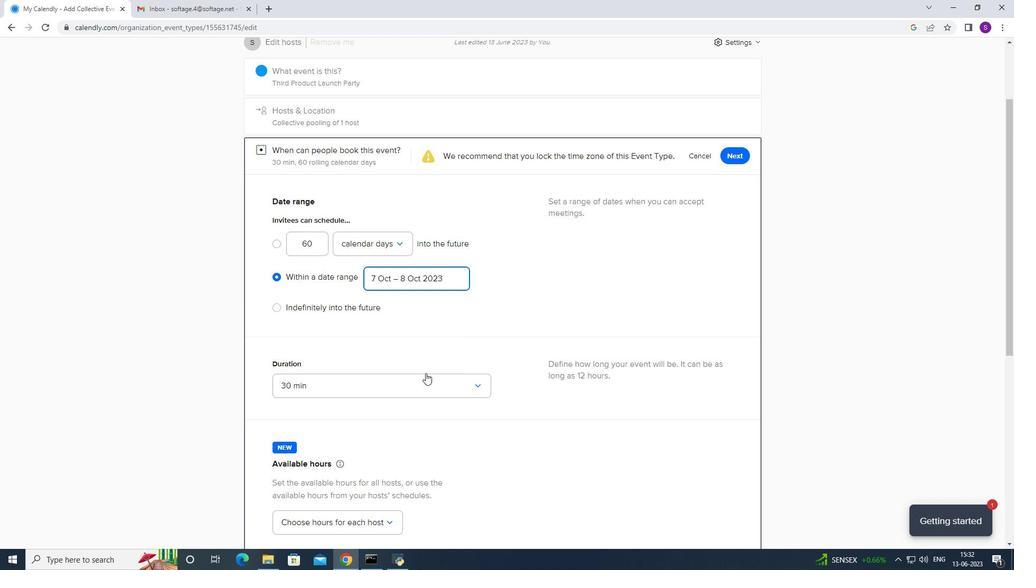 
Action: Mouse moved to (417, 354)
Screenshot: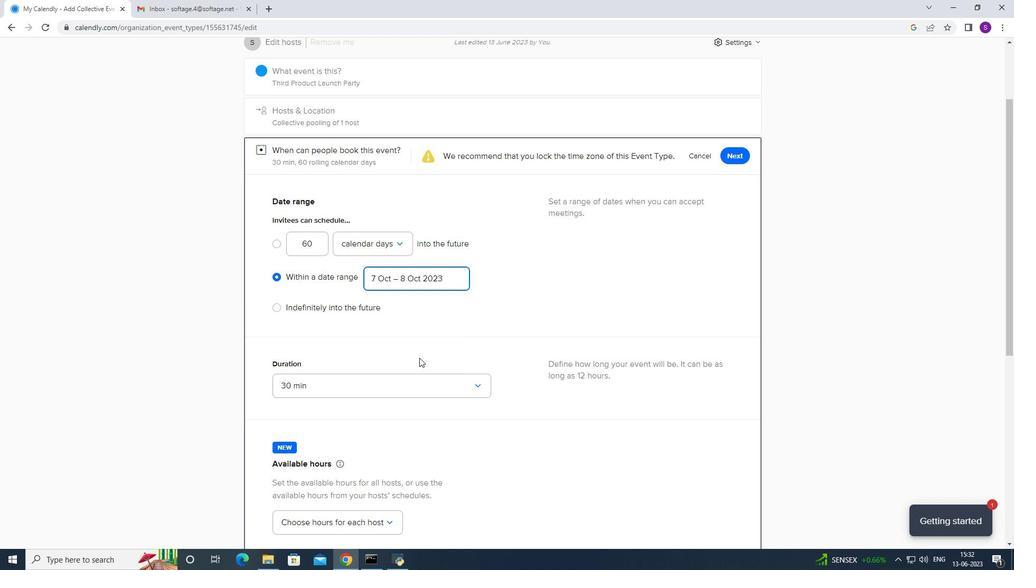 
Action: Mouse scrolled (417, 354) with delta (0, 0)
Screenshot: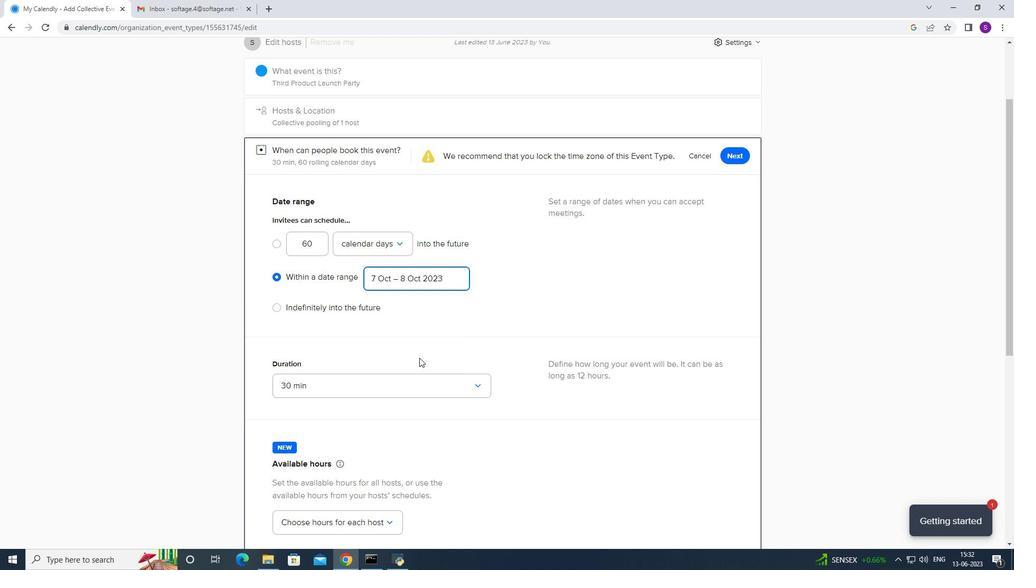 
Action: Mouse moved to (414, 354)
Screenshot: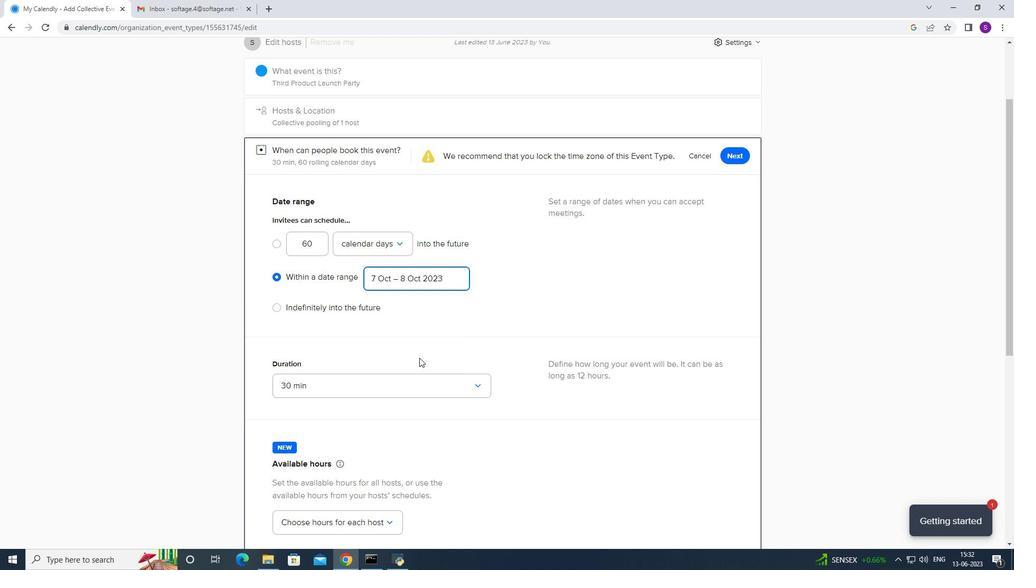 
Action: Mouse scrolled (414, 354) with delta (0, 0)
Screenshot: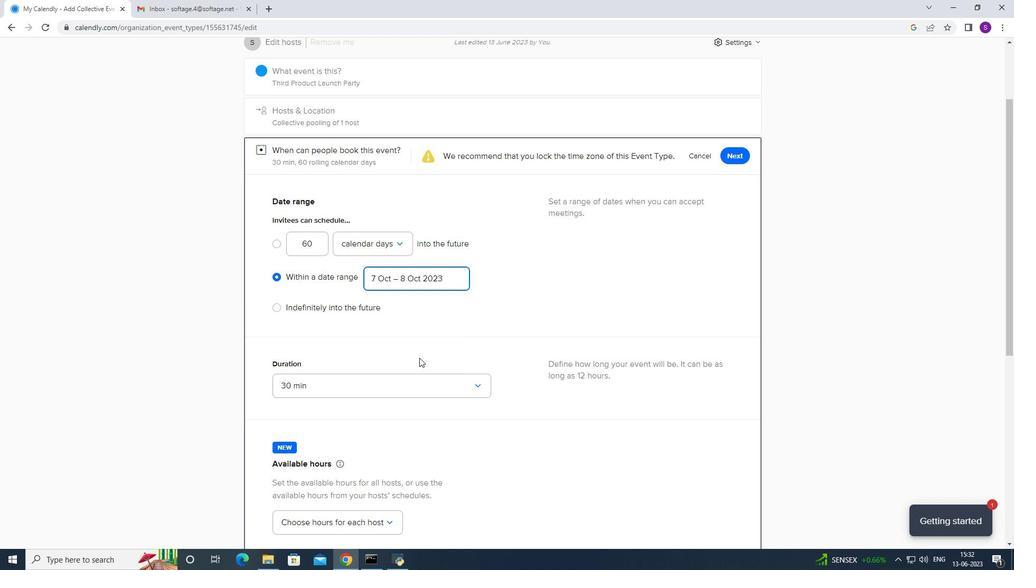 
Action: Mouse scrolled (414, 354) with delta (0, 0)
Screenshot: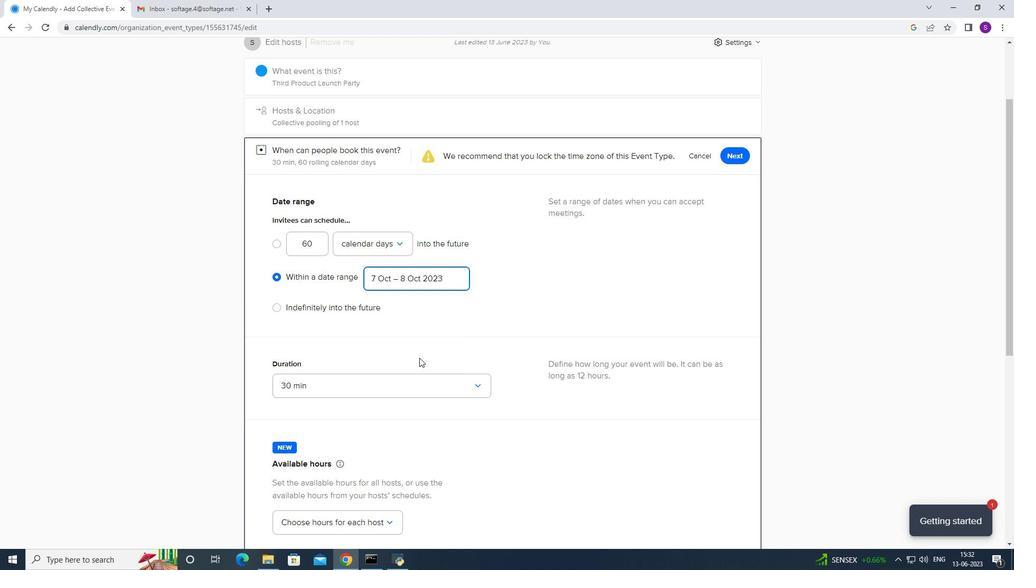 
Action: Mouse moved to (745, 536)
Screenshot: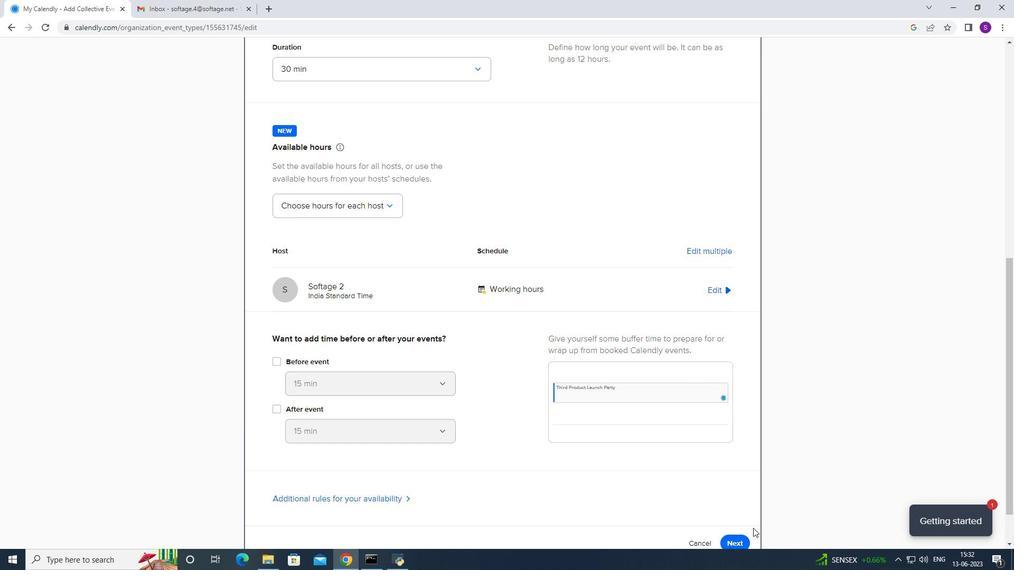 
Action: Mouse pressed left at (745, 536)
Screenshot: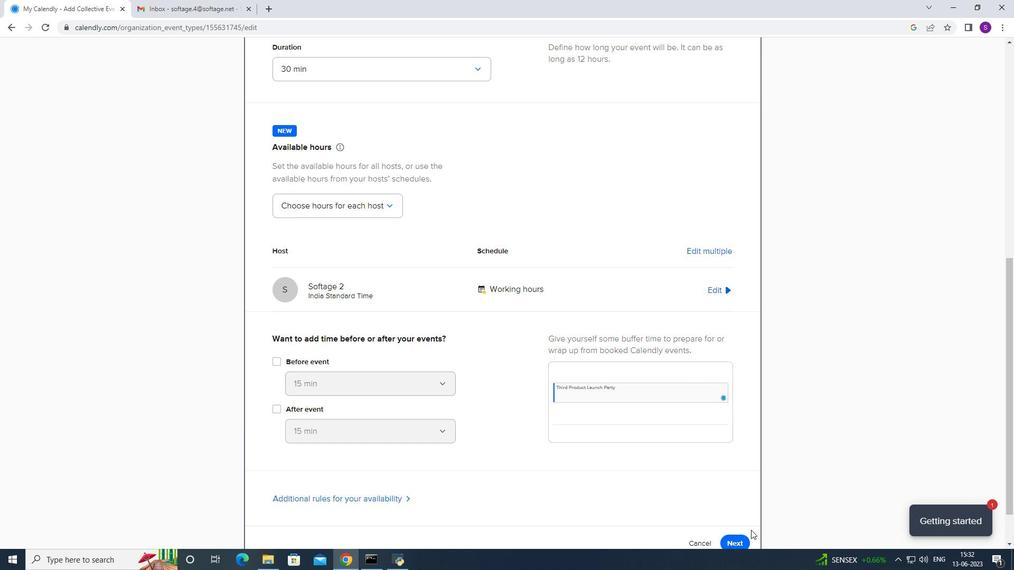 
Action: Mouse moved to (750, 101)
Screenshot: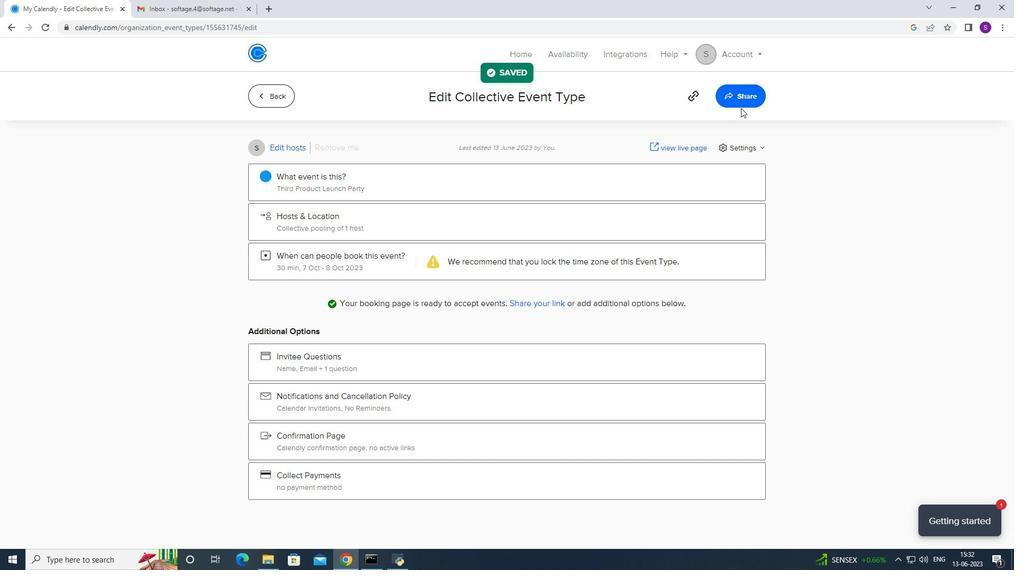 
Action: Mouse pressed left at (750, 101)
Screenshot: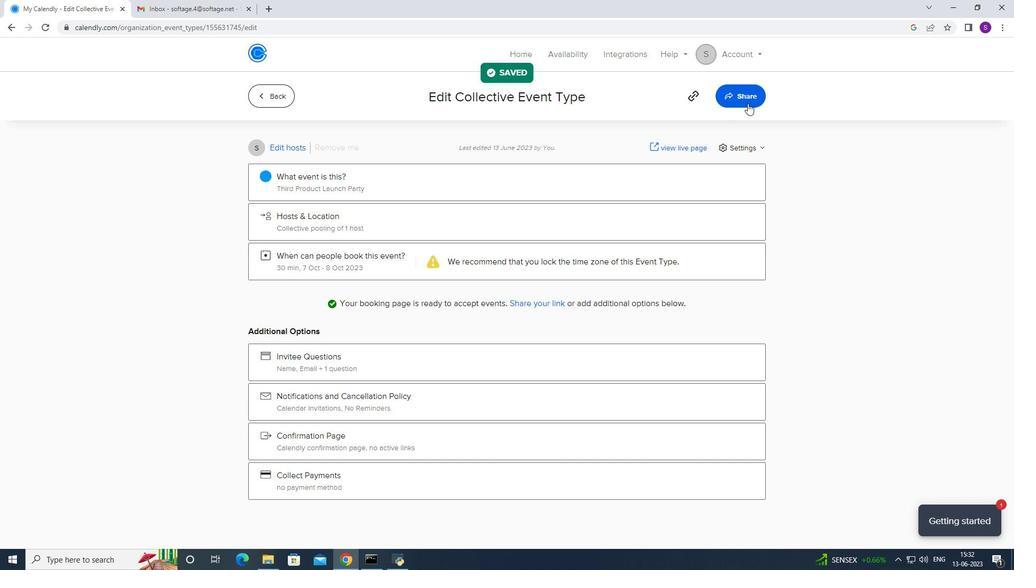
Action: Mouse moved to (637, 191)
Screenshot: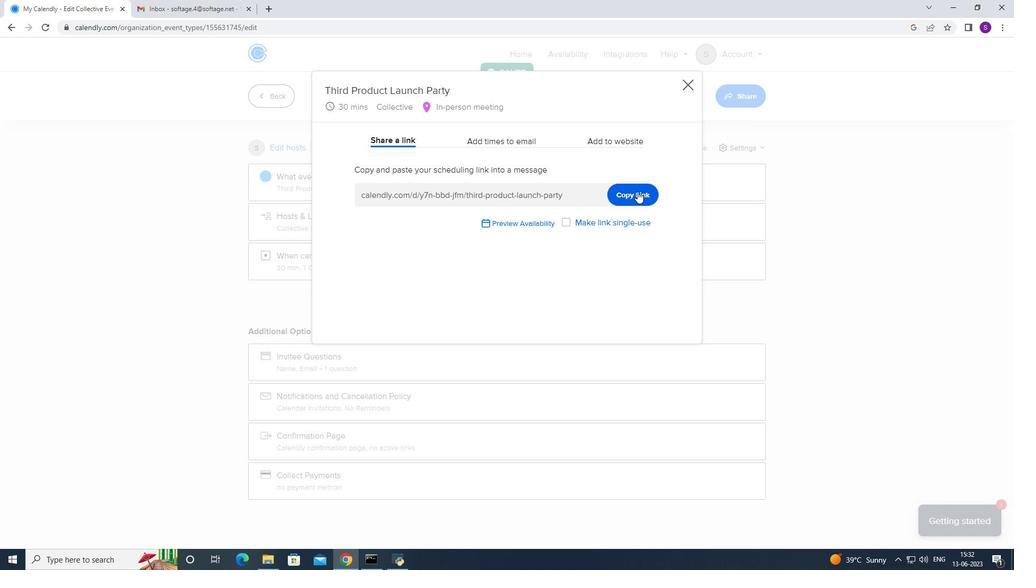 
Action: Mouse pressed left at (637, 191)
Screenshot: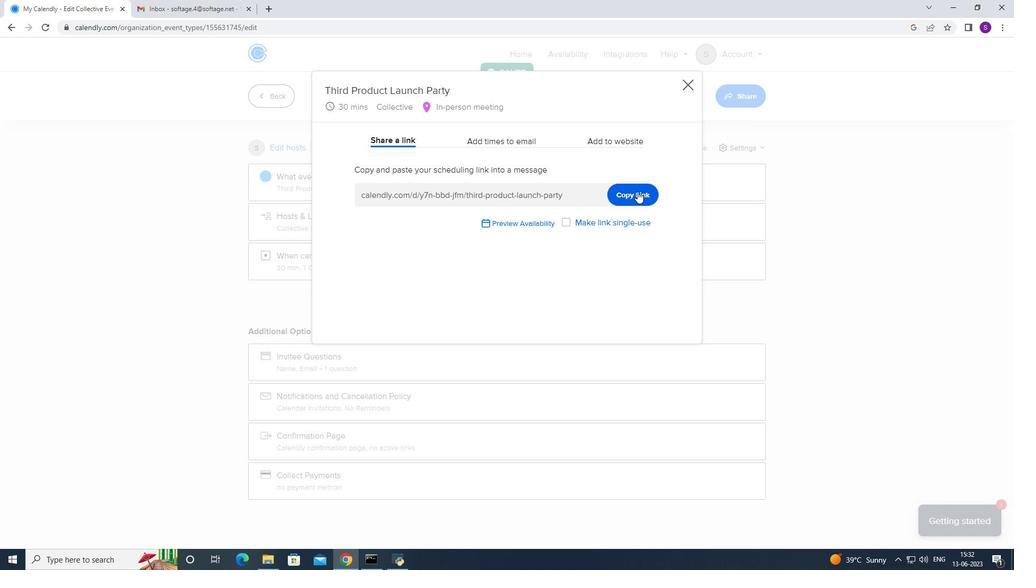 
Action: Mouse moved to (156, 4)
Screenshot: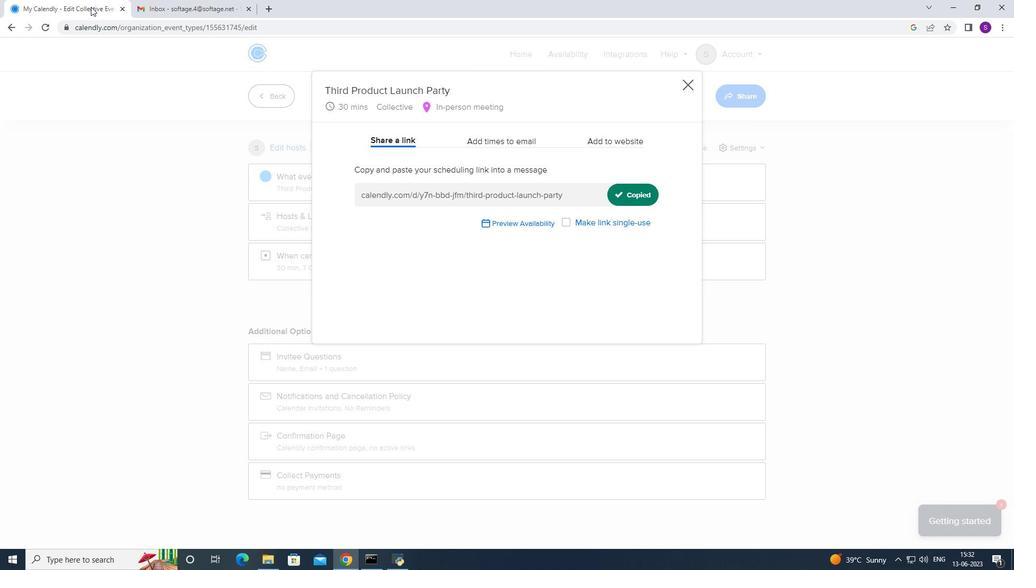 
Action: Mouse pressed left at (156, 4)
Screenshot: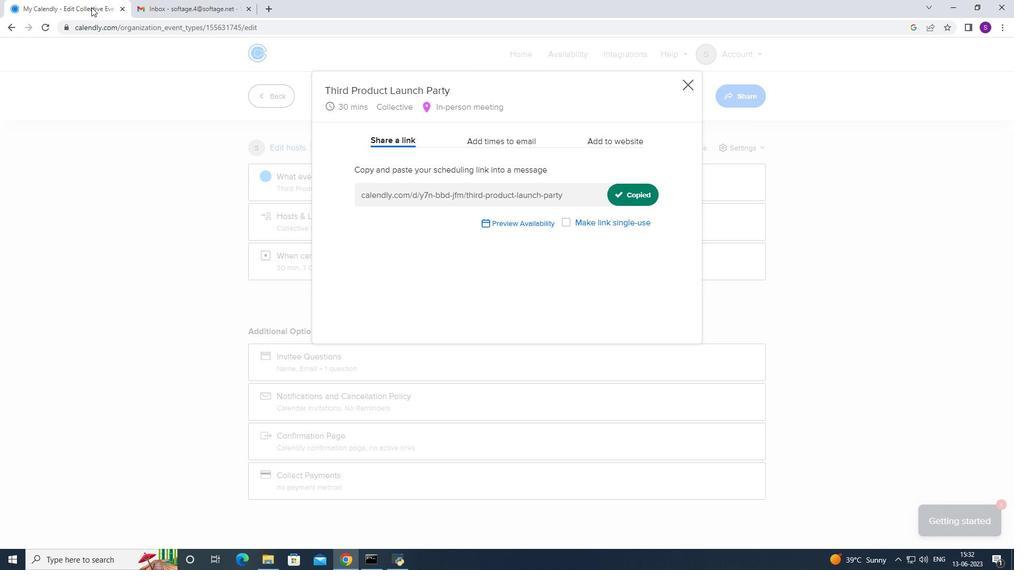 
Action: Mouse moved to (65, 85)
Screenshot: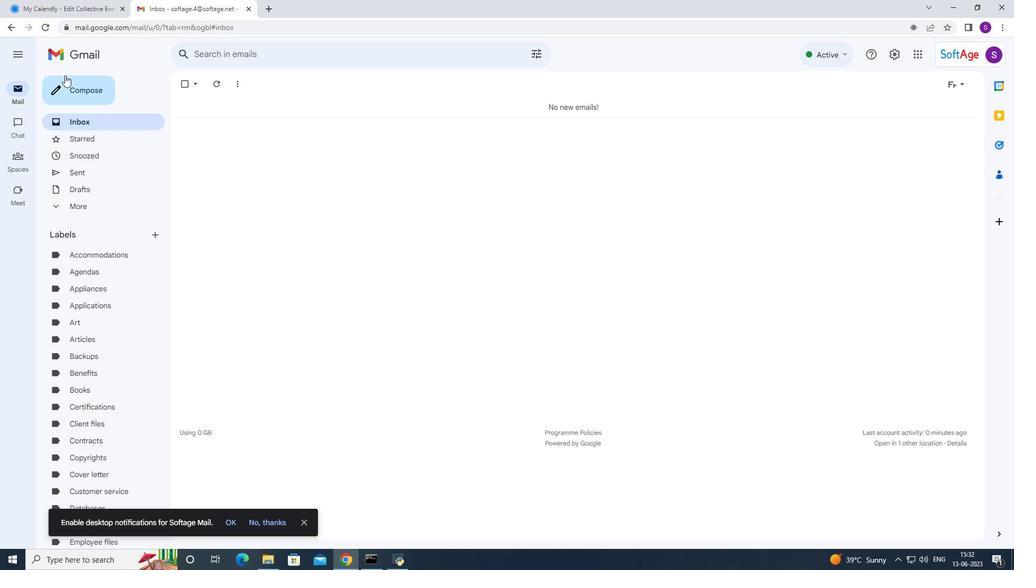 
Action: Mouse pressed left at (65, 85)
Screenshot: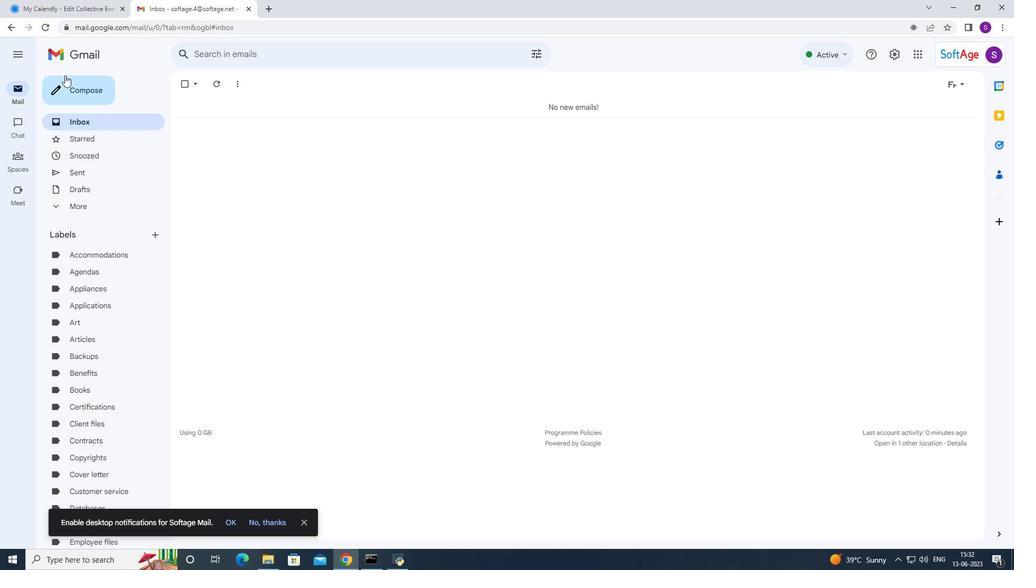 
Action: Mouse moved to (666, 301)
Screenshot: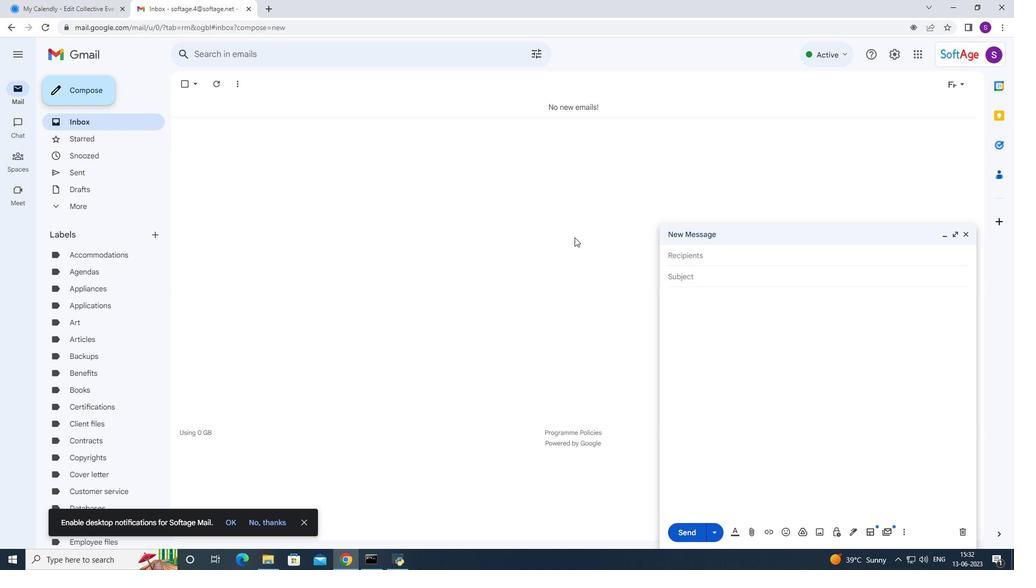 
Action: Mouse pressed right at (666, 301)
Screenshot: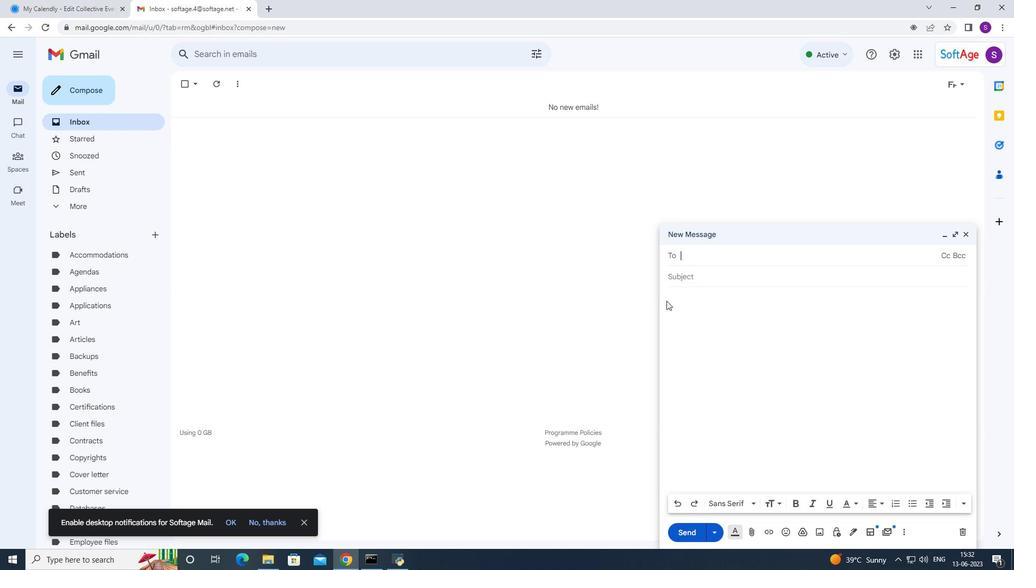 
Action: Mouse moved to (669, 307)
Screenshot: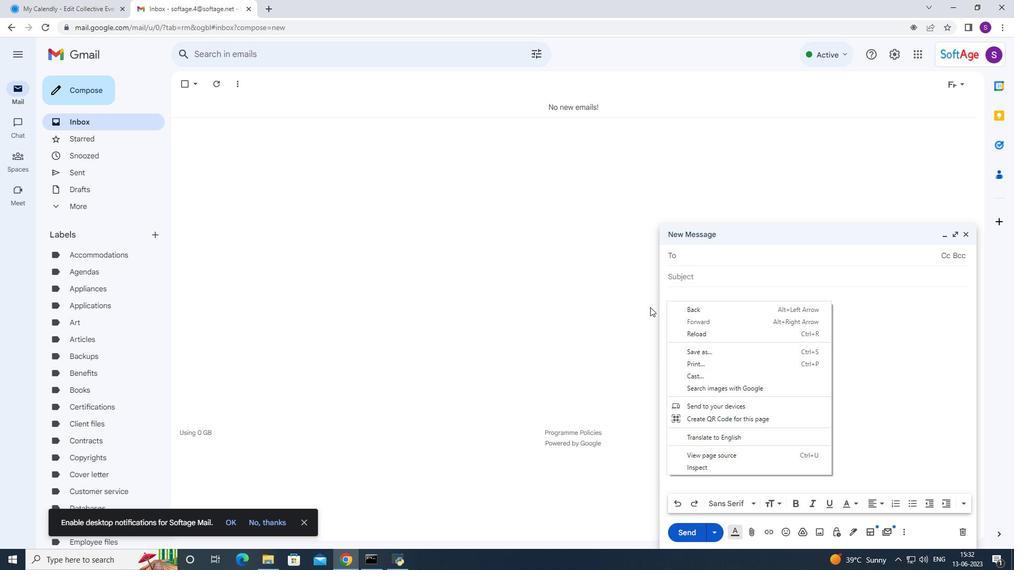 
Action: Mouse pressed left at (669, 307)
Screenshot: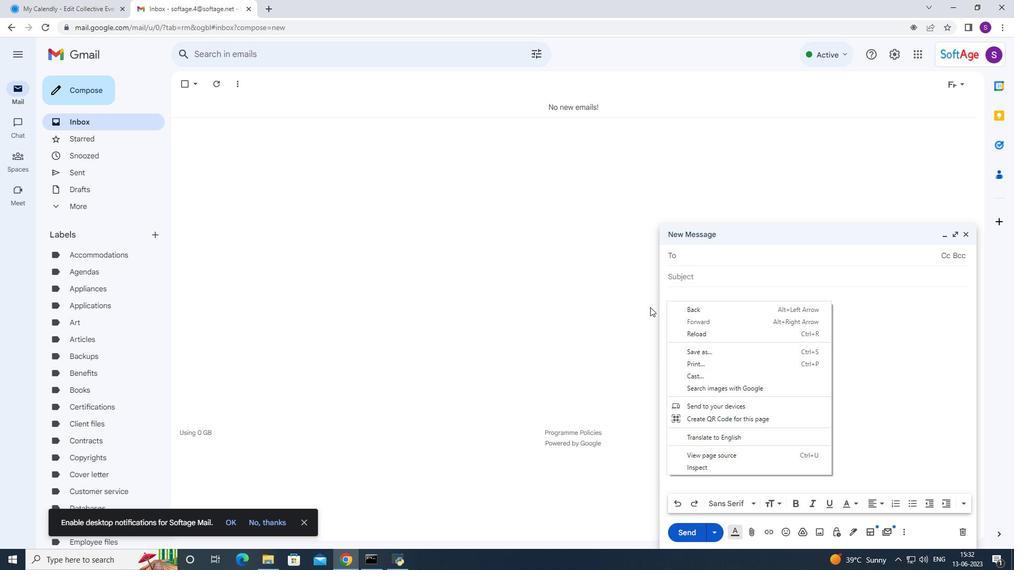 
Action: Mouse moved to (35, 31)
Screenshot: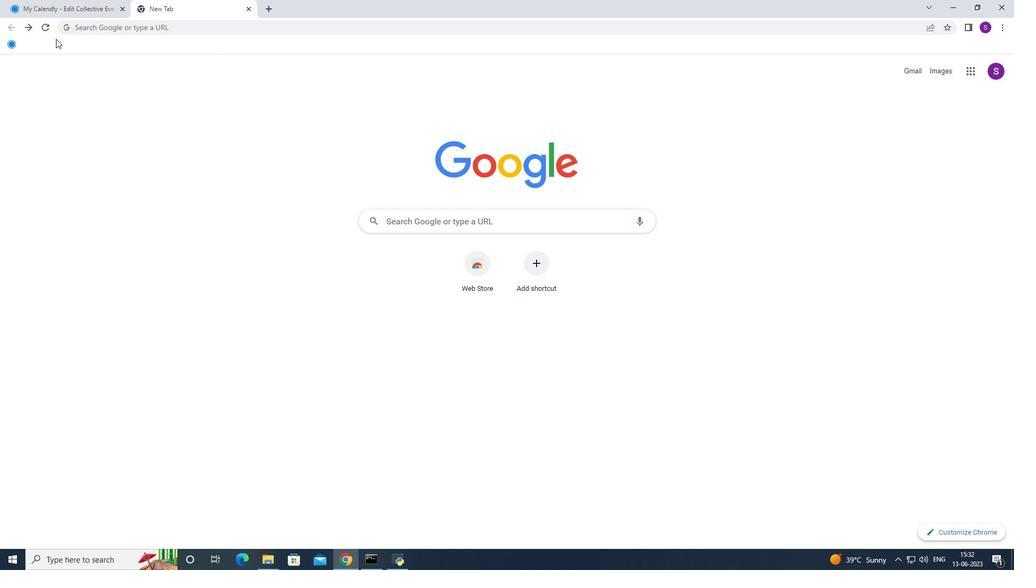 
Action: Mouse pressed left at (35, 31)
Screenshot: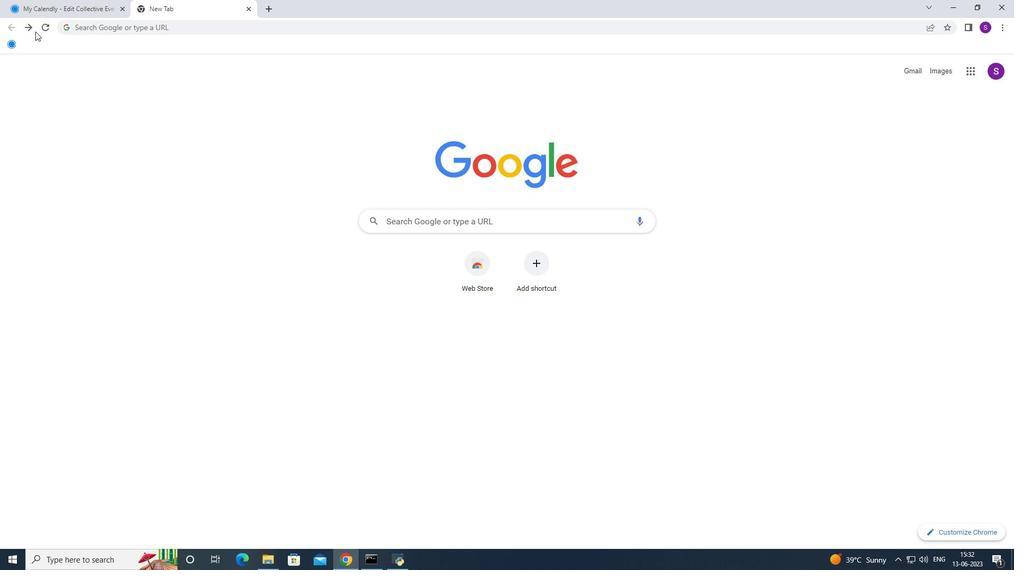 
Action: Mouse moved to (89, 88)
Screenshot: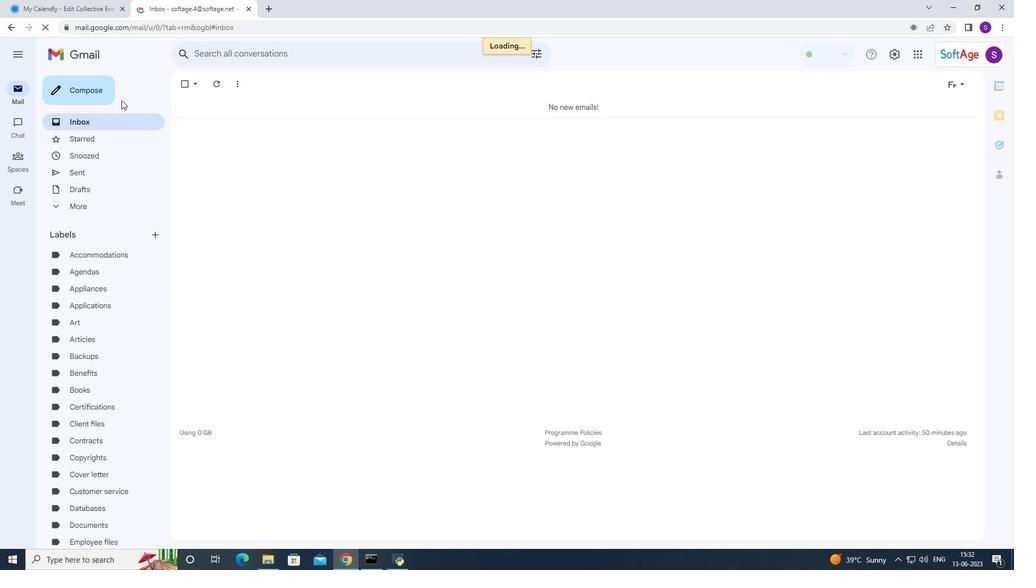 
Action: Mouse pressed left at (89, 88)
Screenshot: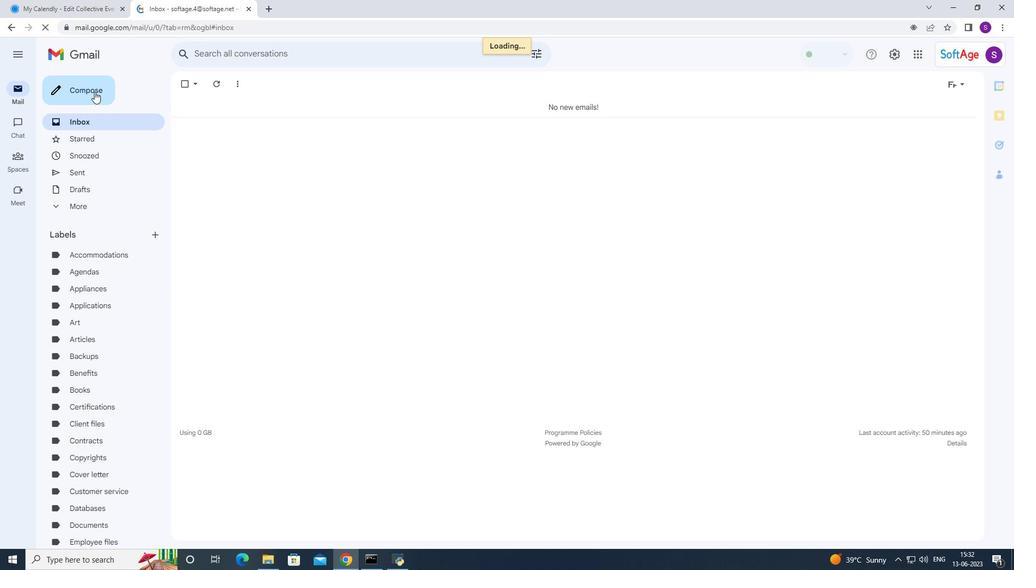 
Action: Mouse moved to (561, 309)
Screenshot: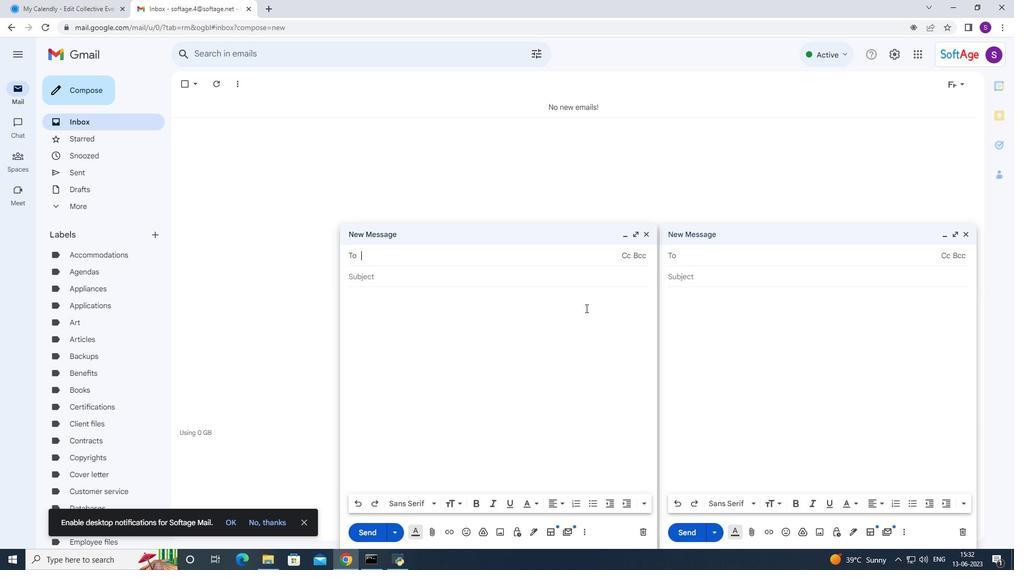 
Action: Mouse pressed right at (561, 309)
Screenshot: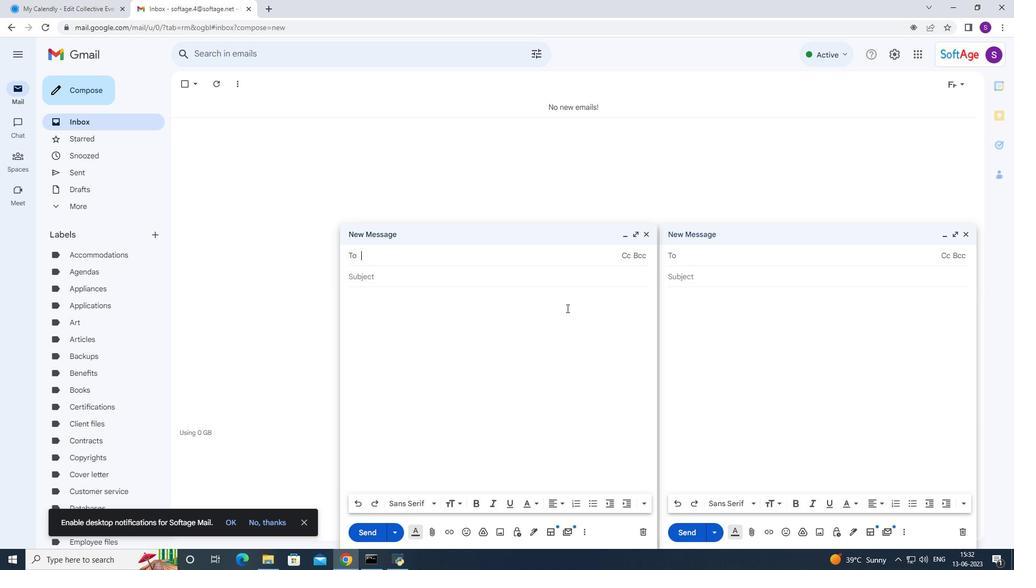 
Action: Mouse moved to (587, 394)
Screenshot: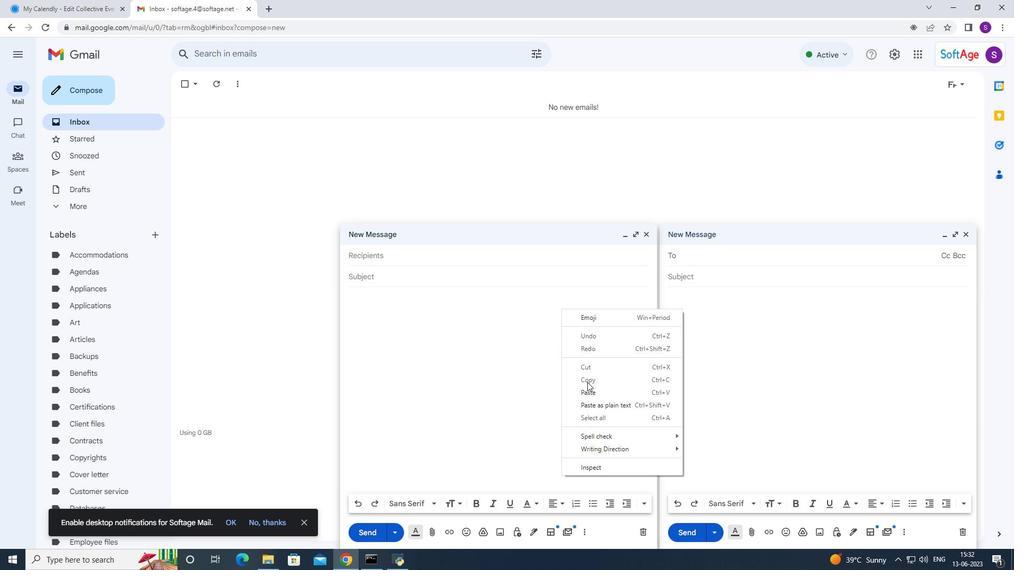
Action: Mouse pressed left at (587, 394)
Screenshot: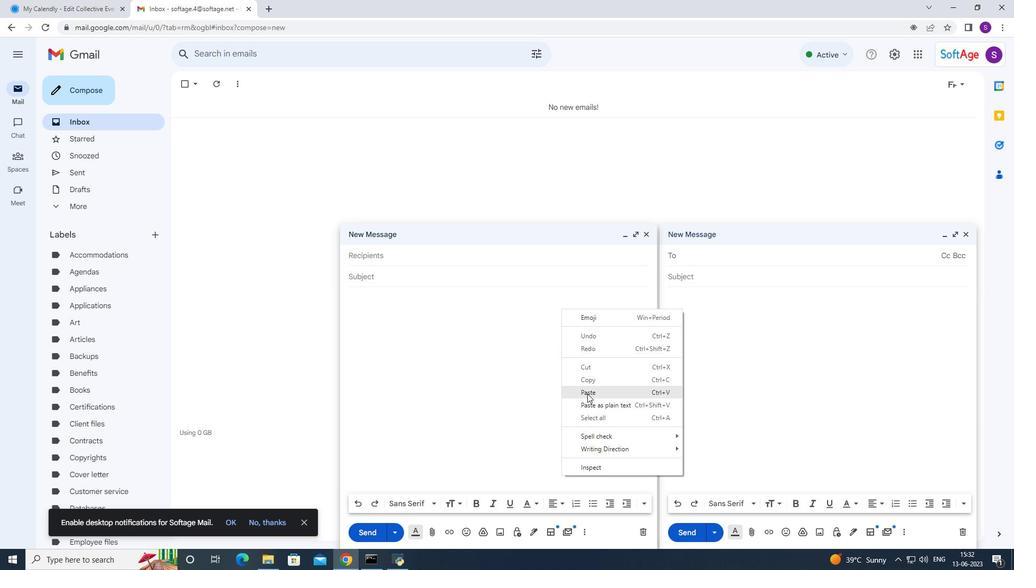 
Action: Mouse moved to (969, 235)
Screenshot: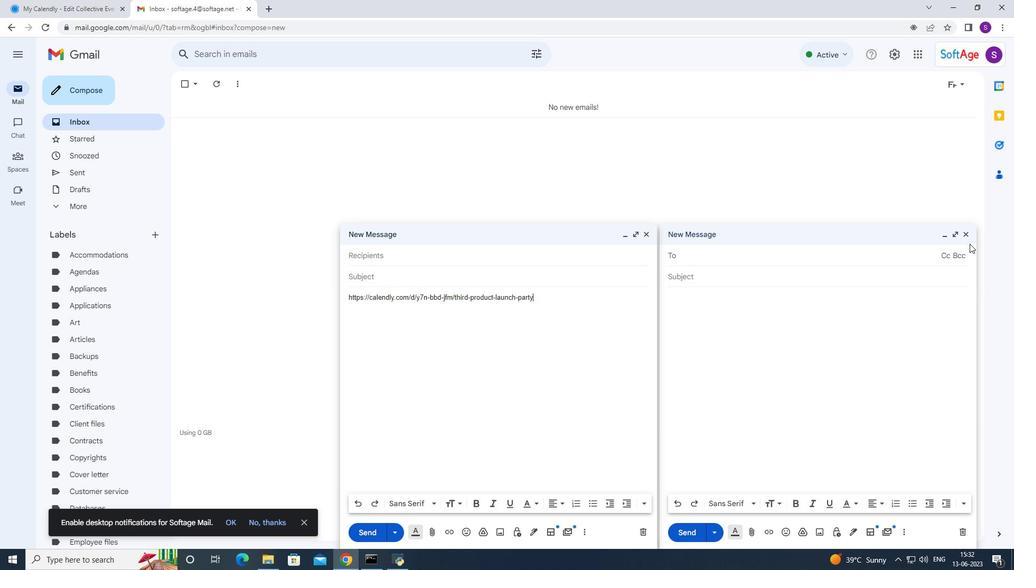 
Action: Mouse pressed left at (969, 235)
Screenshot: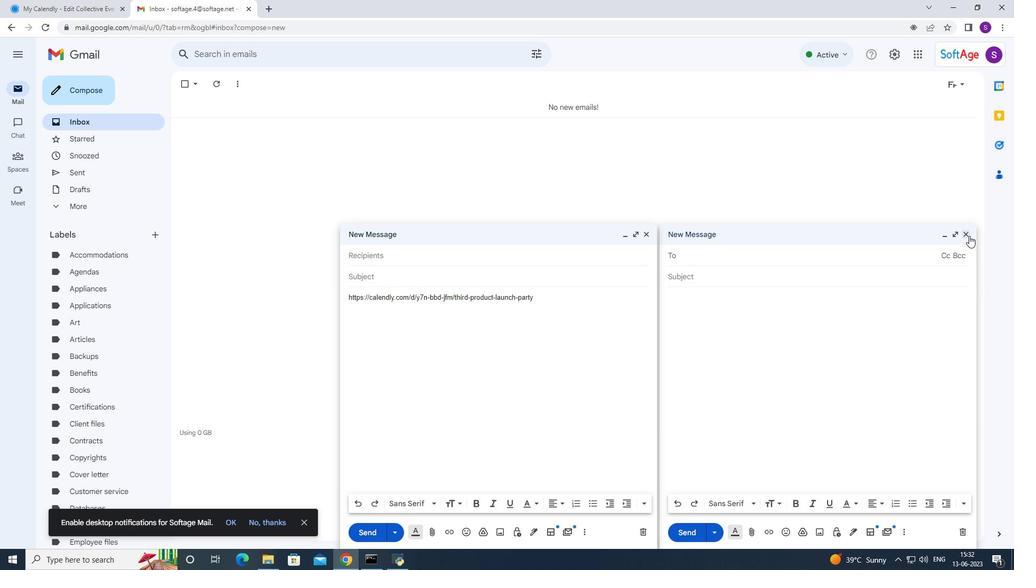 
Action: Mouse moved to (679, 277)
Screenshot: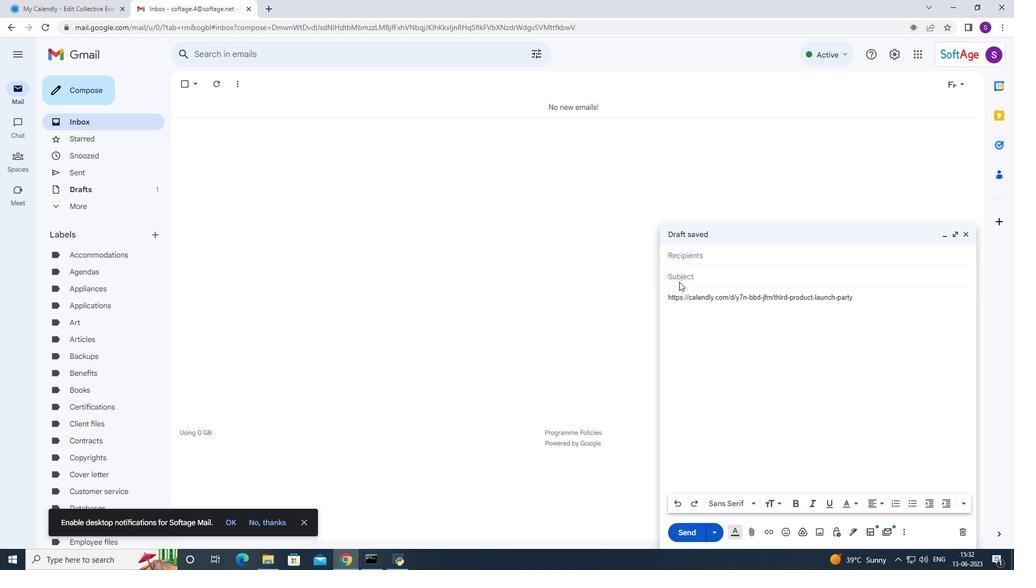 
Action: Mouse pressed left at (679, 277)
Screenshot: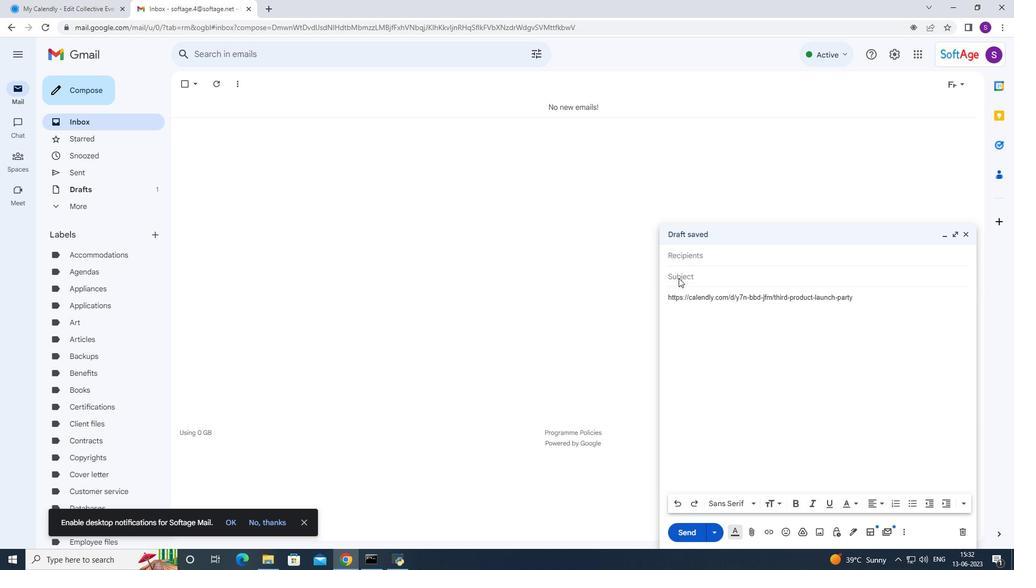
Action: Mouse moved to (696, 257)
Screenshot: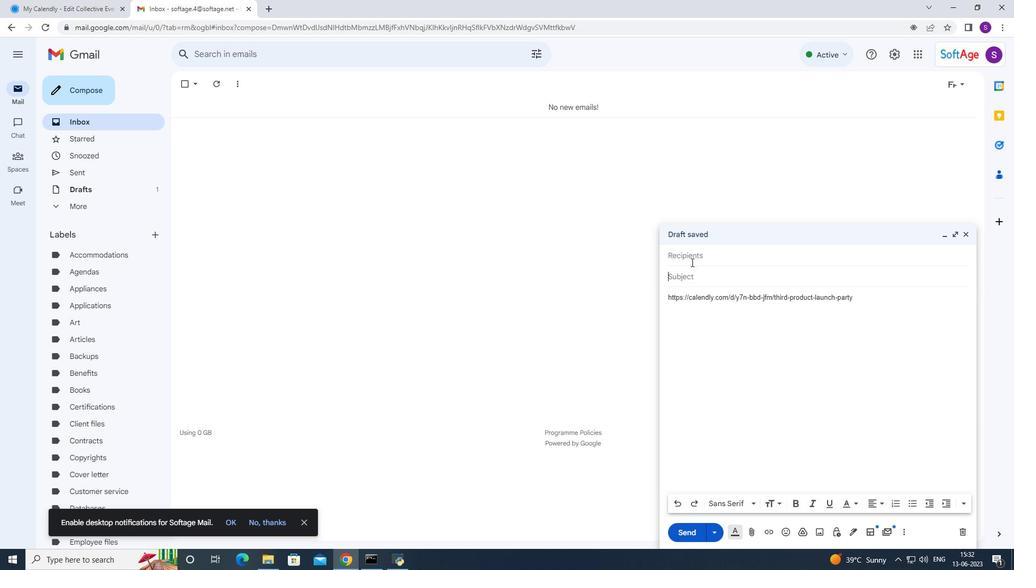
Action: Mouse pressed left at (696, 257)
Screenshot: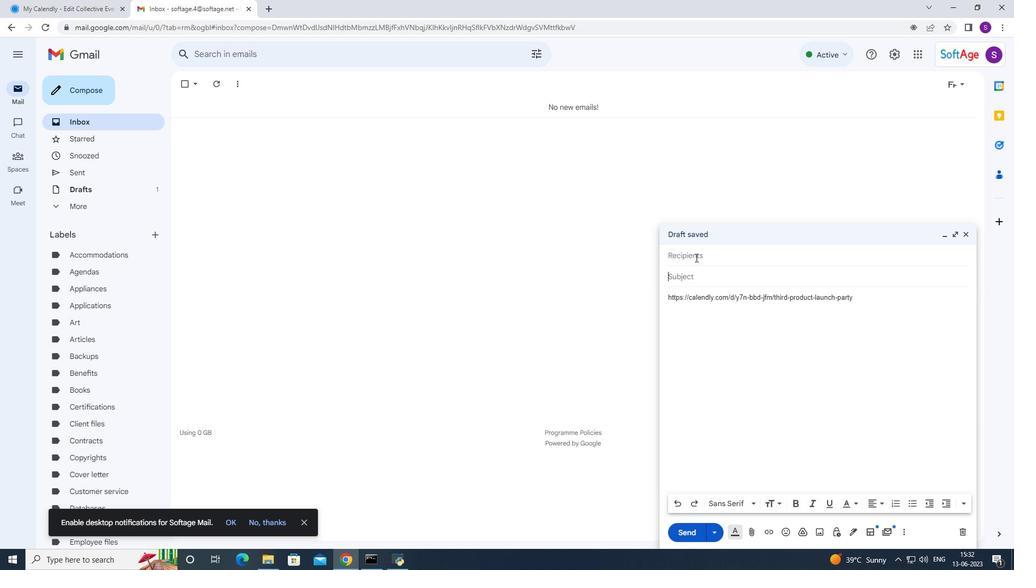 
Action: Mouse moved to (696, 257)
Screenshot: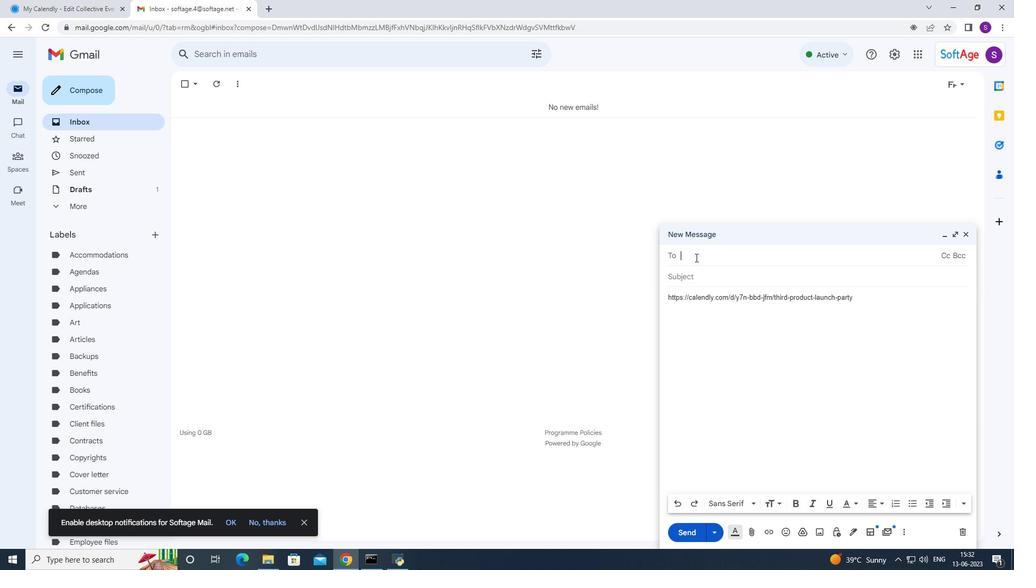 
Action: Key pressed 7
Screenshot: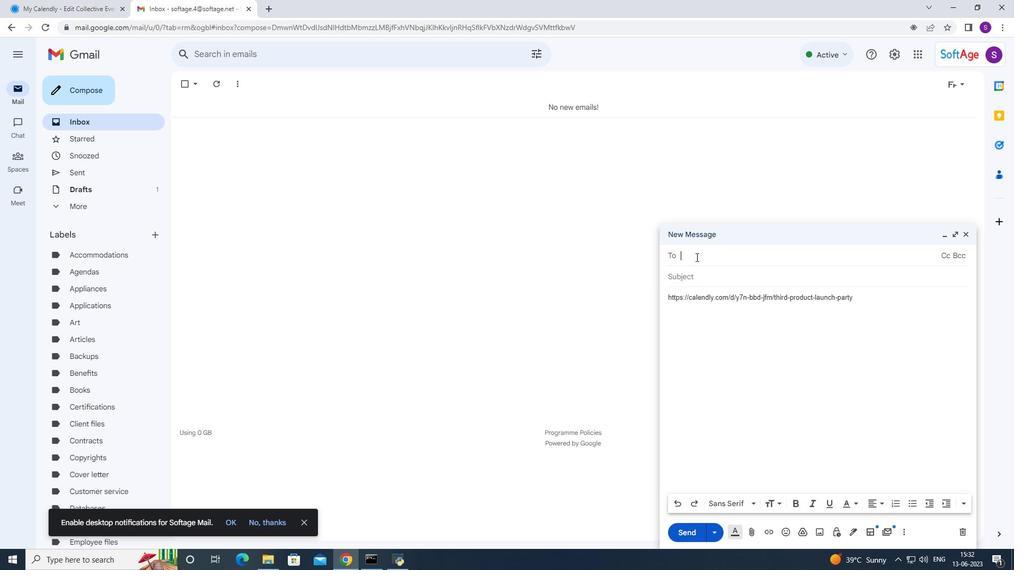 
Action: Mouse moved to (713, 285)
Screenshot: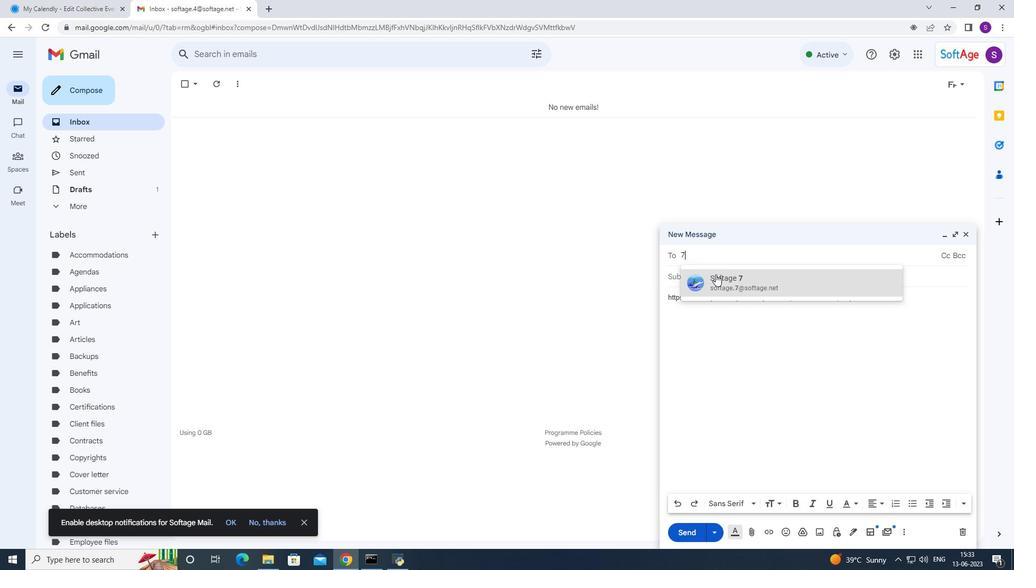 
Action: Mouse pressed left at (713, 285)
Screenshot: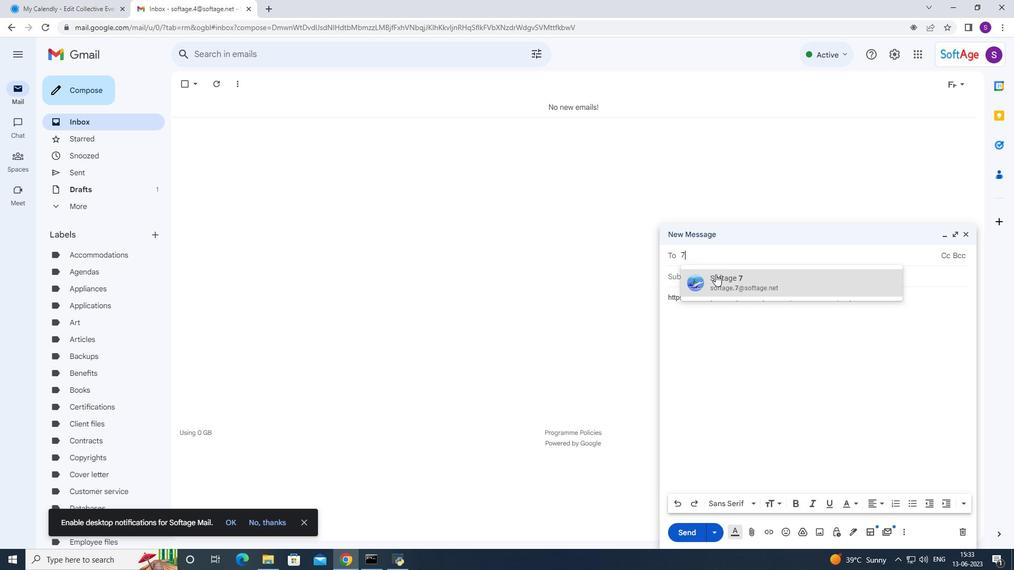 
Action: Key pressed 8
Screenshot: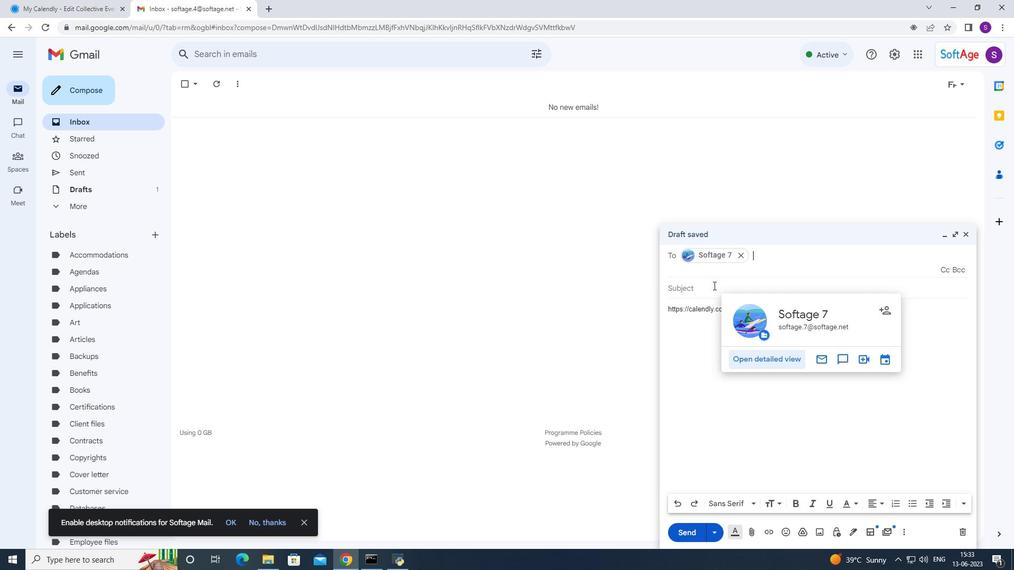 
Action: Mouse moved to (784, 274)
Screenshot: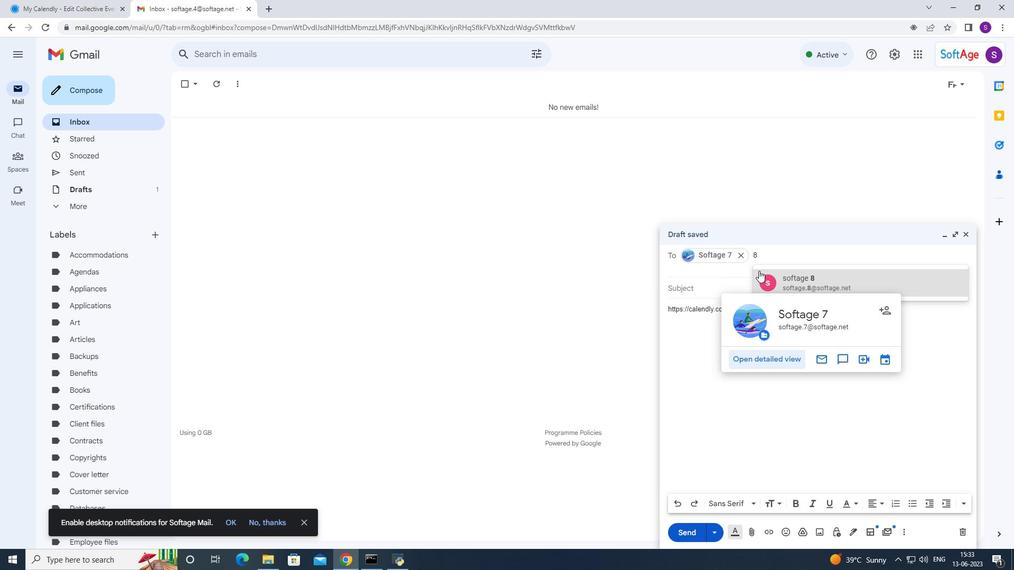 
Action: Mouse pressed left at (784, 274)
Screenshot: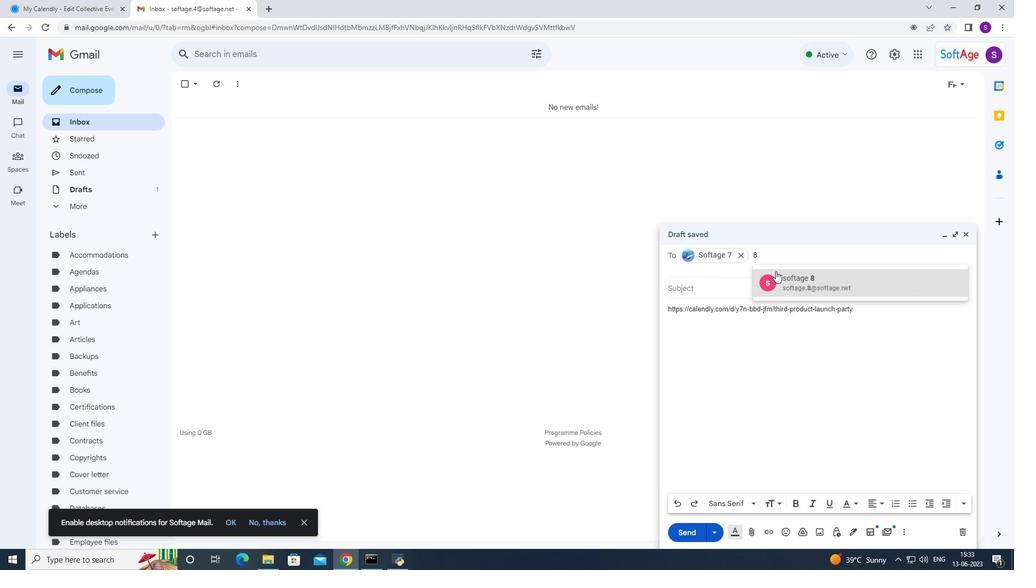 
Action: Mouse moved to (712, 354)
Screenshot: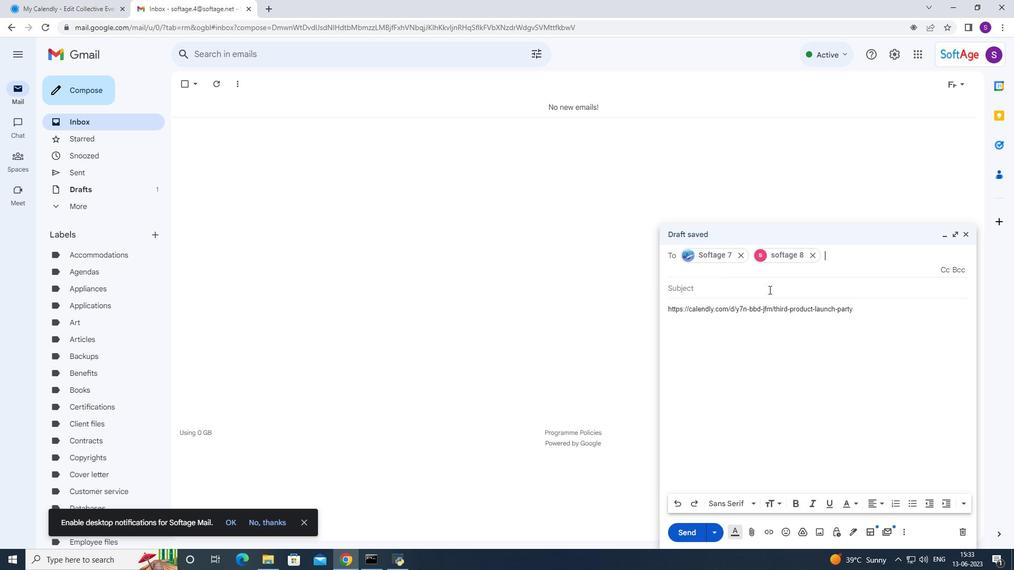 
Action: Mouse pressed left at (712, 354)
Screenshot: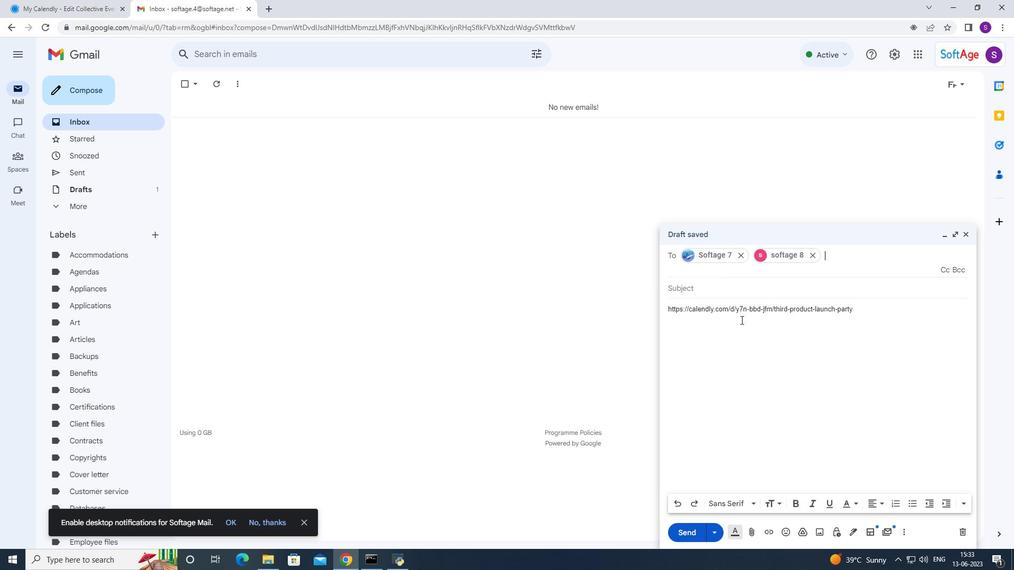 
Action: Mouse moved to (690, 534)
Screenshot: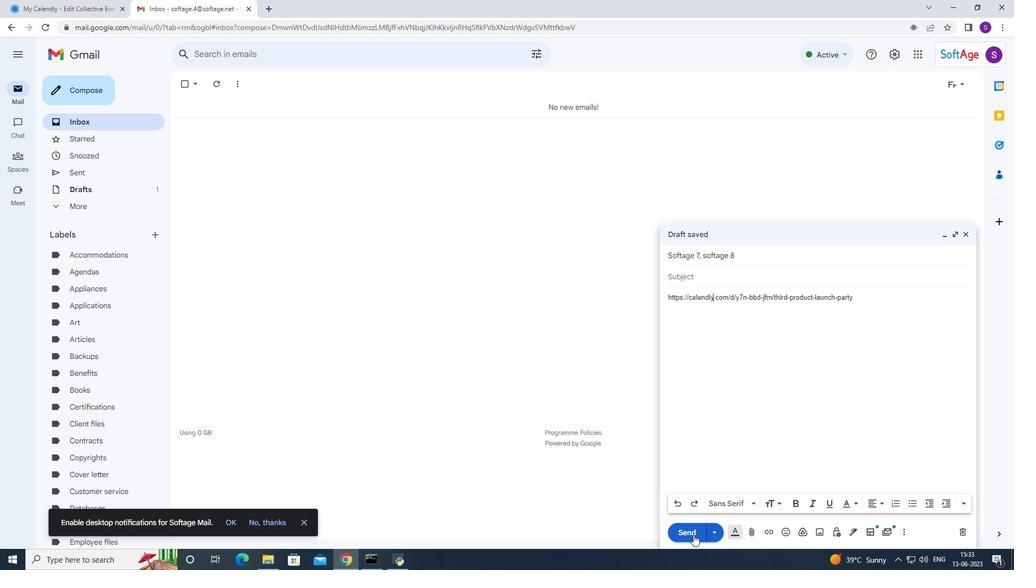 
Action: Mouse pressed left at (690, 534)
Screenshot: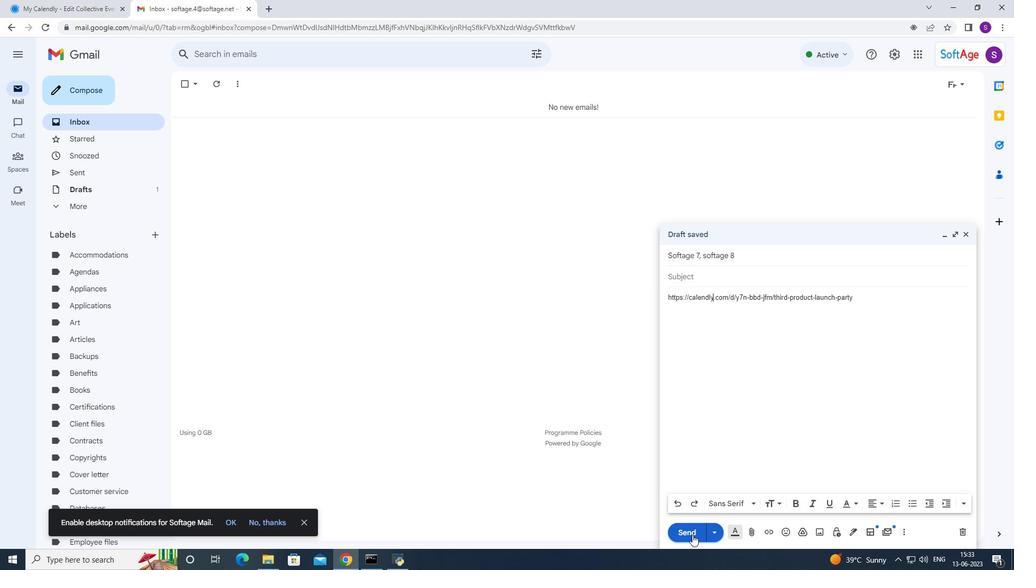 
Action: Mouse moved to (684, 522)
Screenshot: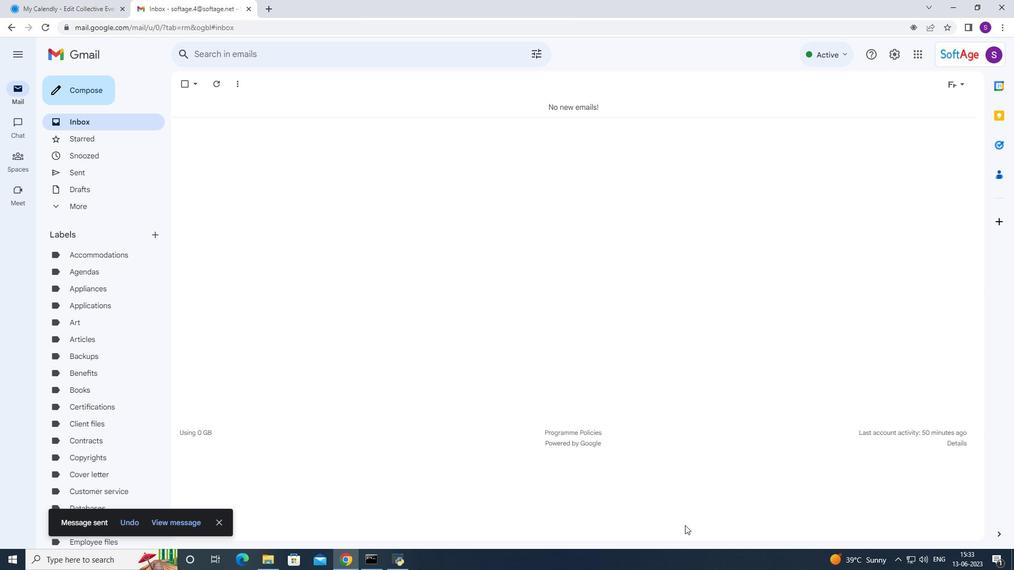 
